 Task: In the  document photograph. Add the mentioned hyperlink after second sentence in main content 'in.linkedin.com' Insert the picture of  'Gym' with name   Gym.png  Change shape height to 3.3
Action: Mouse moved to (15, 23)
Screenshot: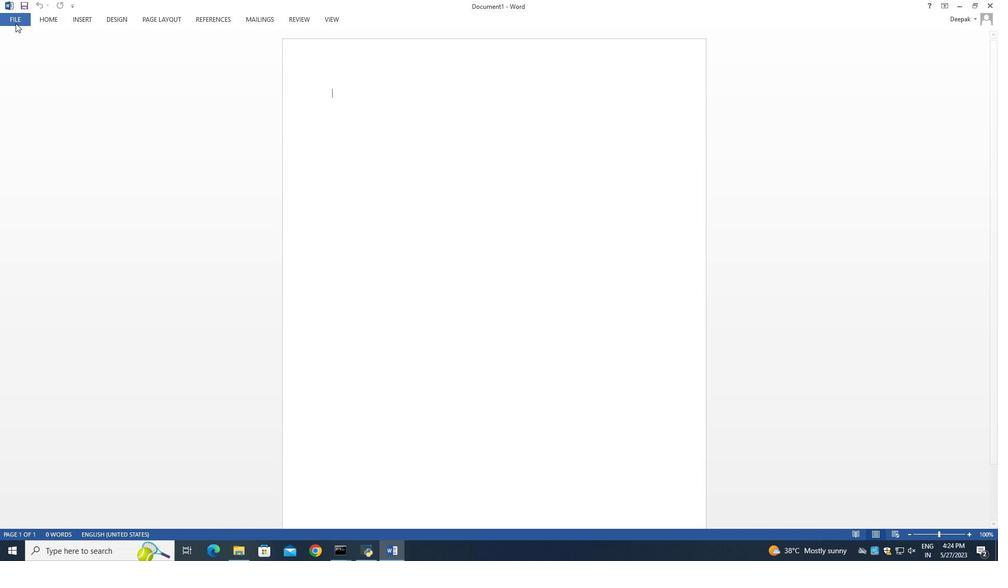 
Action: Mouse pressed left at (15, 23)
Screenshot: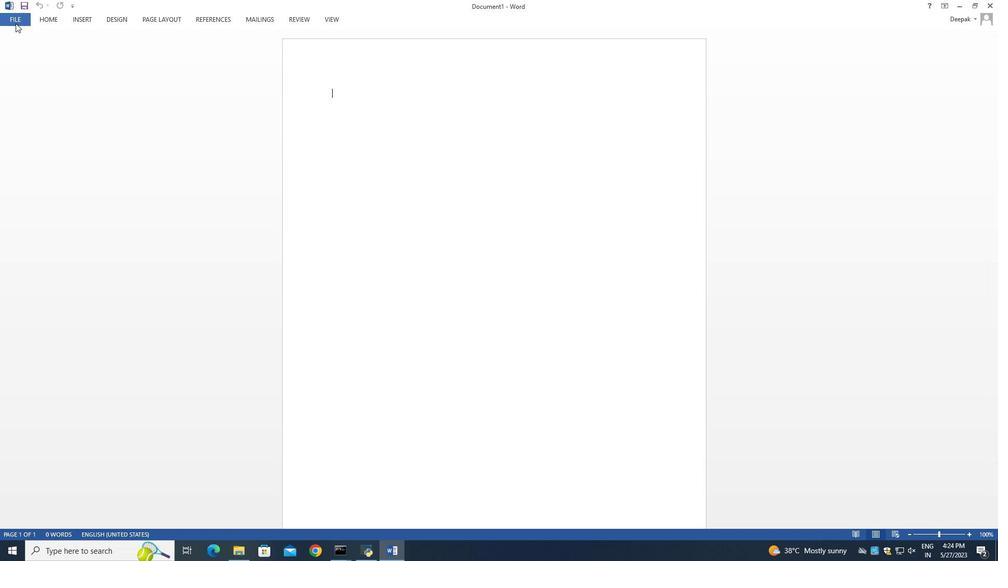 
Action: Mouse moved to (40, 86)
Screenshot: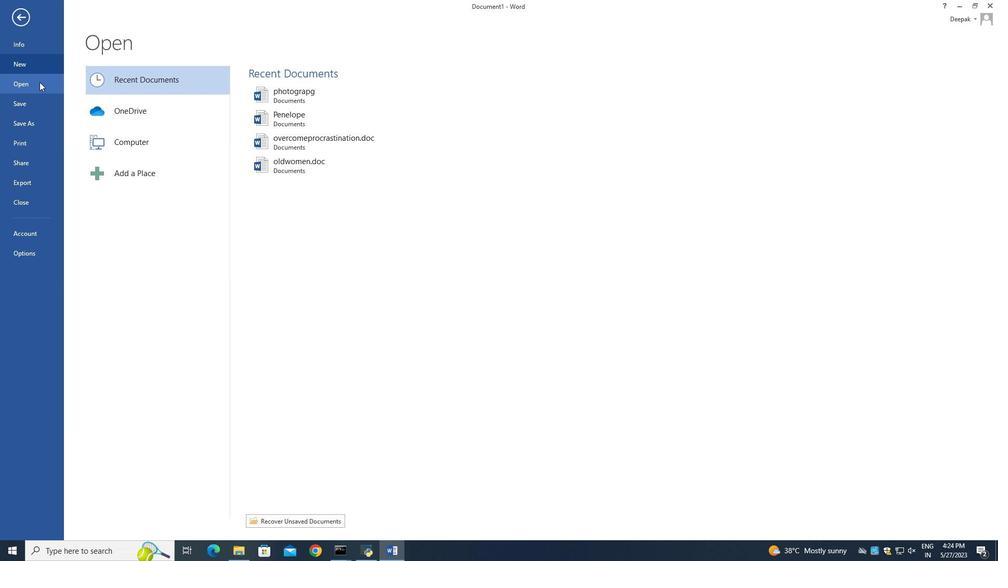 
Action: Mouse pressed left at (40, 86)
Screenshot: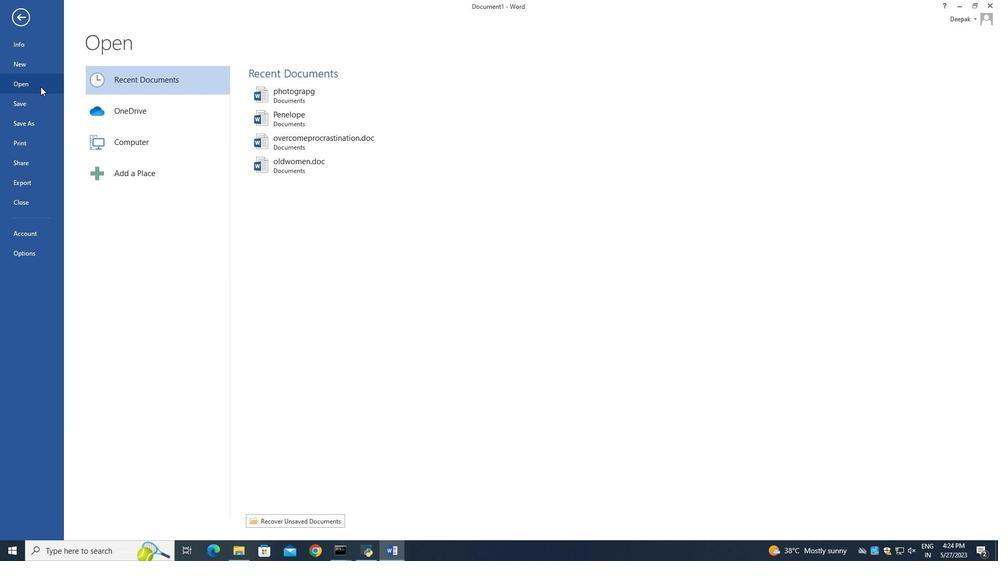 
Action: Mouse moved to (277, 94)
Screenshot: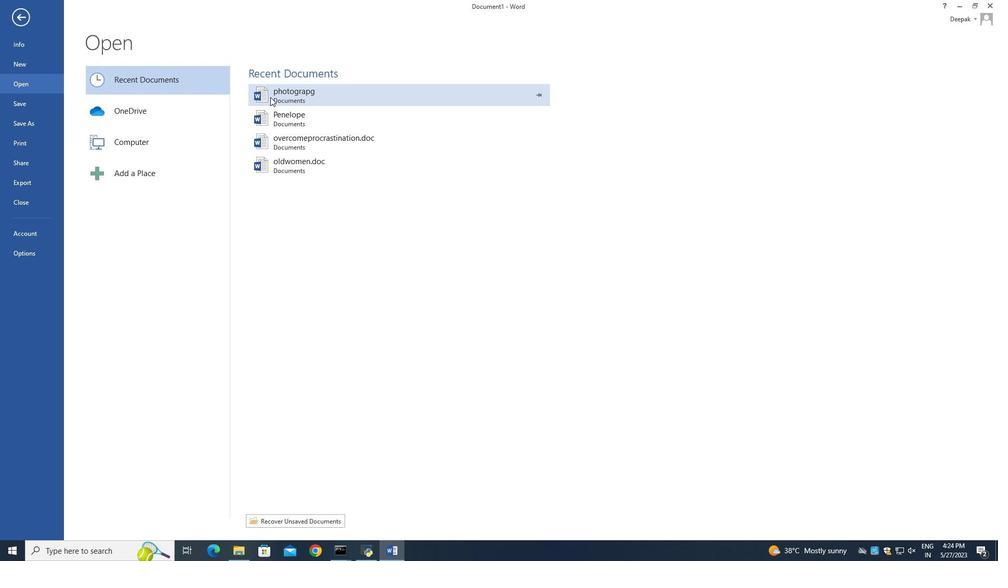 
Action: Mouse pressed left at (277, 94)
Screenshot: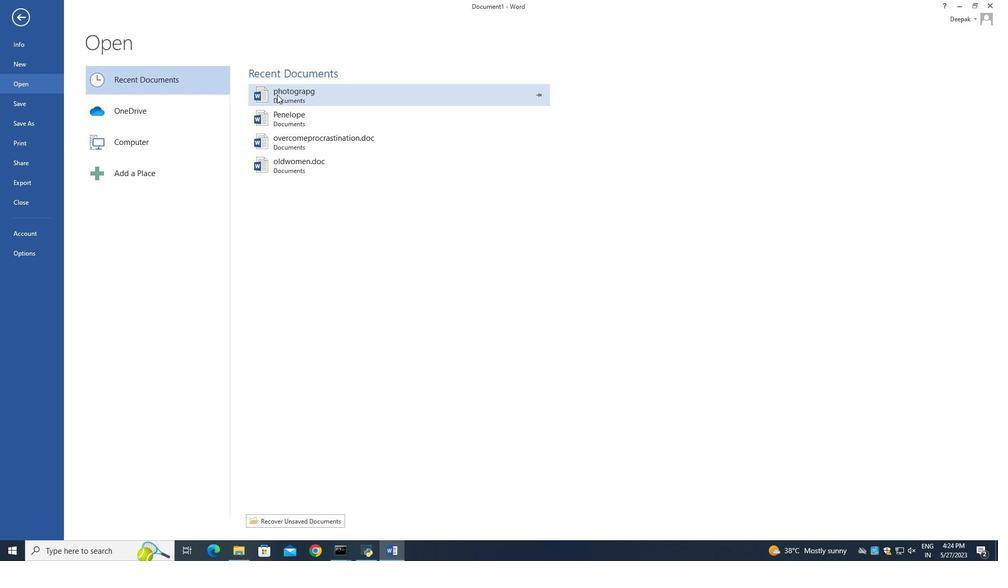 
Action: Mouse moved to (421, 99)
Screenshot: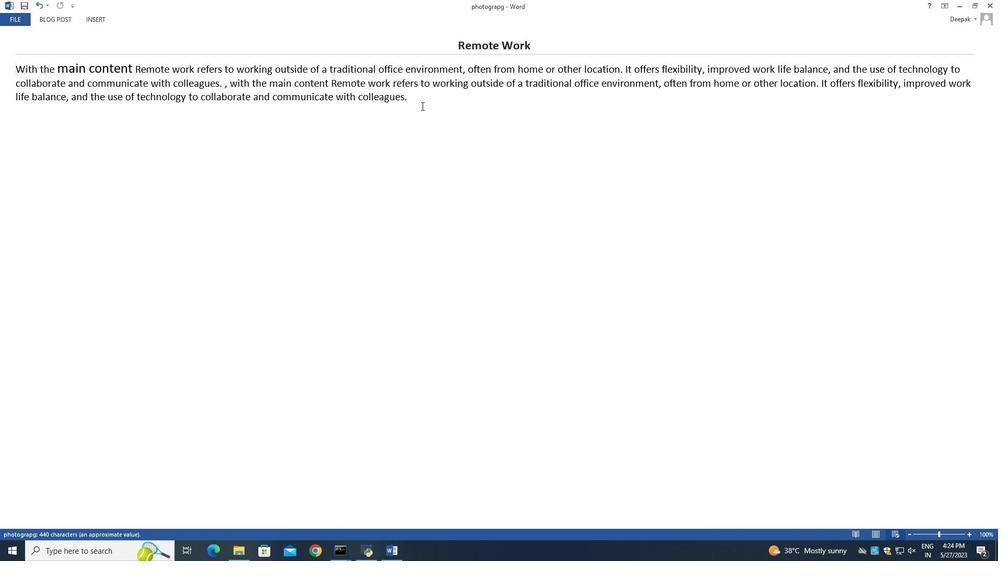 
Action: Mouse pressed left at (421, 99)
Screenshot: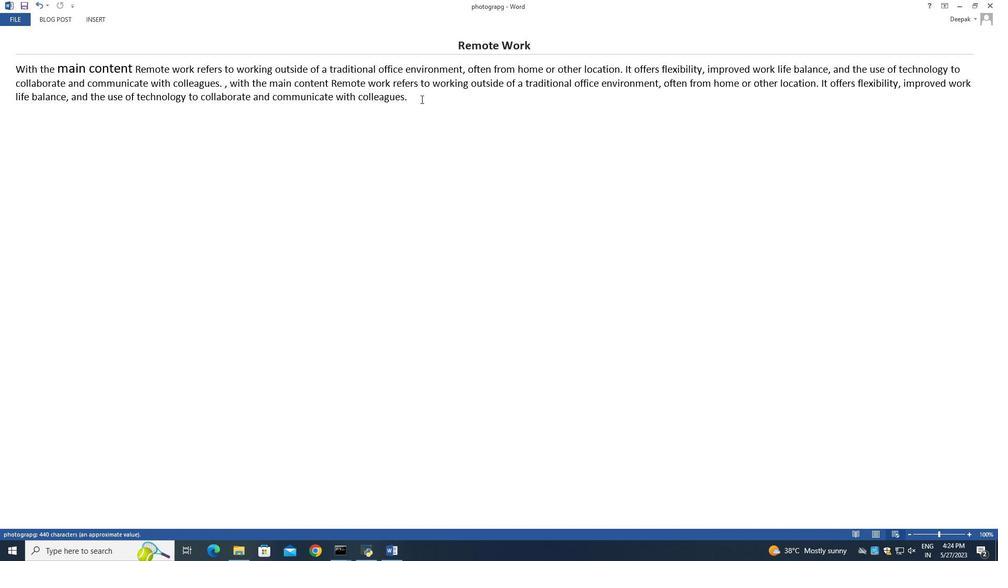 
Action: Mouse moved to (47, 16)
Screenshot: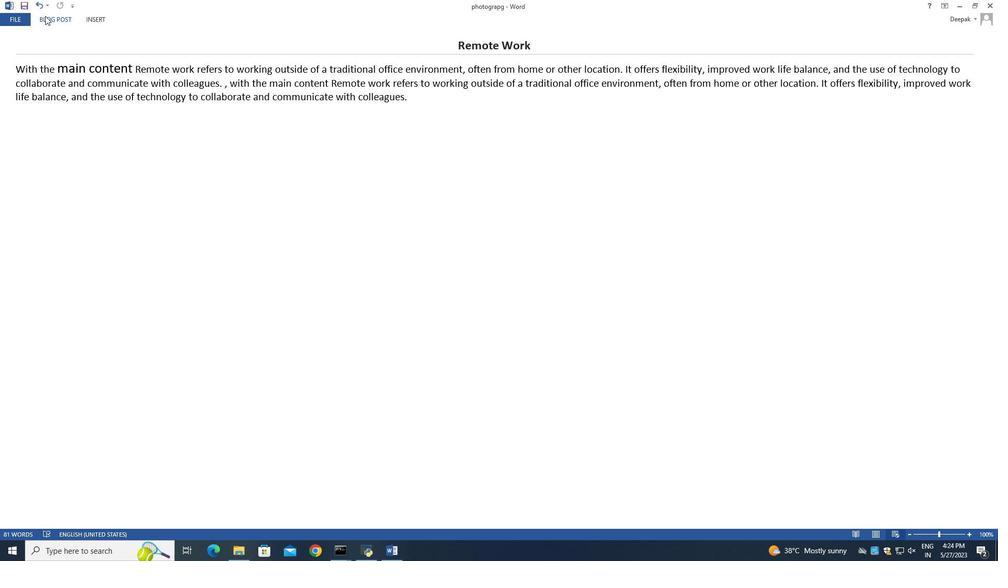 
Action: Mouse pressed left at (47, 16)
Screenshot: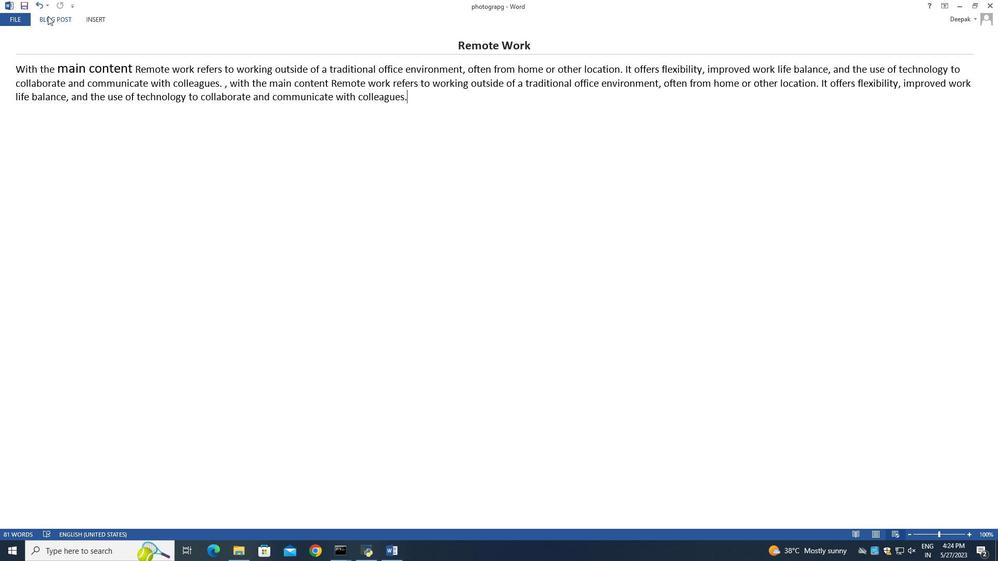 
Action: Mouse moved to (441, 108)
Screenshot: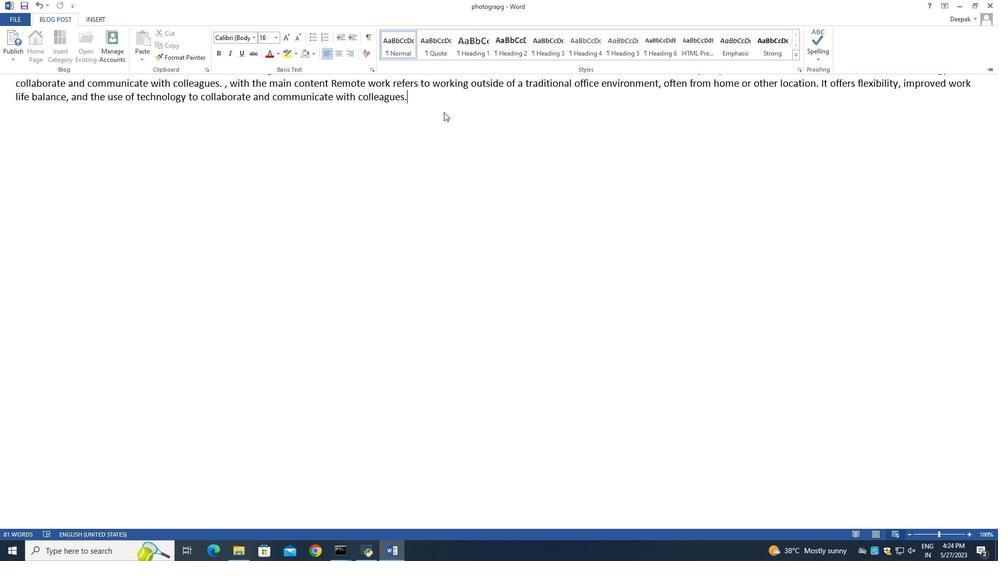 
Action: Mouse pressed left at (441, 108)
Screenshot: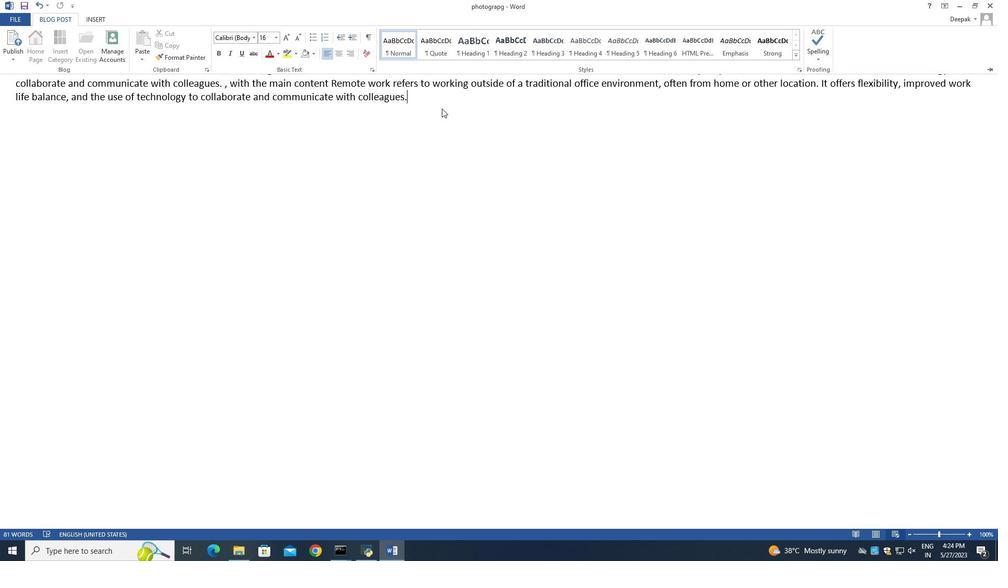 
Action: Mouse moved to (61, 22)
Screenshot: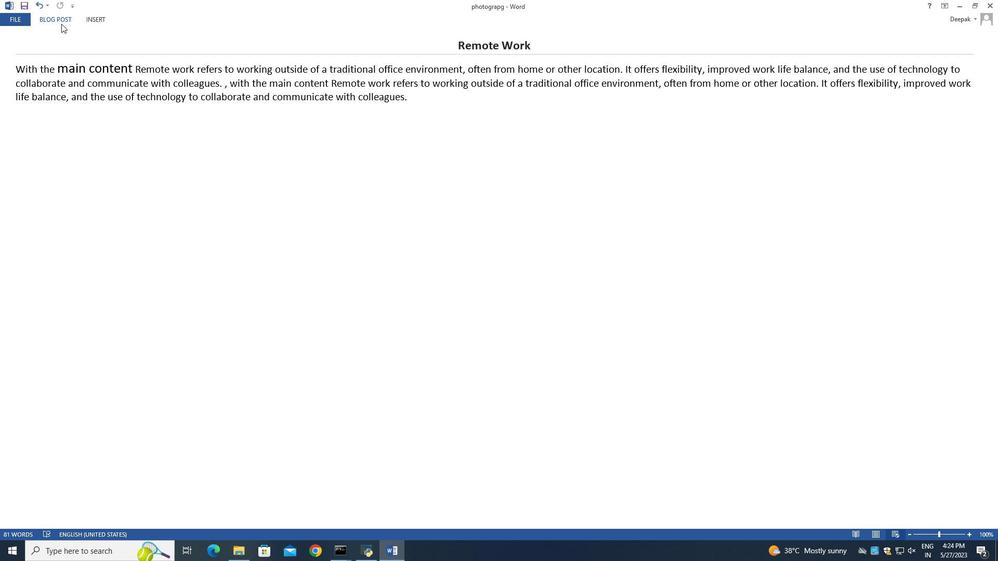 
Action: Mouse pressed left at (61, 22)
Screenshot: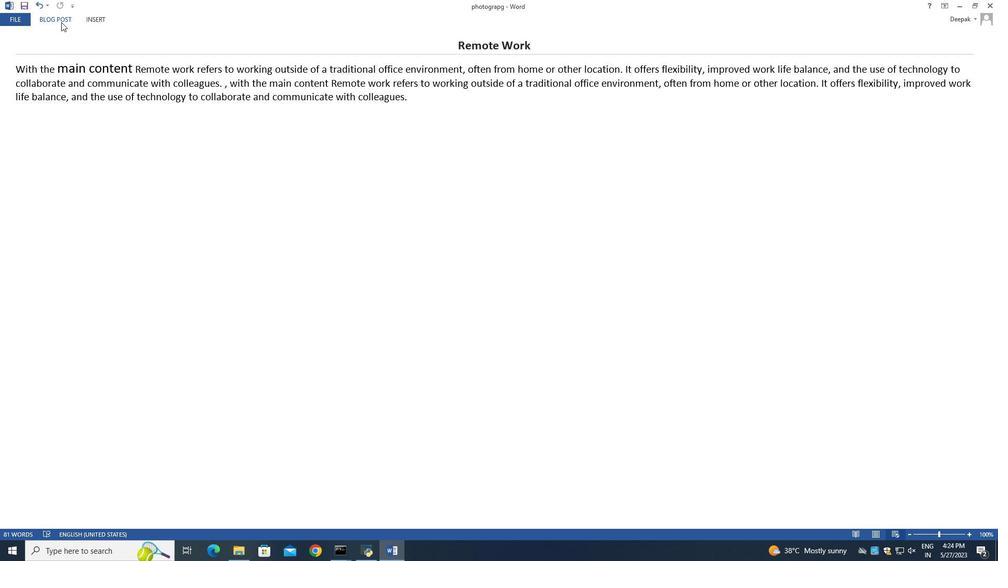 
Action: Mouse moved to (182, 191)
Screenshot: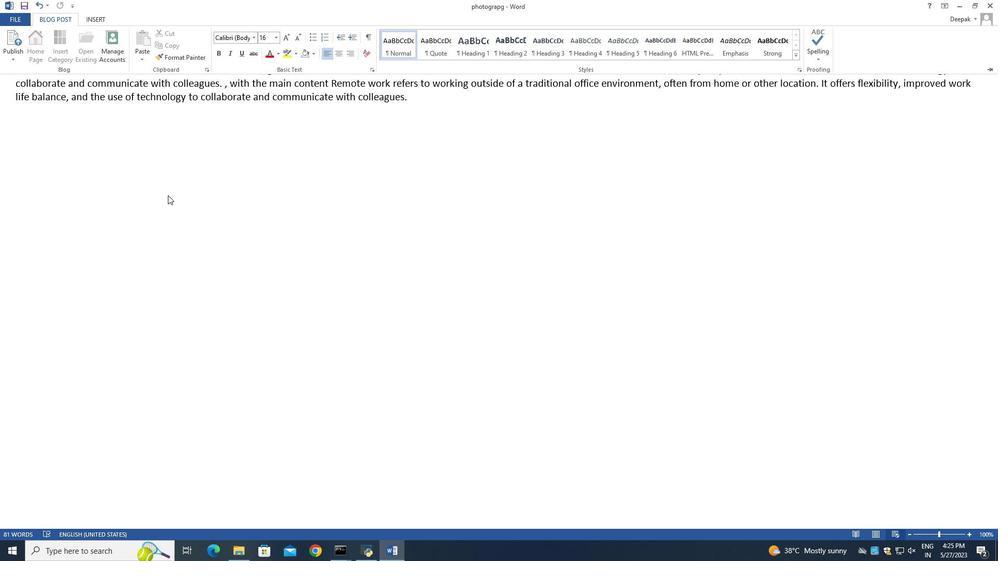 
Action: Mouse pressed left at (182, 191)
Screenshot: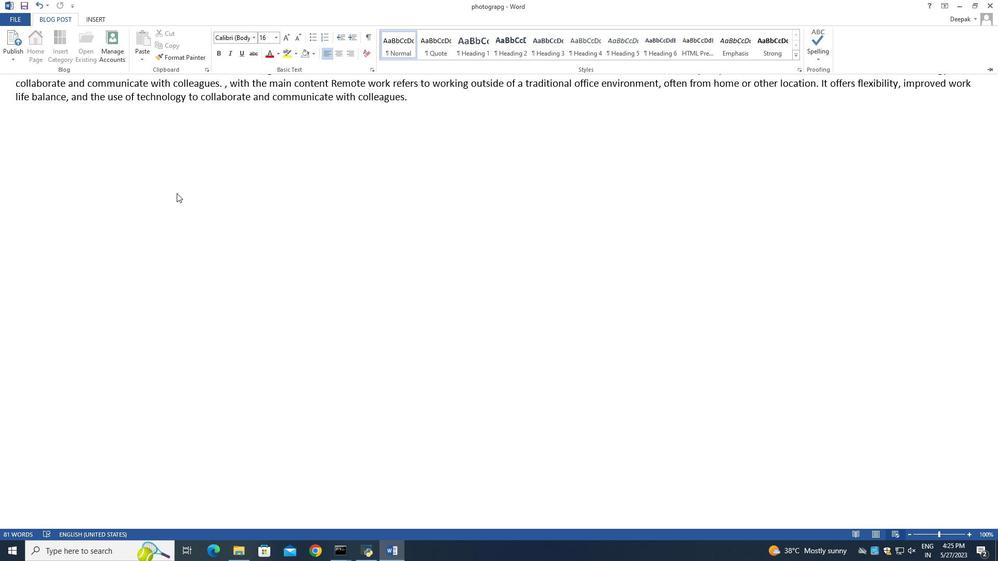 
Action: Mouse moved to (620, 69)
Screenshot: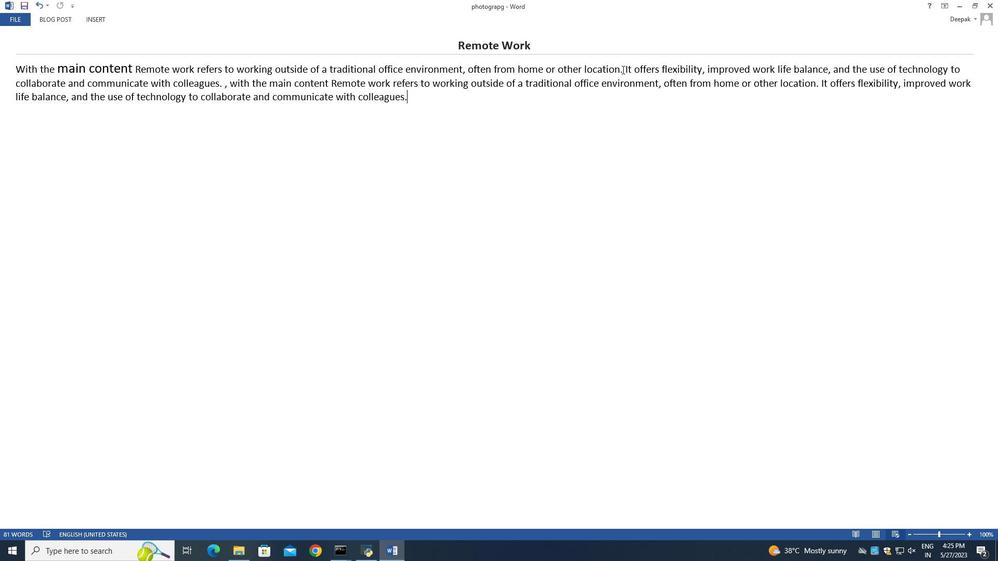 
Action: Mouse pressed left at (620, 69)
Screenshot: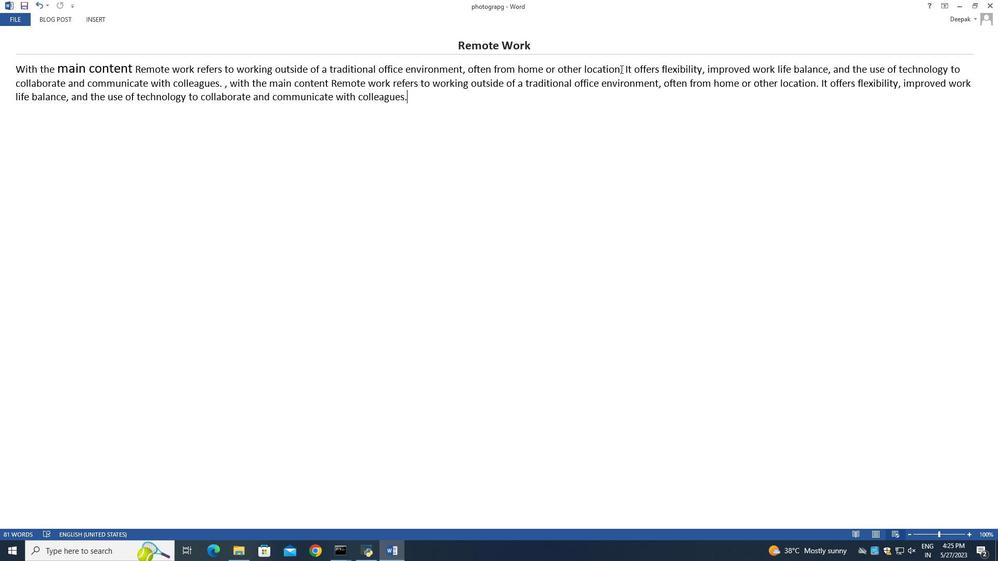 
Action: Mouse moved to (221, 83)
Screenshot: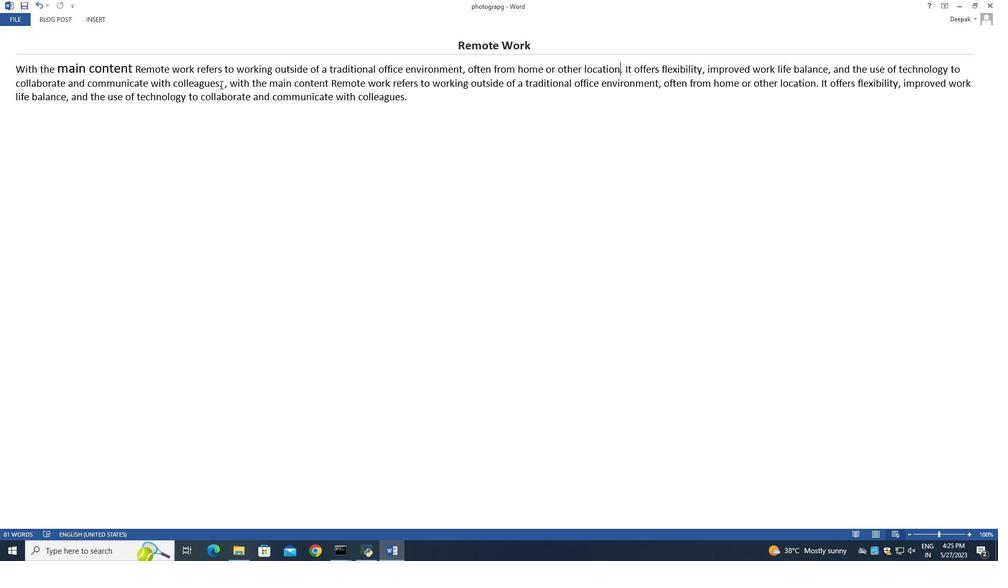 
Action: Mouse pressed left at (221, 83)
Screenshot: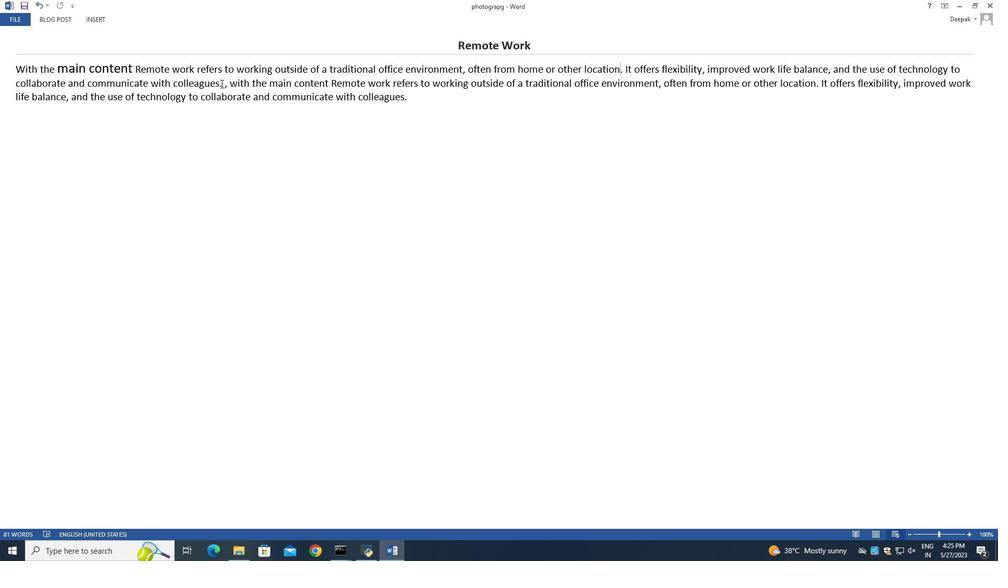 
Action: Mouse moved to (225, 84)
Screenshot: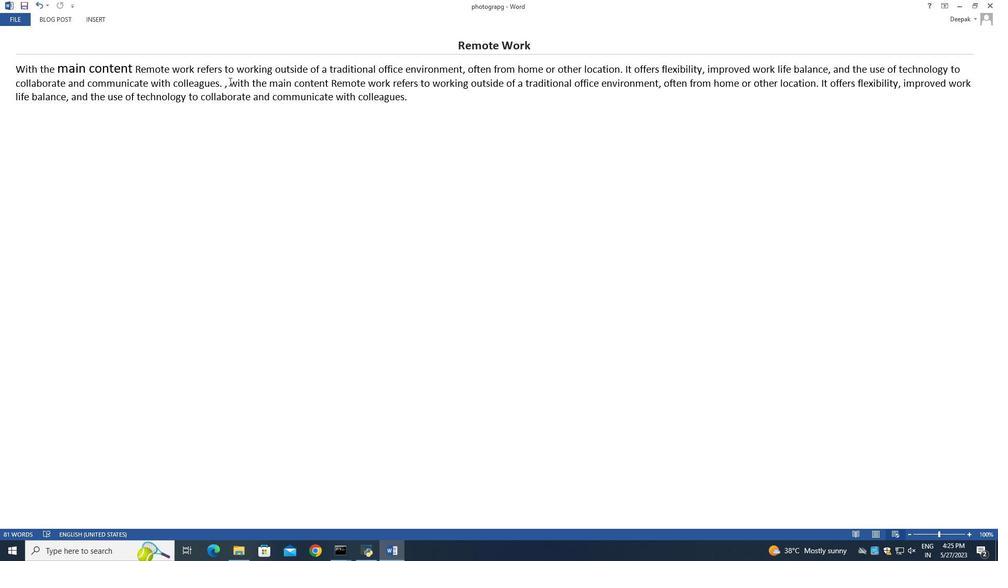 
Action: Mouse pressed left at (225, 84)
Screenshot: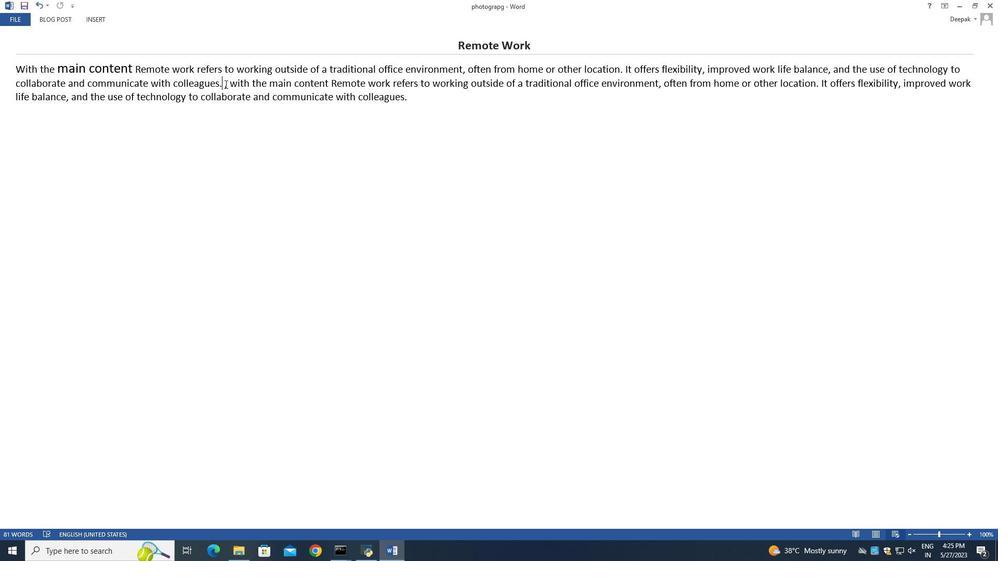
Action: Mouse moved to (222, 83)
Screenshot: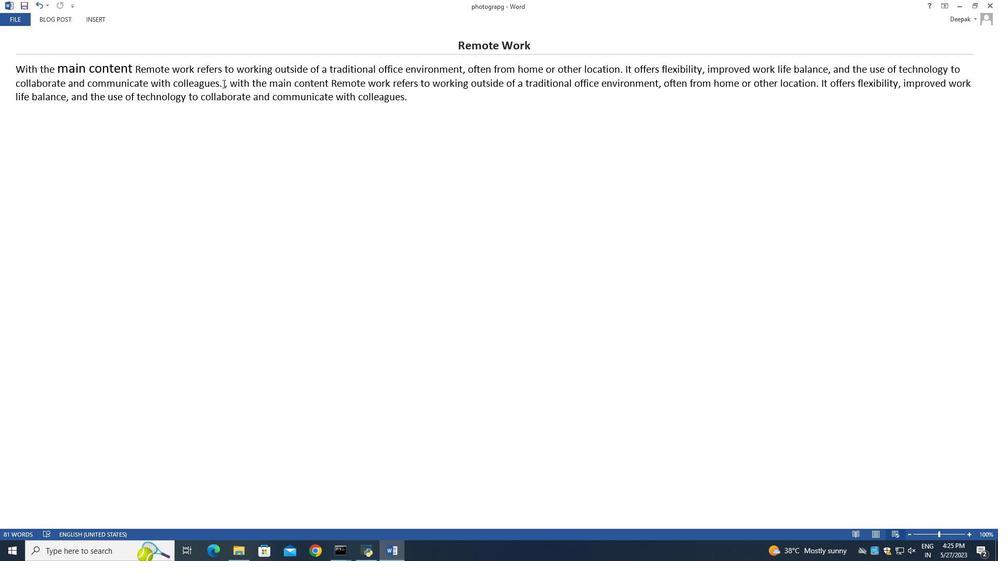 
Action: Mouse pressed left at (222, 83)
Screenshot: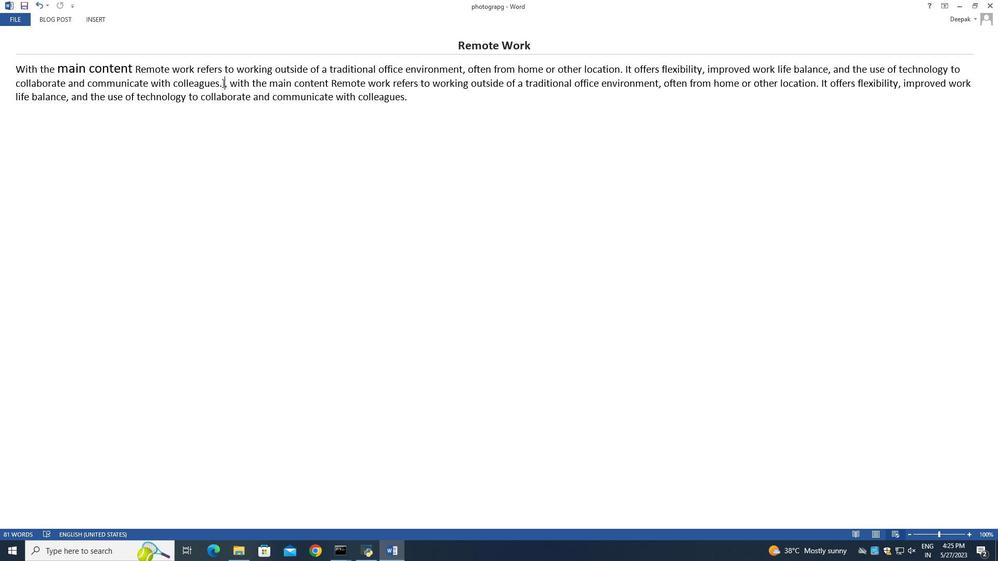 
Action: Mouse moved to (224, 95)
Screenshot: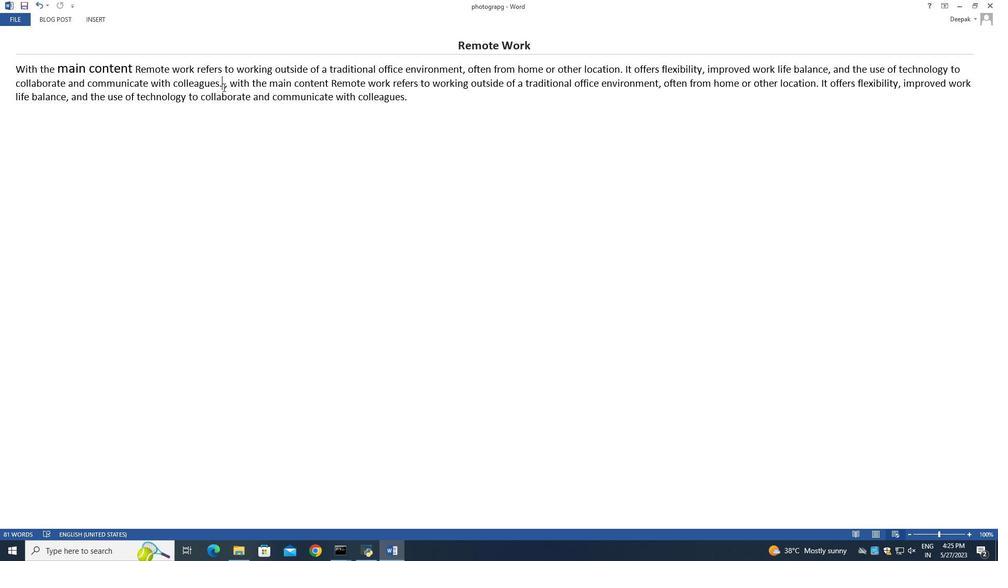 
Action: Key pressed <Key.space>
Screenshot: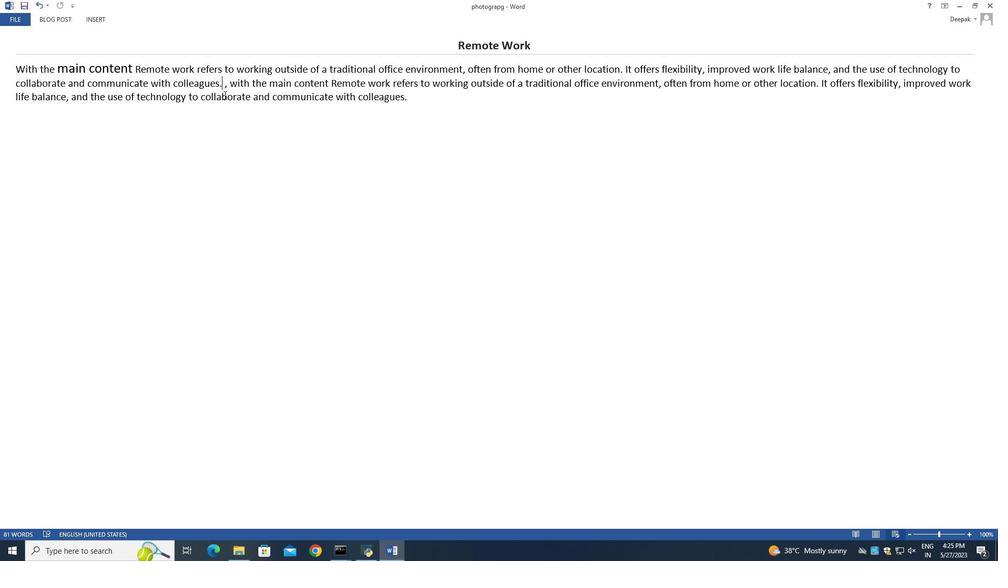 
Action: Mouse moved to (97, 22)
Screenshot: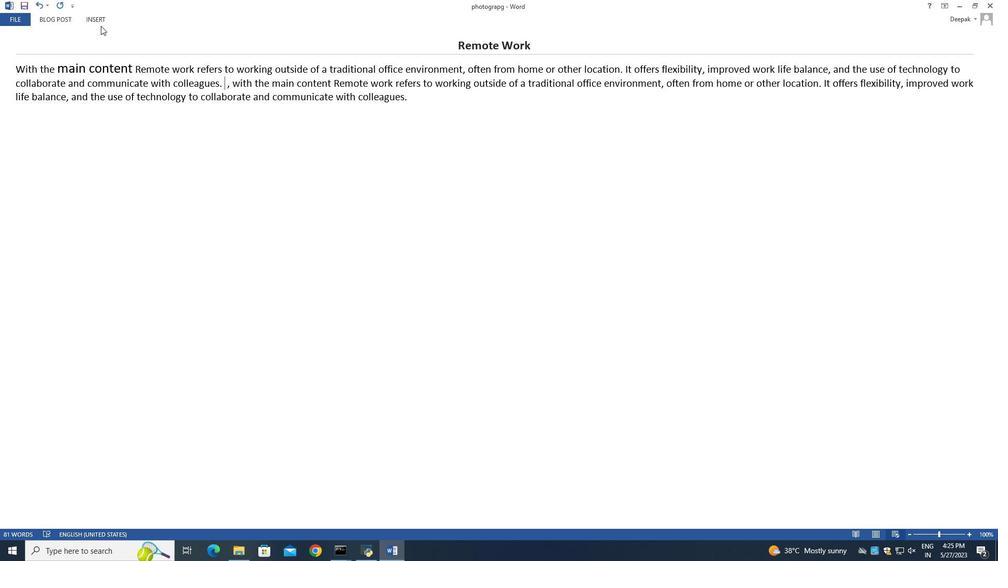 
Action: Mouse pressed left at (97, 22)
Screenshot: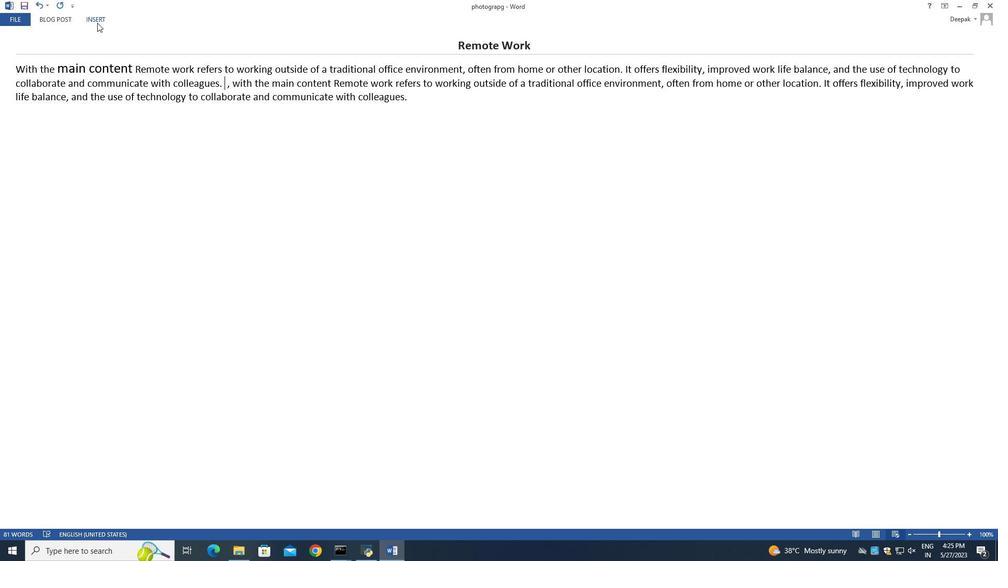 
Action: Mouse moved to (204, 46)
Screenshot: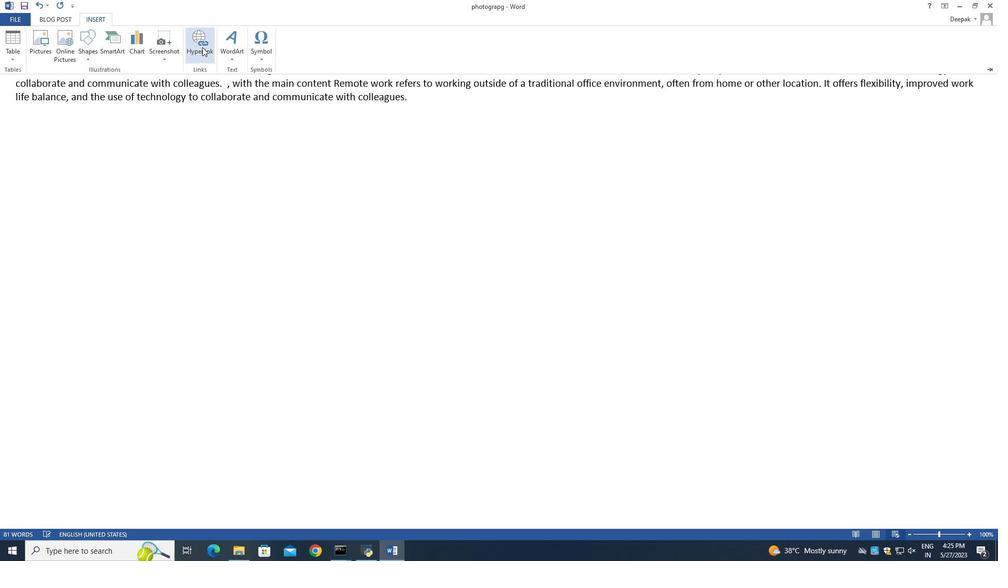 
Action: Mouse pressed left at (204, 46)
Screenshot: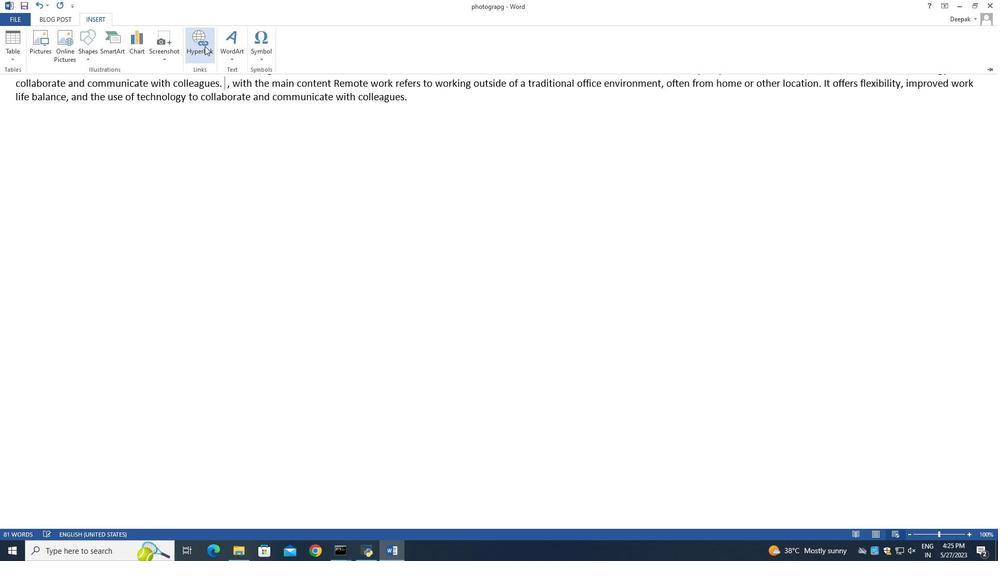 
Action: Mouse moved to (430, 320)
Screenshot: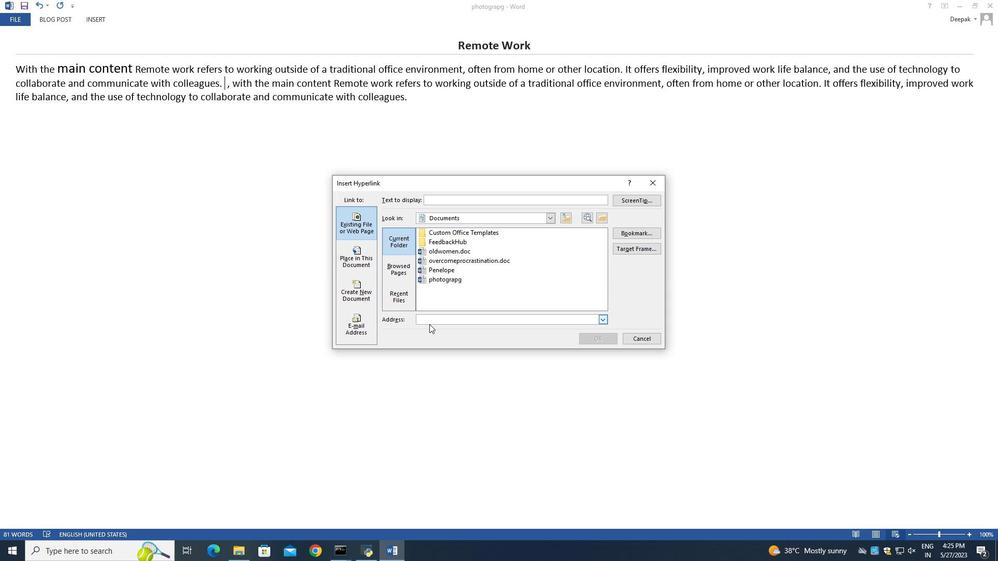 
Action: Mouse pressed left at (430, 320)
Screenshot: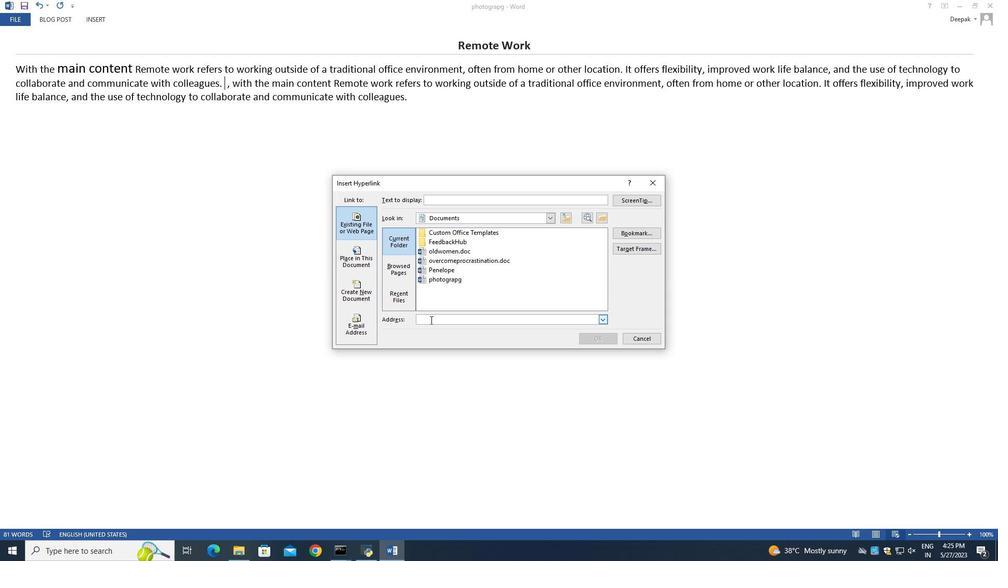 
Action: Mouse moved to (417, 310)
Screenshot: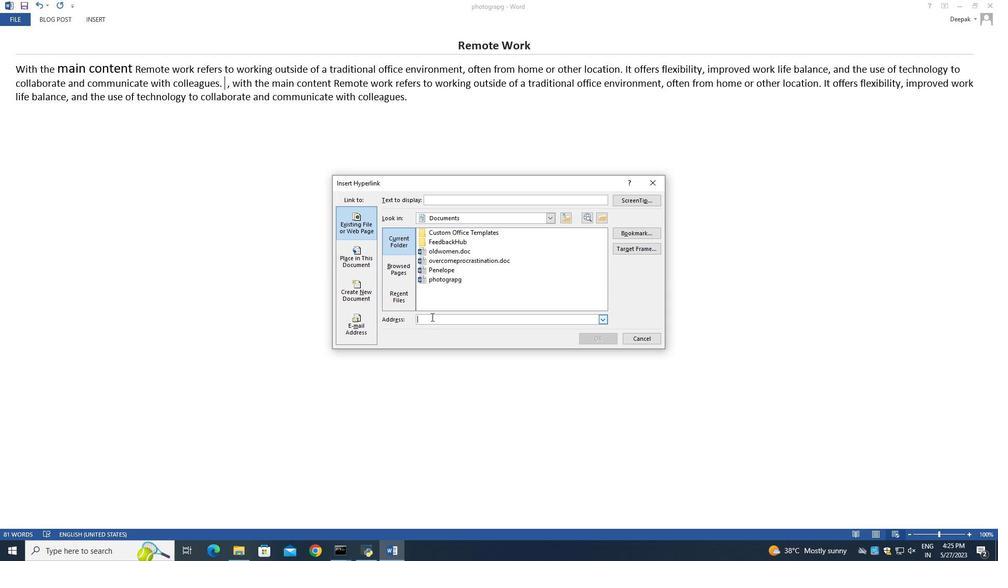 
Action: Key pressed in.linkedin.com<Key.enter>
Screenshot: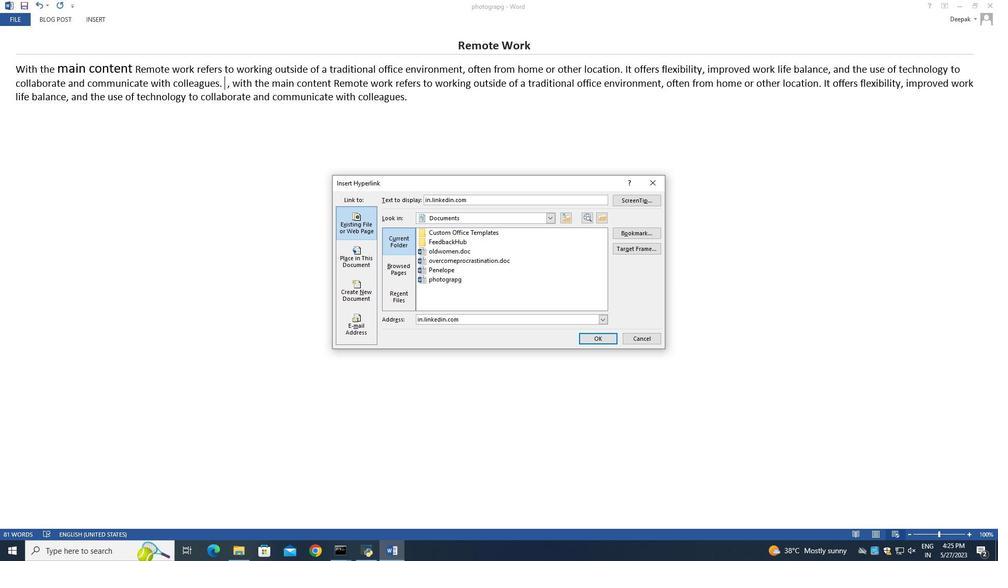 
Action: Mouse moved to (501, 95)
Screenshot: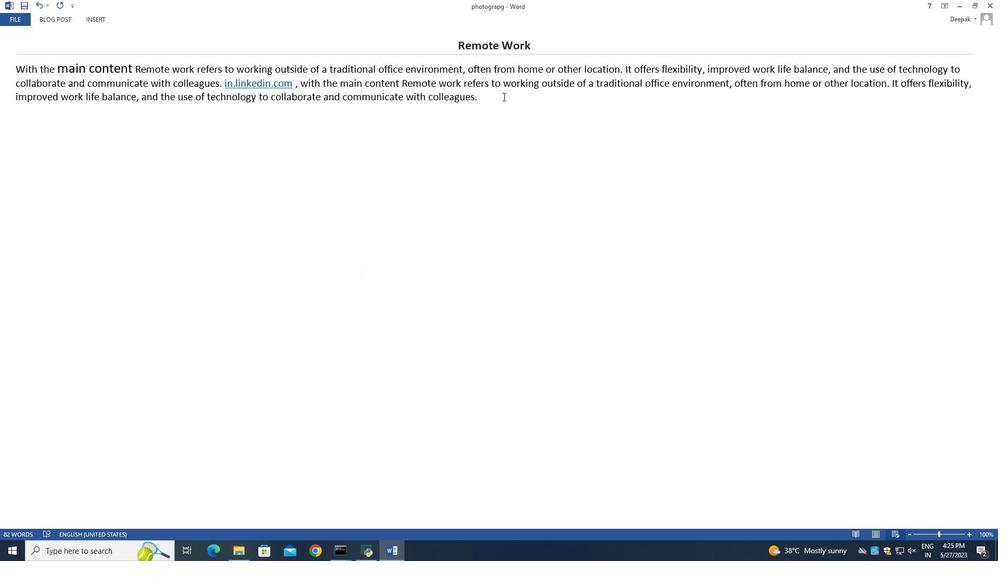 
Action: Mouse pressed left at (501, 95)
Screenshot: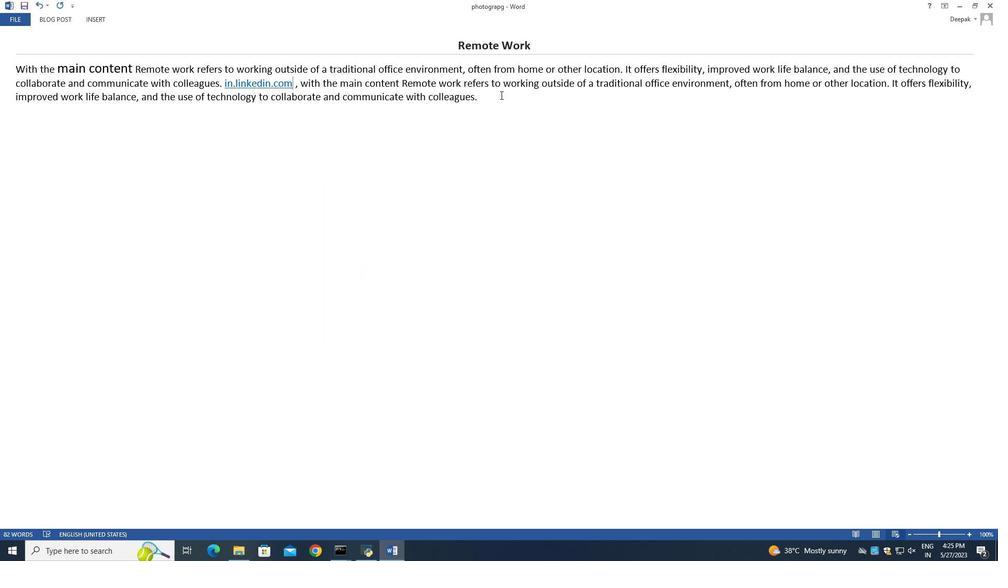
Action: Mouse moved to (96, 23)
Screenshot: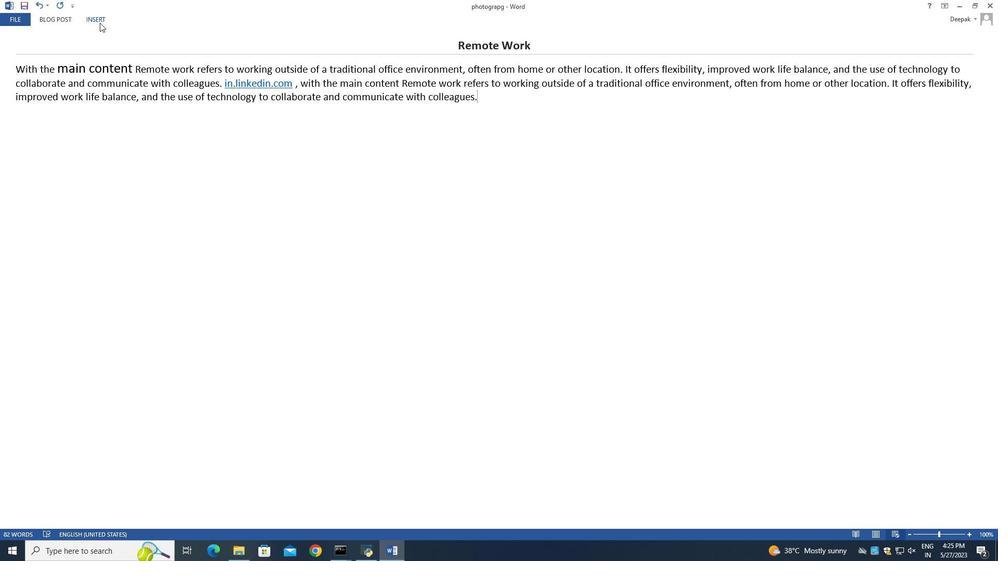 
Action: Mouse pressed left at (96, 23)
Screenshot: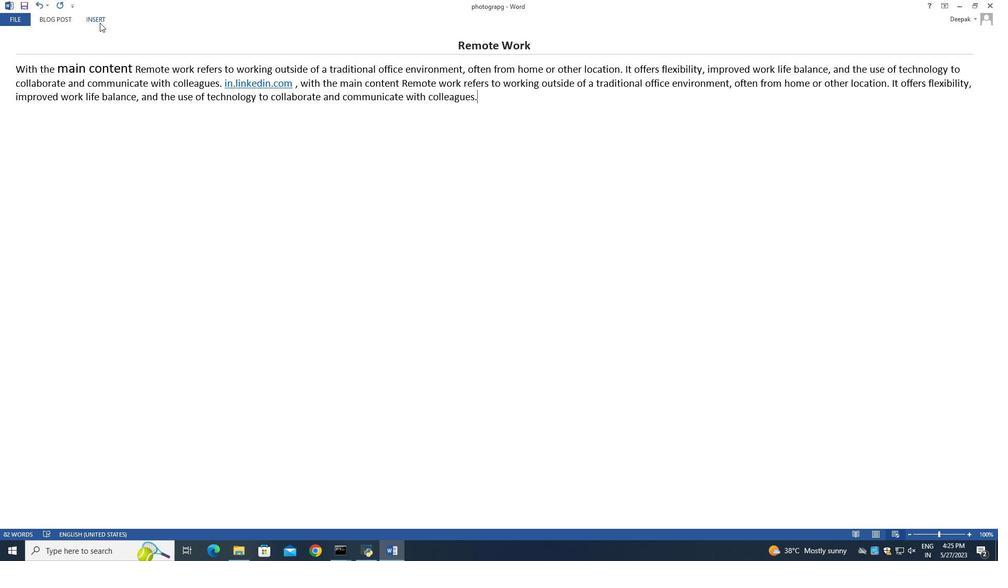 
Action: Mouse moved to (61, 44)
Screenshot: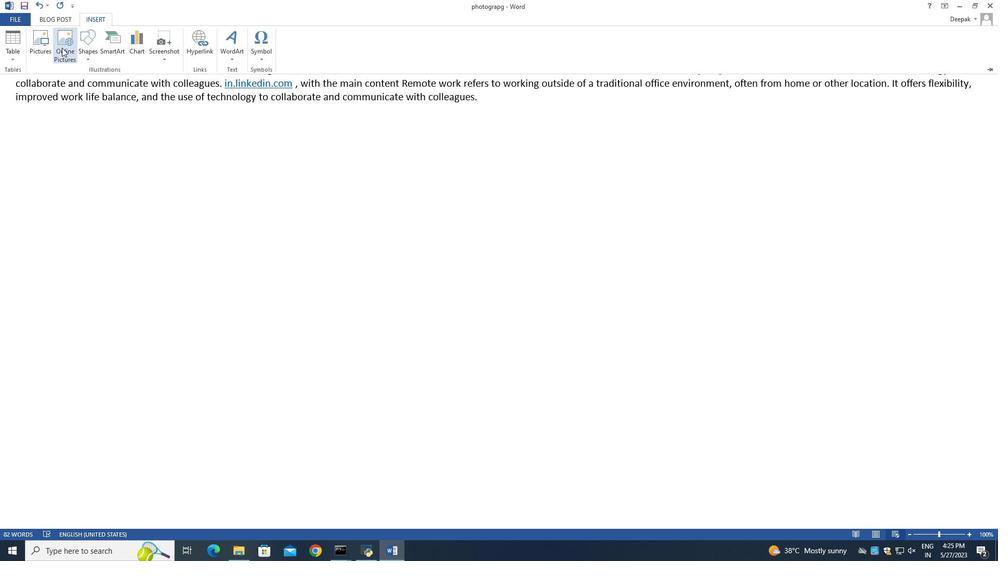 
Action: Mouse pressed left at (61, 44)
Screenshot: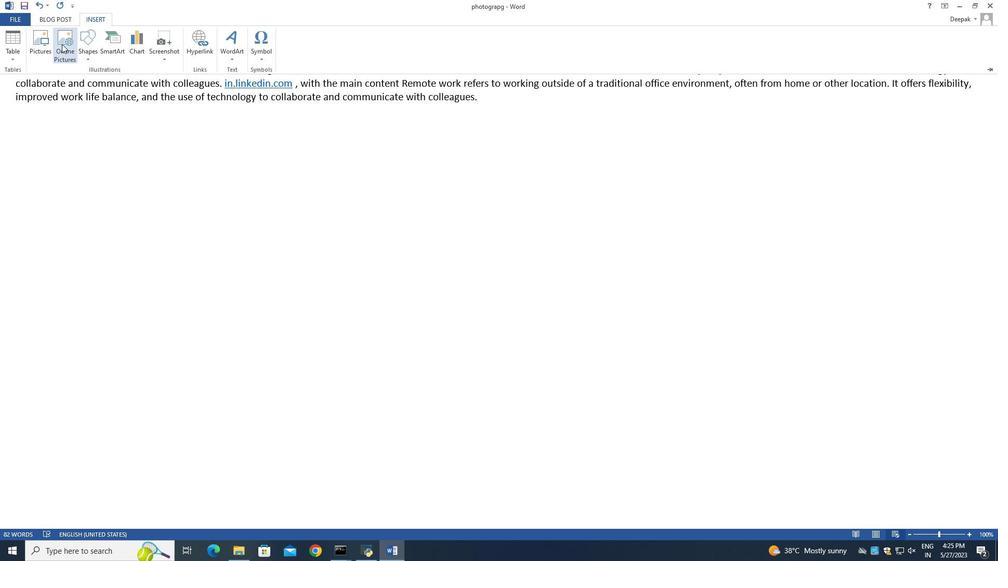 
Action: Mouse moved to (578, 216)
Screenshot: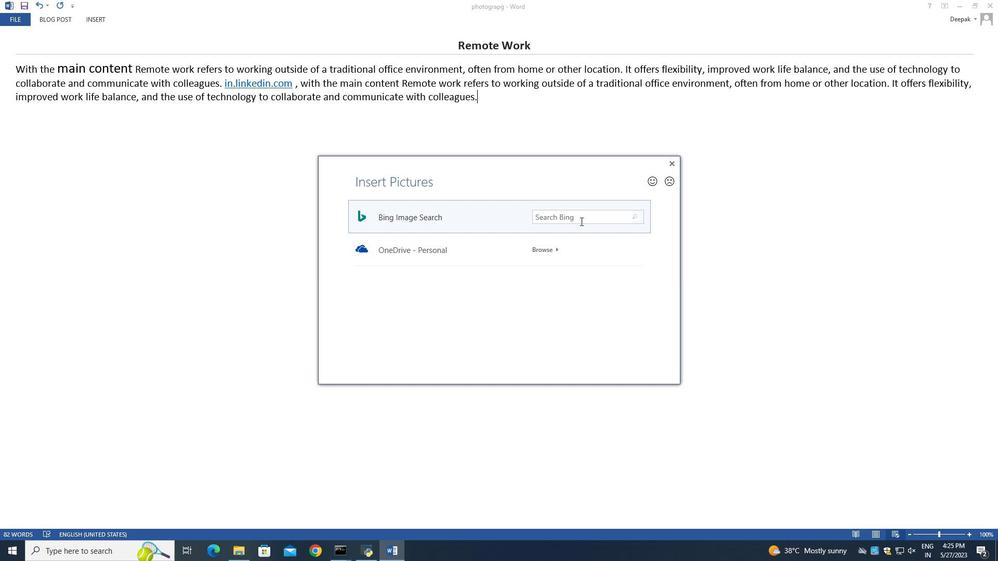 
Action: Mouse pressed left at (578, 216)
Screenshot: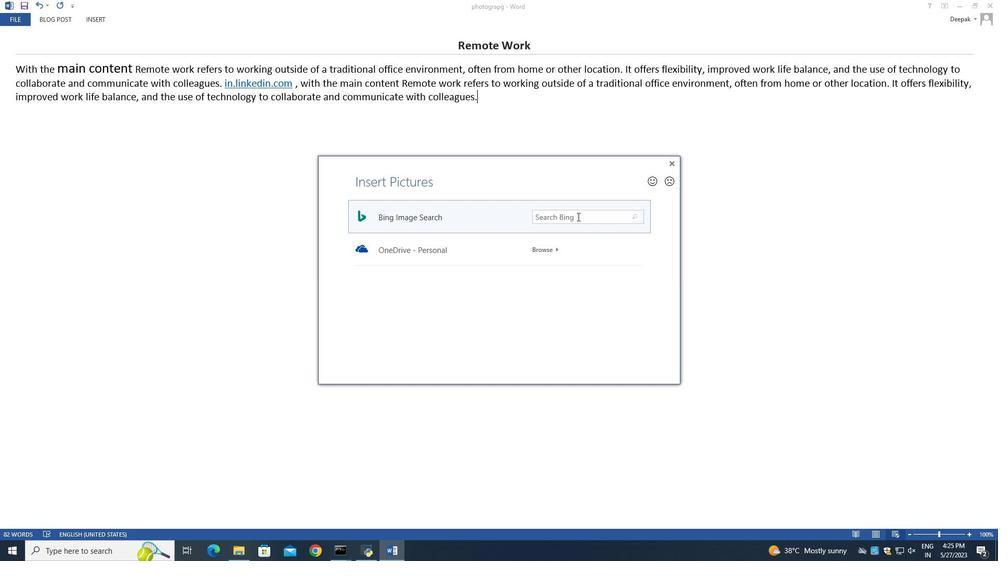 
Action: Mouse moved to (534, 216)
Screenshot: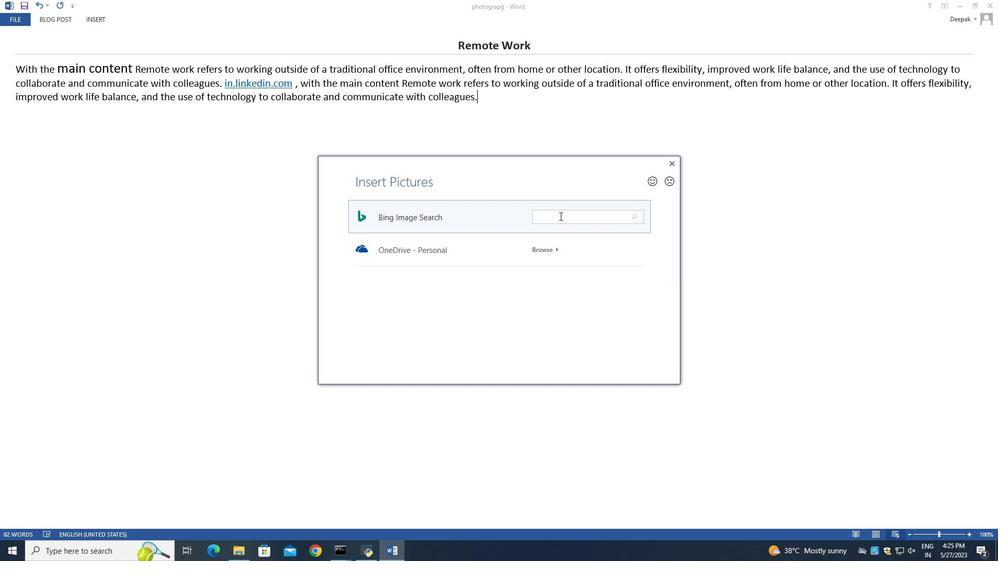 
Action: Key pressed gym<Key.enter>
Screenshot: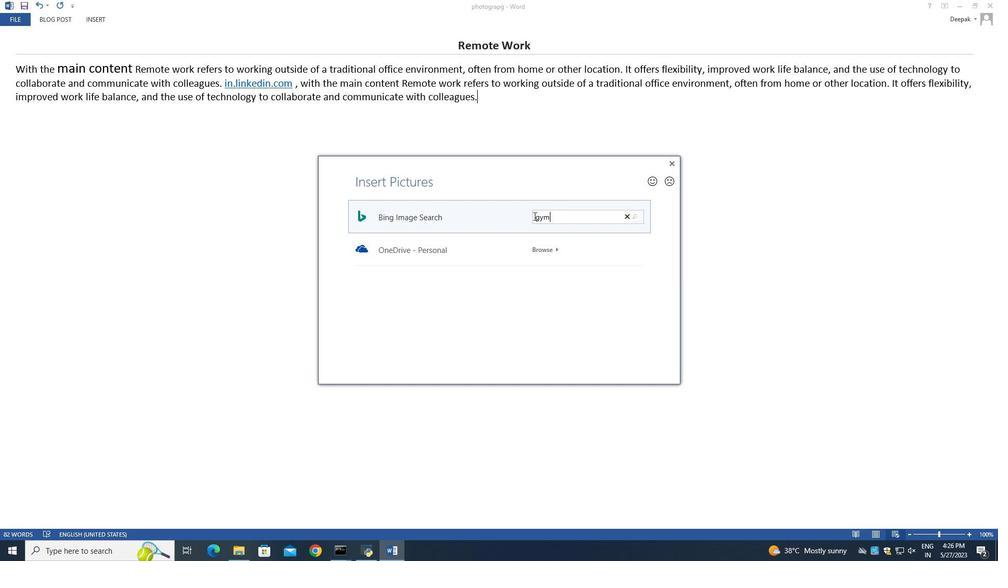 
Action: Mouse moved to (520, 236)
Screenshot: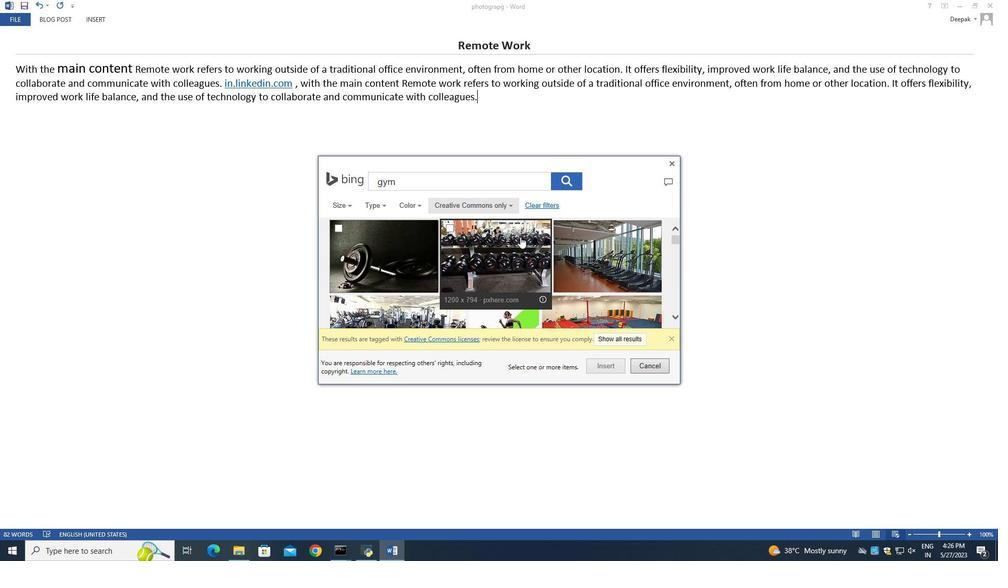 
Action: Mouse scrolled (520, 236) with delta (0, 0)
Screenshot: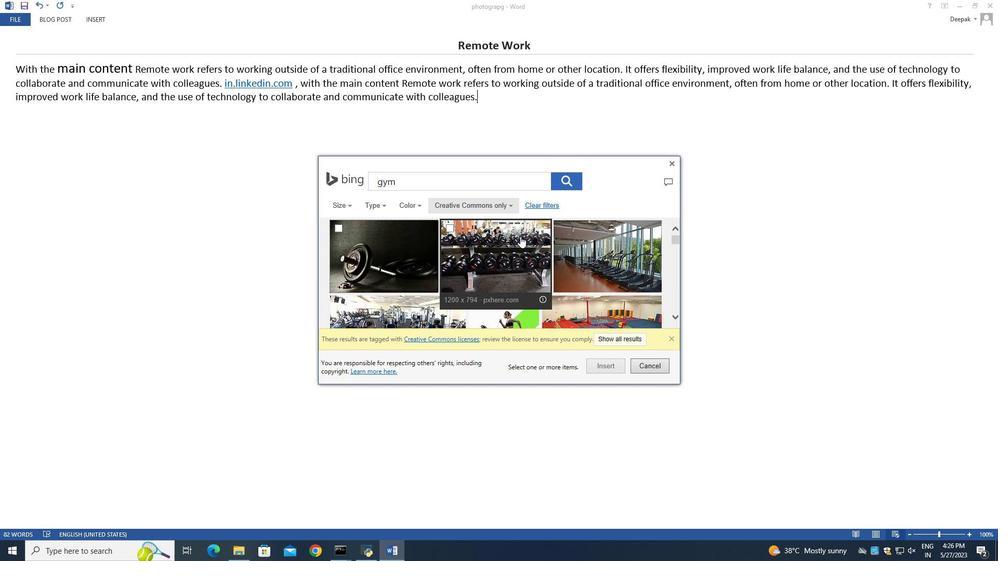 
Action: Mouse moved to (521, 236)
Screenshot: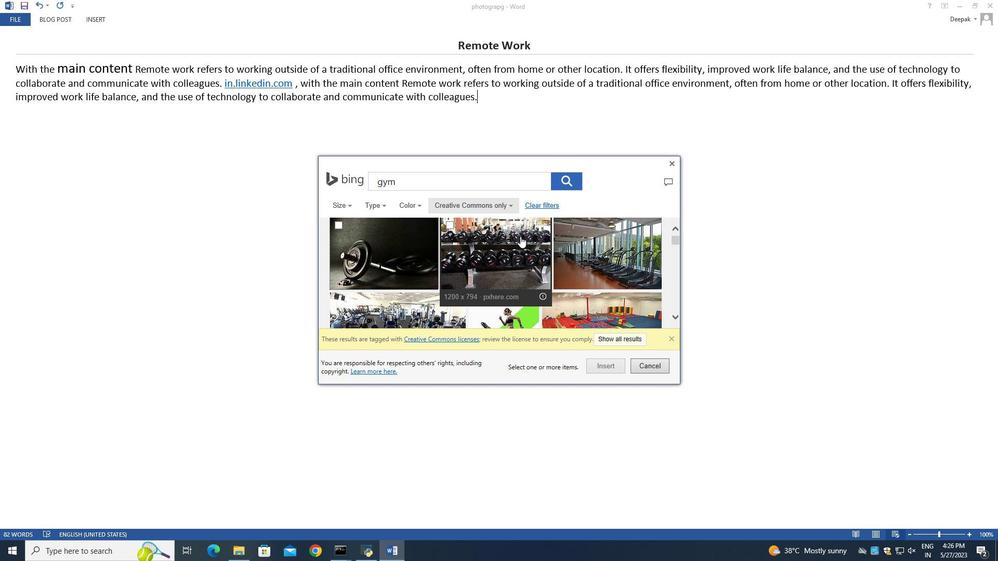 
Action: Mouse scrolled (521, 236) with delta (0, 0)
Screenshot: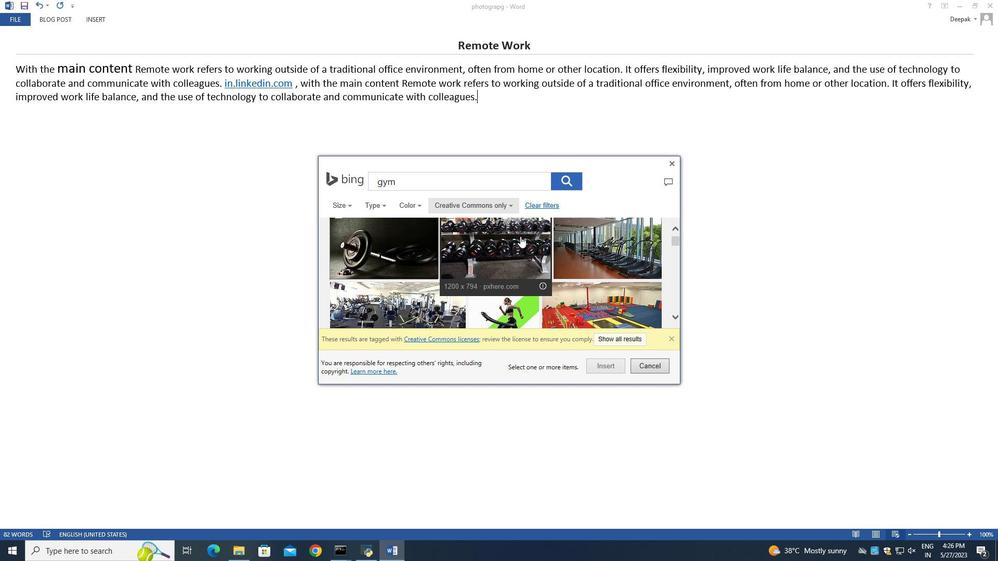 
Action: Mouse moved to (578, 288)
Screenshot: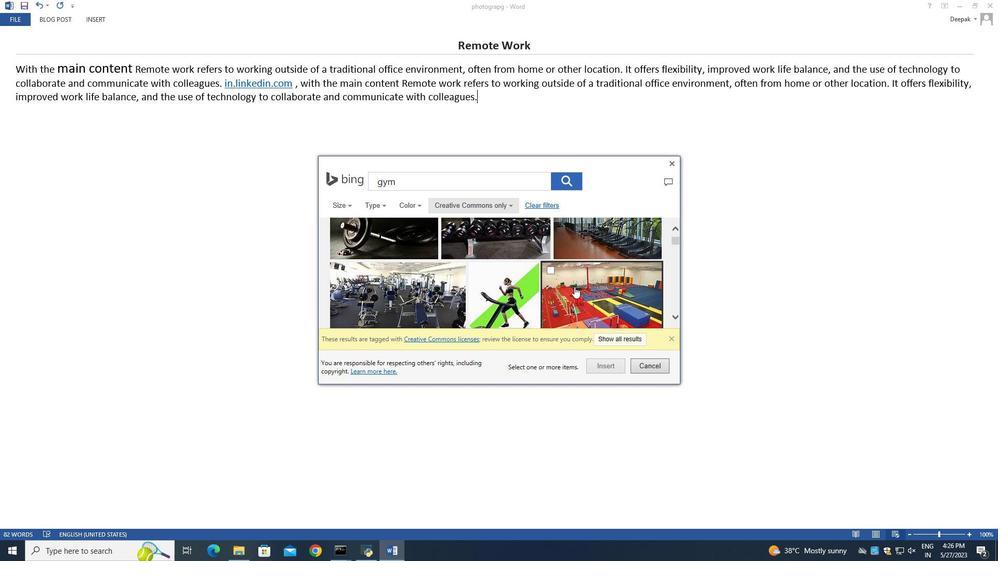 
Action: Mouse scrolled (578, 287) with delta (0, 0)
Screenshot: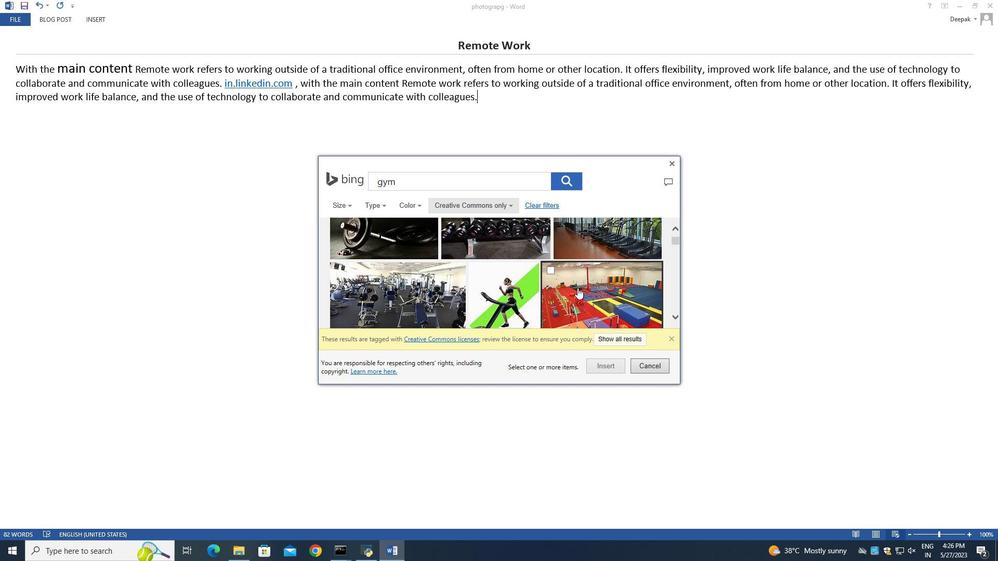 
Action: Mouse moved to (404, 280)
Screenshot: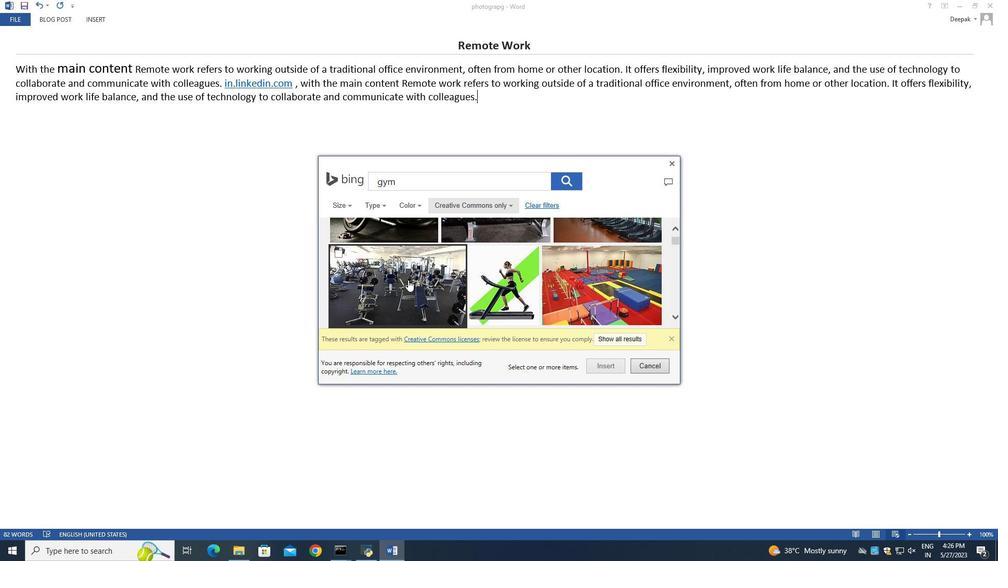 
Action: Mouse pressed left at (404, 280)
Screenshot: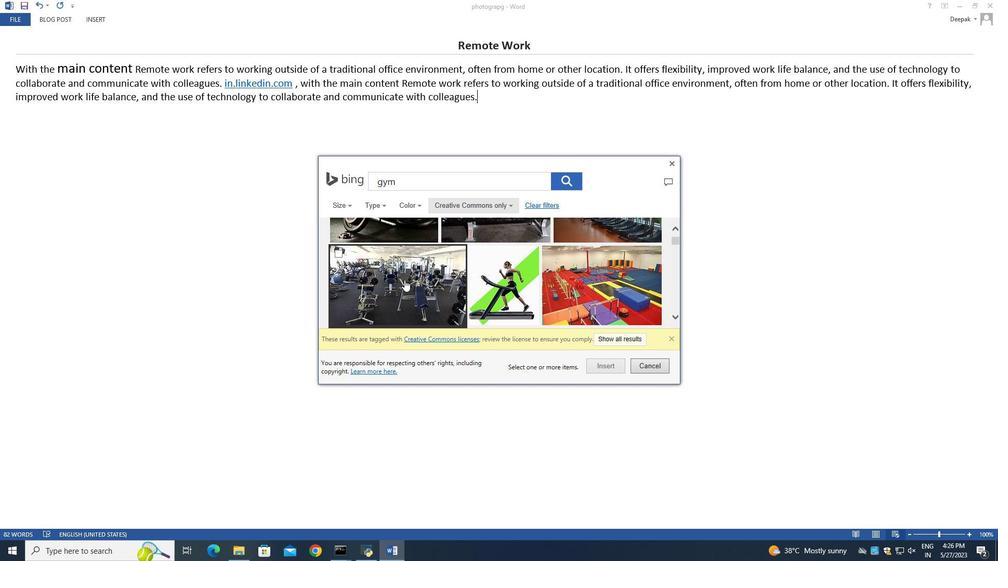 
Action: Mouse moved to (414, 292)
Screenshot: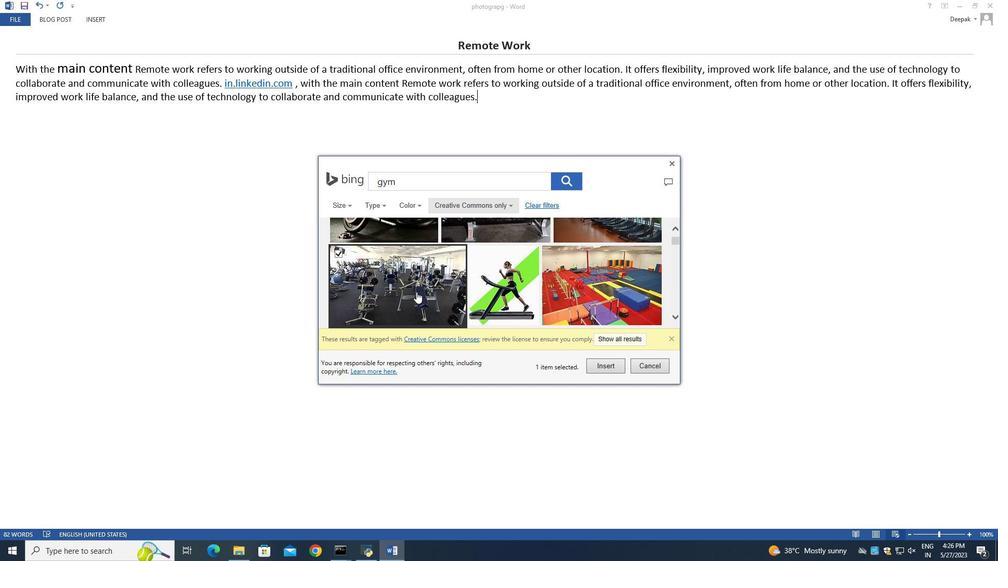
Action: Mouse scrolled (414, 291) with delta (0, 0)
Screenshot: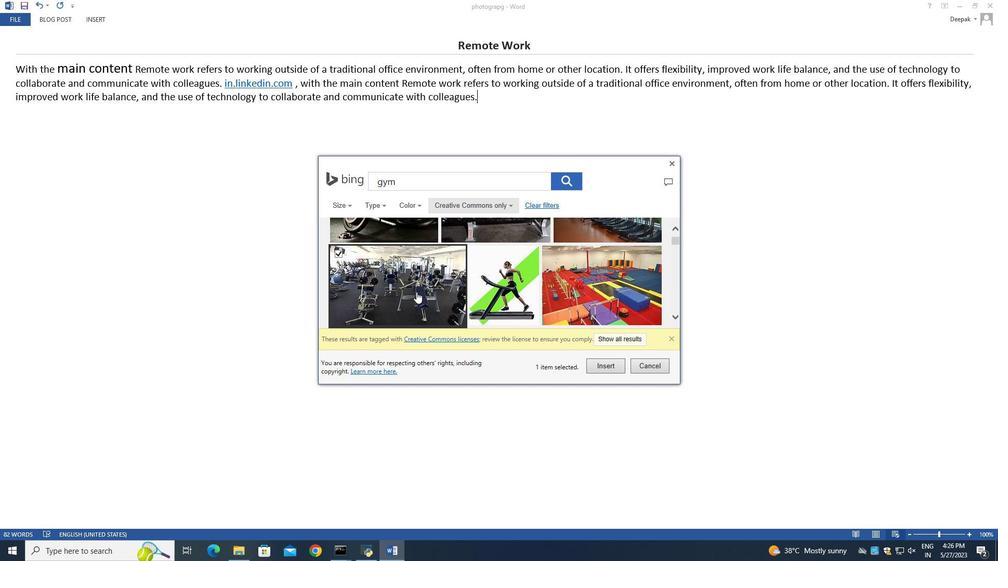
Action: Mouse moved to (605, 366)
Screenshot: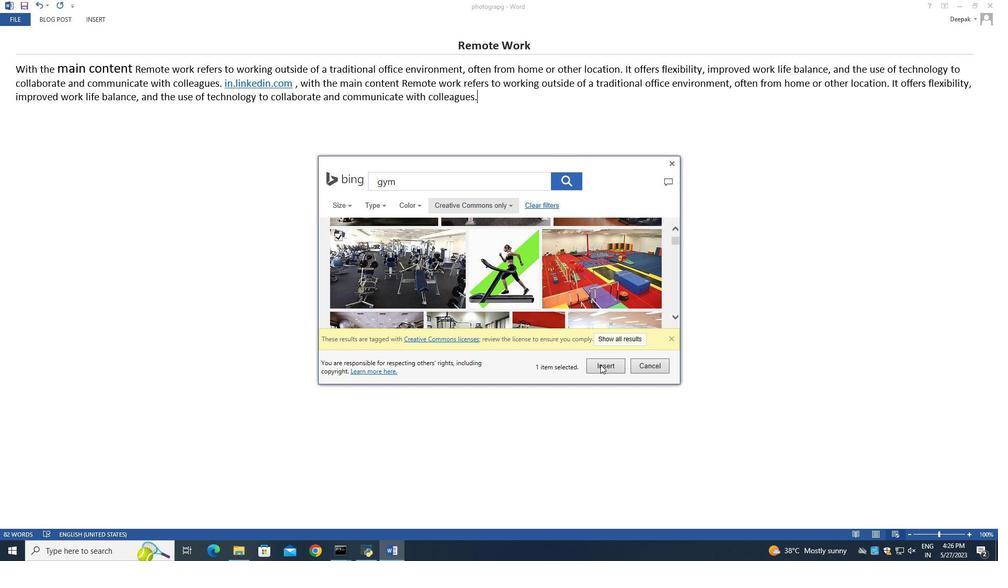 
Action: Mouse pressed left at (605, 366)
Screenshot: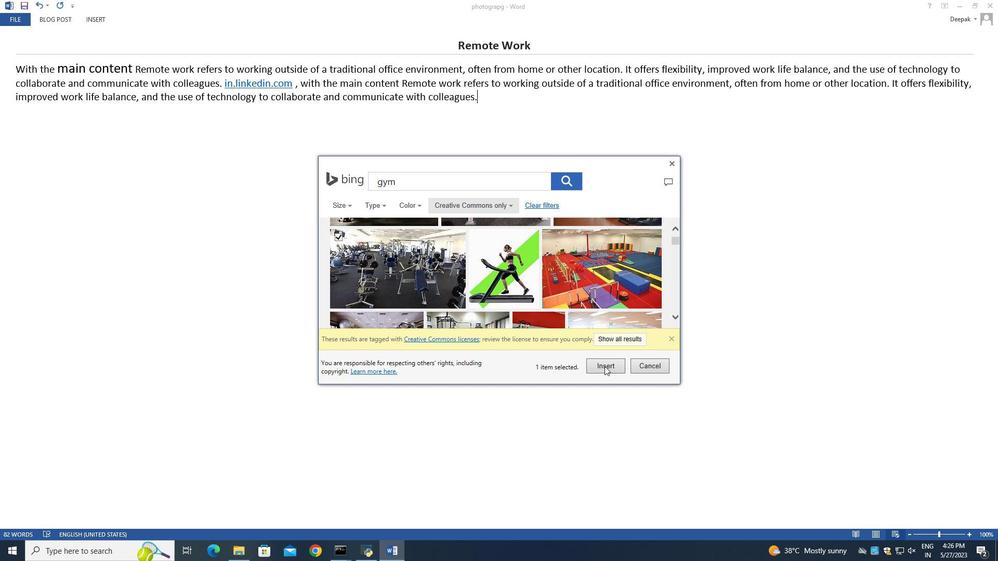 
Action: Mouse scrolled (605, 366) with delta (0, 0)
Screenshot: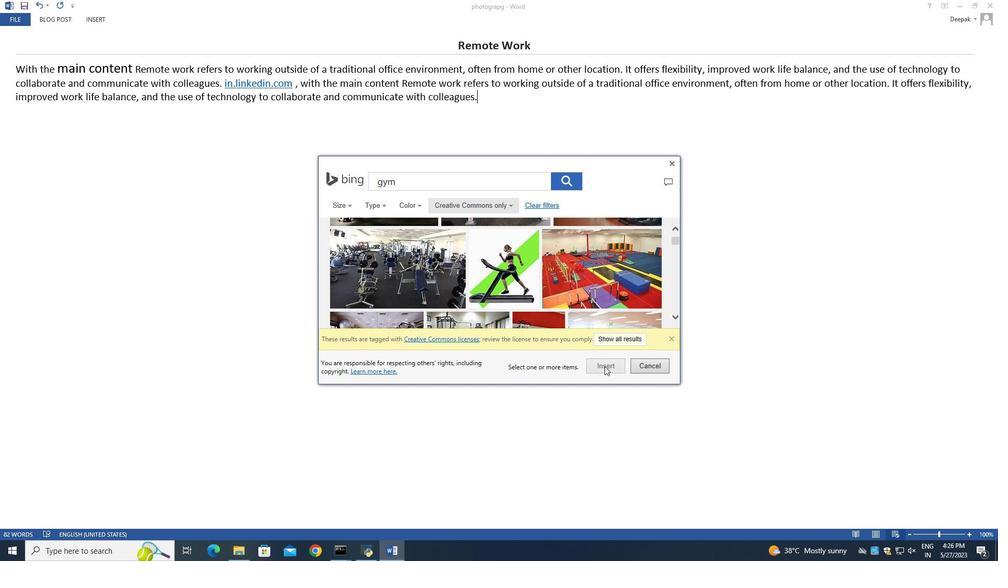 
Action: Mouse moved to (502, 305)
Screenshot: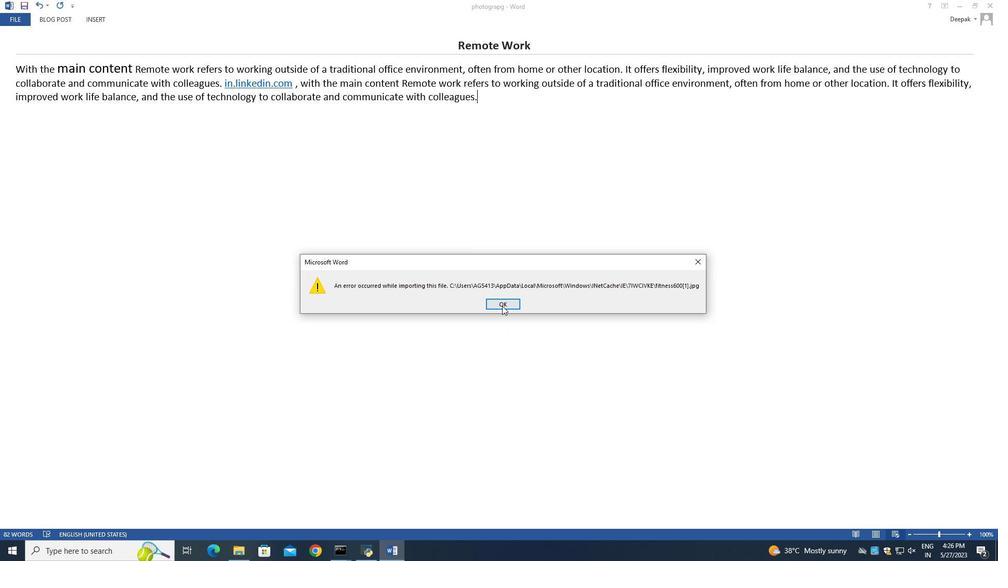 
Action: Mouse pressed left at (502, 305)
Screenshot: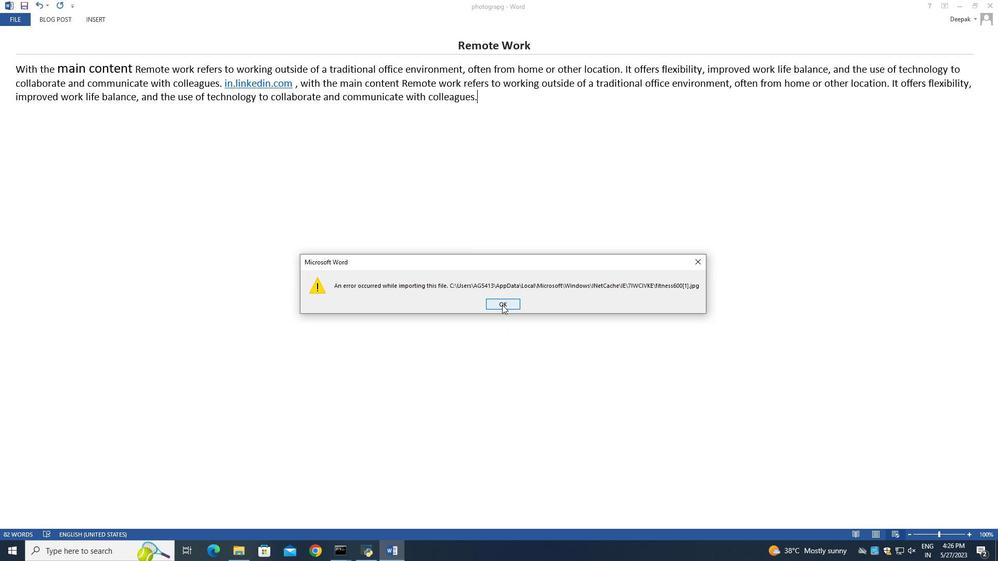 
Action: Mouse moved to (318, 547)
Screenshot: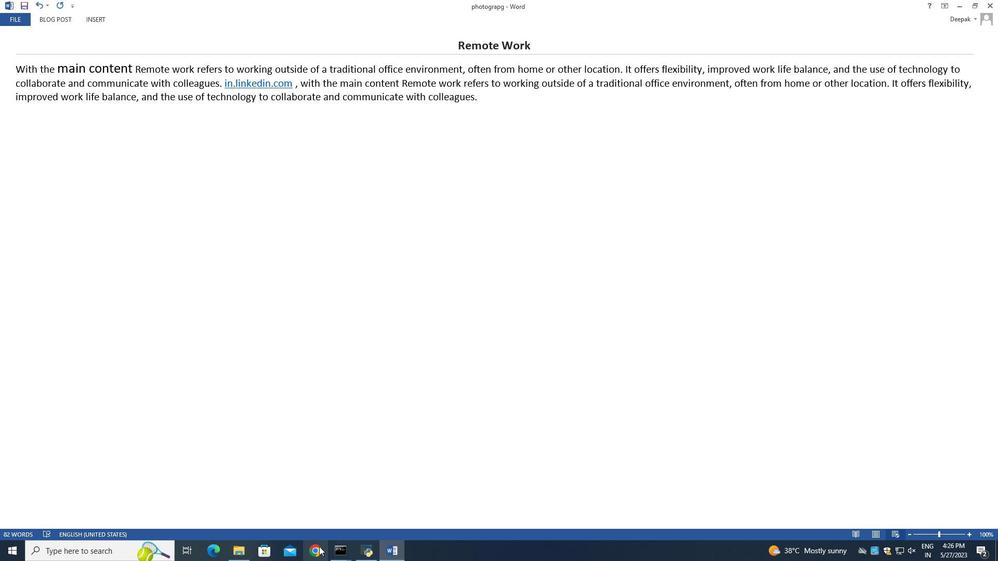 
Action: Mouse pressed left at (318, 547)
Screenshot: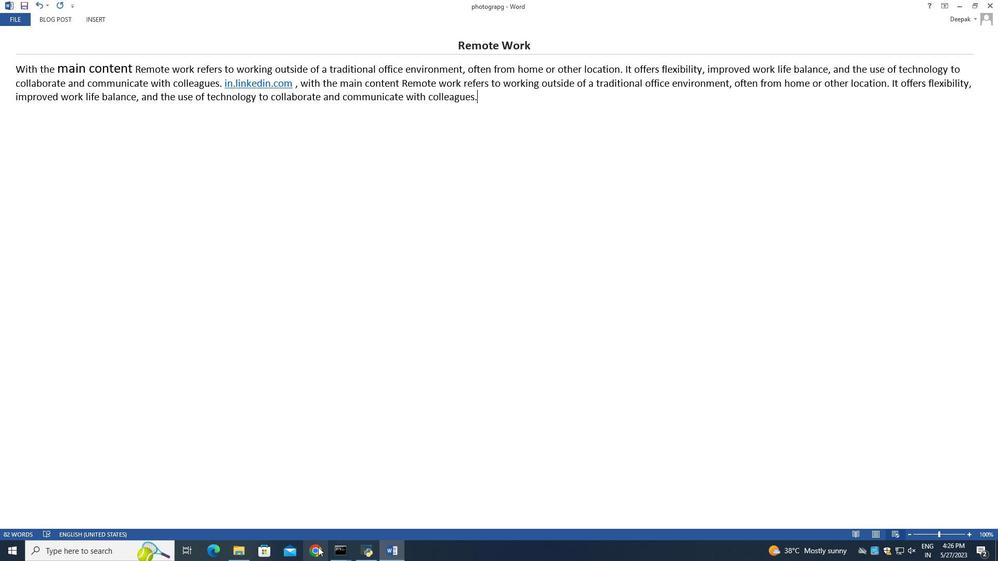 
Action: Mouse moved to (179, 25)
Screenshot: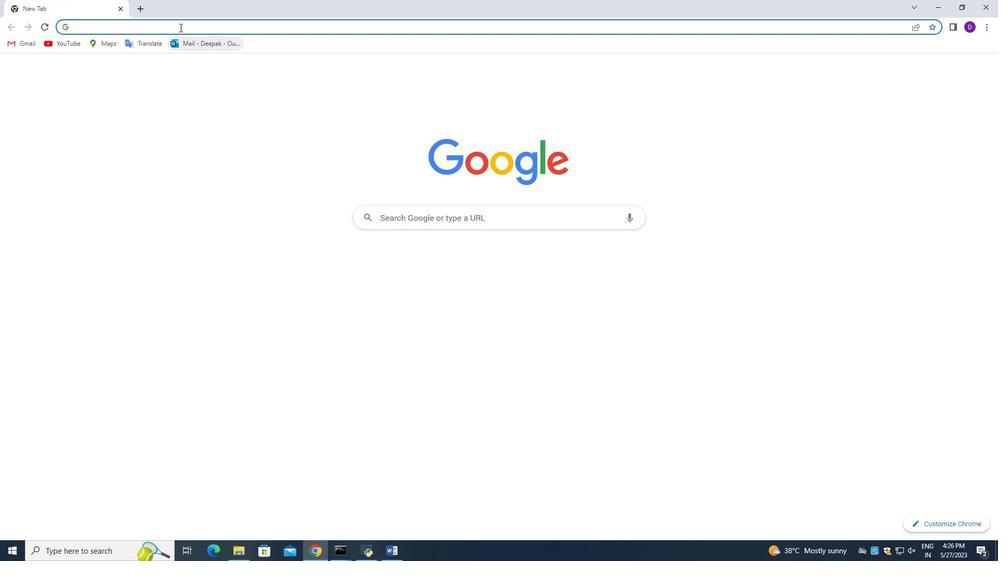 
Action: Mouse pressed left at (179, 25)
Screenshot: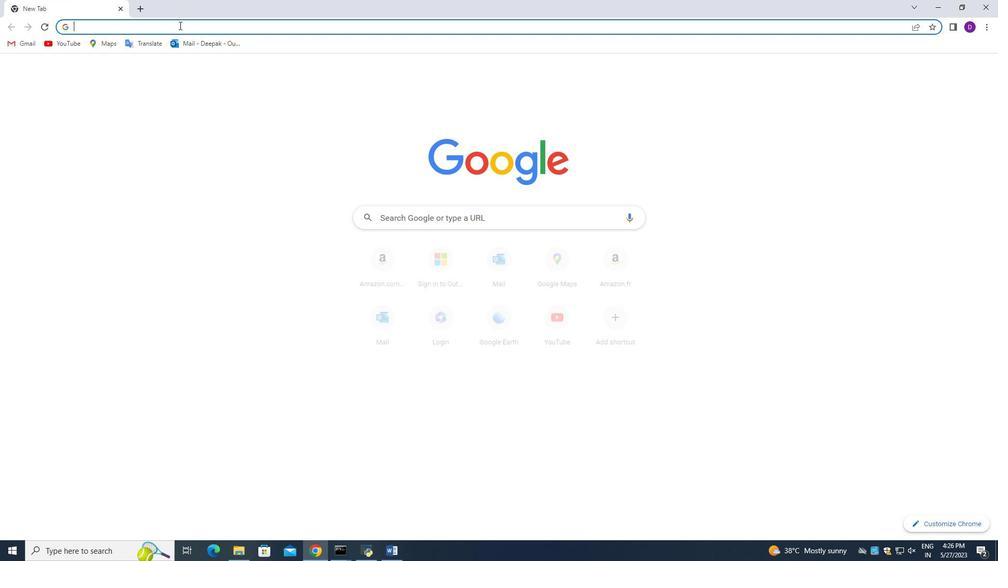 
Action: Key pressed gym<Key.enter>
Screenshot: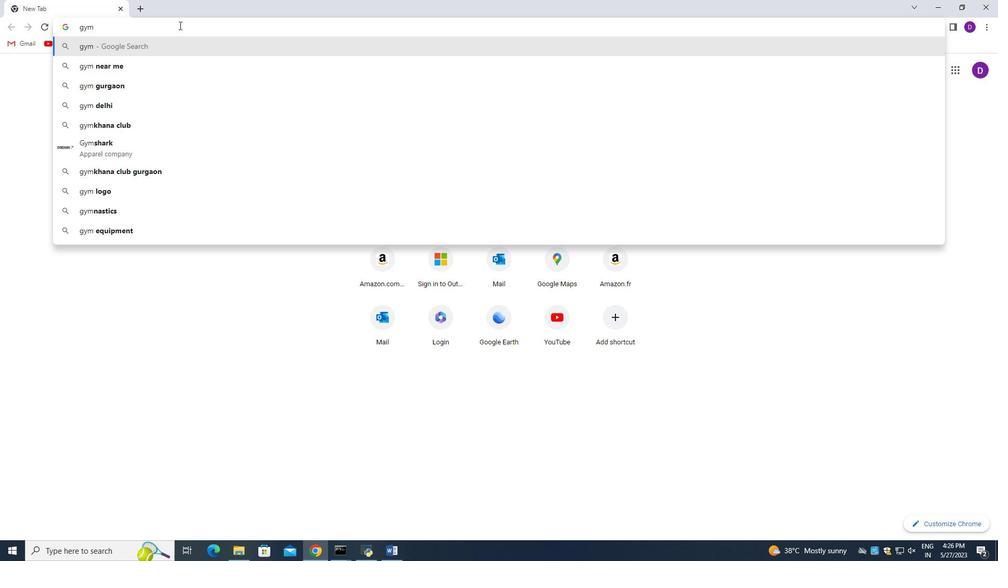 
Action: Mouse moved to (211, 112)
Screenshot: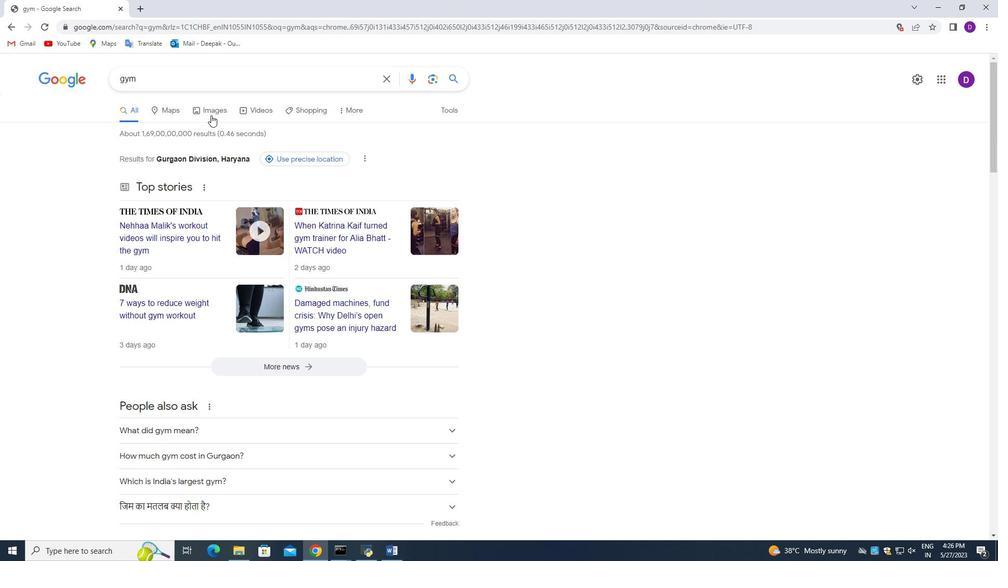 
Action: Mouse pressed left at (211, 112)
Screenshot: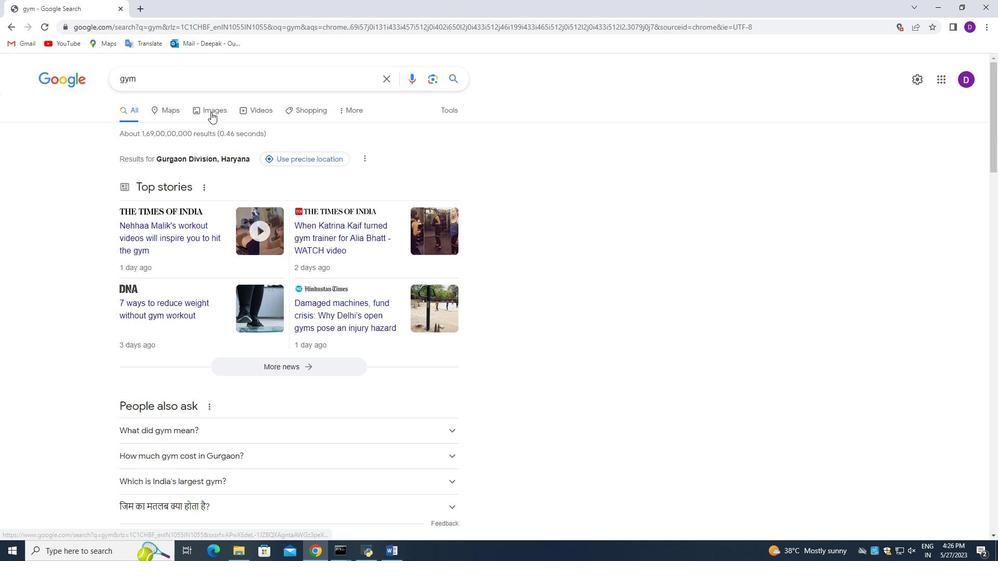 
Action: Mouse moved to (224, 206)
Screenshot: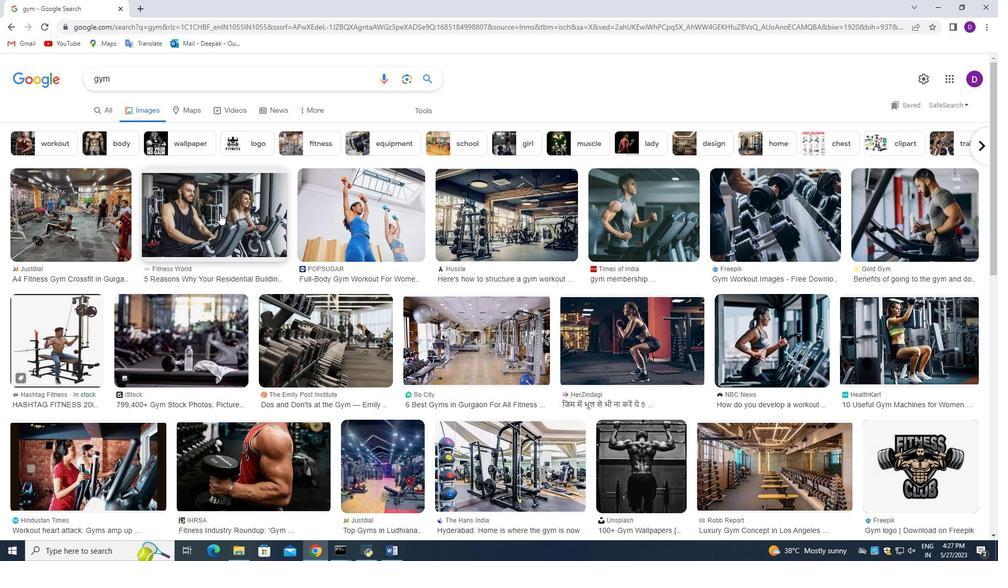 
Action: Mouse pressed left at (224, 206)
Screenshot: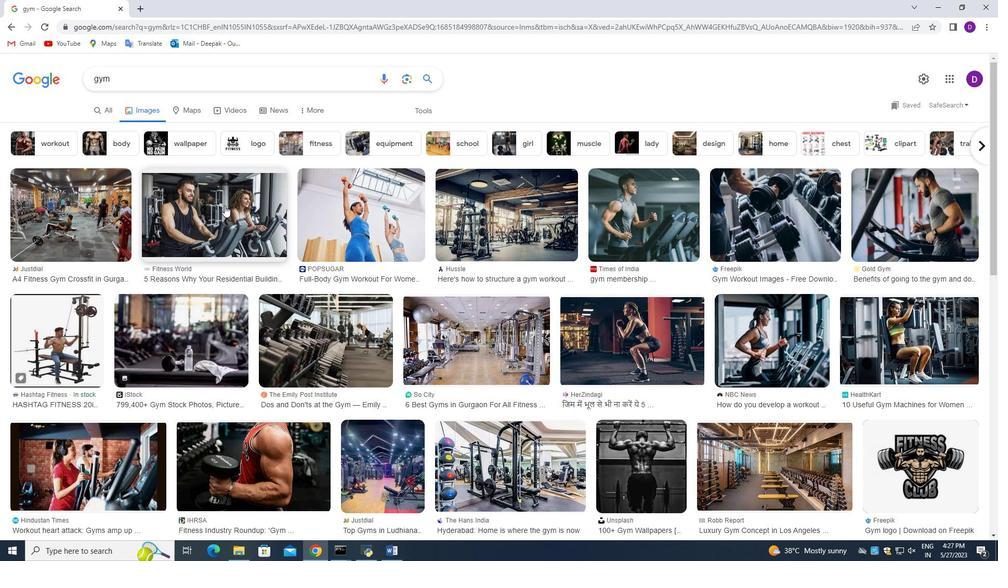 
Action: Mouse moved to (676, 193)
Screenshot: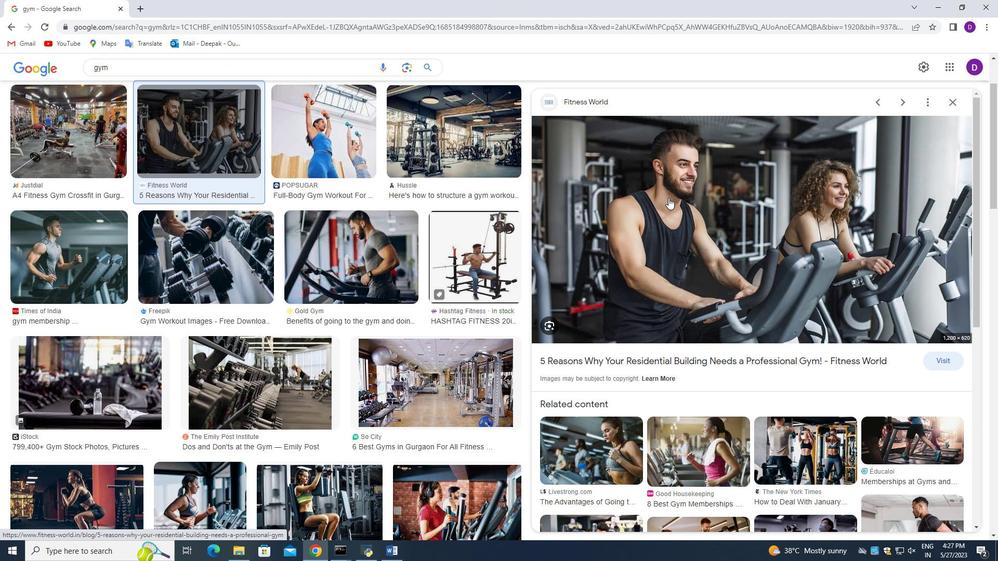
Action: Mouse pressed right at (676, 193)
Screenshot: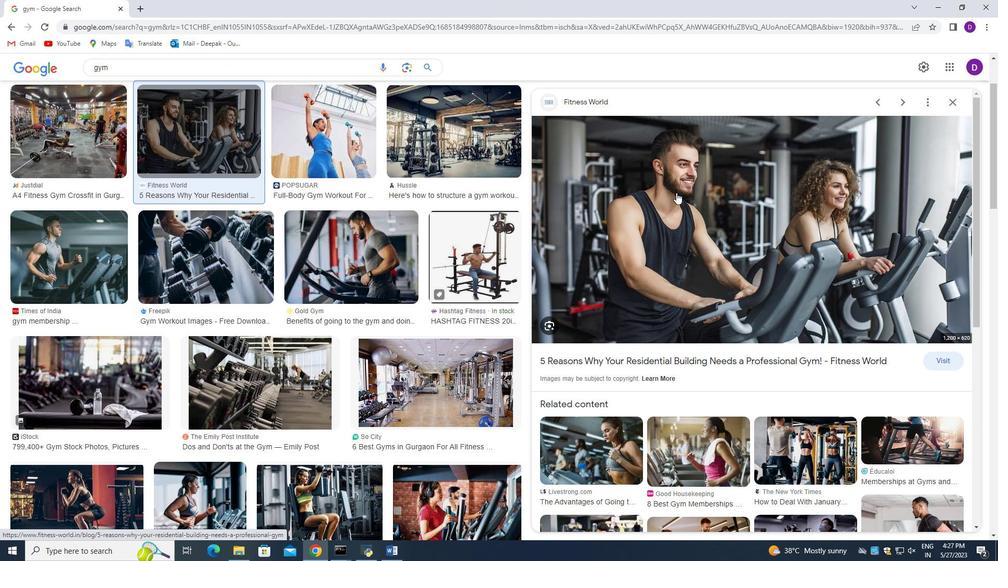 
Action: Mouse moved to (752, 302)
Screenshot: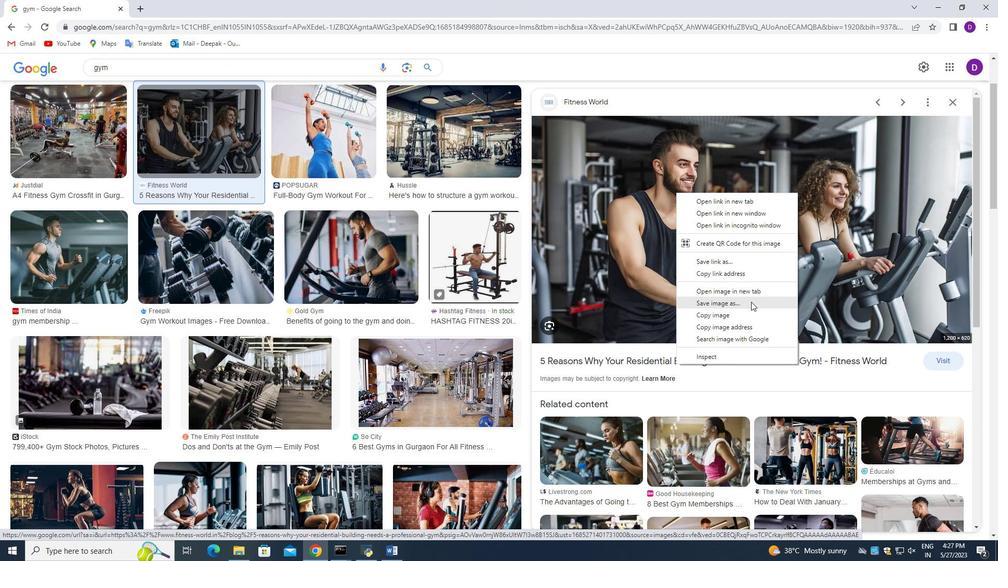 
Action: Mouse pressed left at (752, 302)
Screenshot: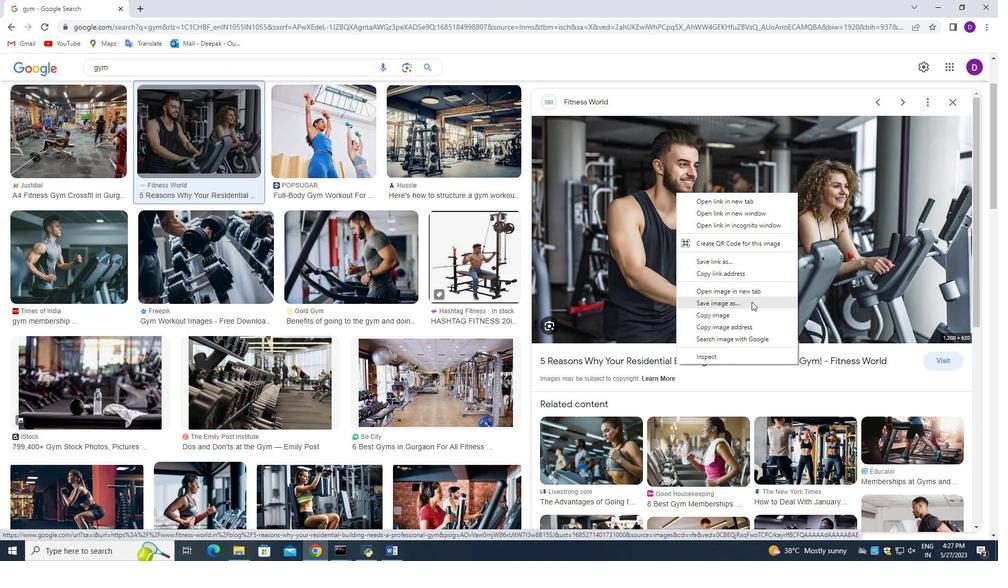 
Action: Mouse moved to (347, 228)
Screenshot: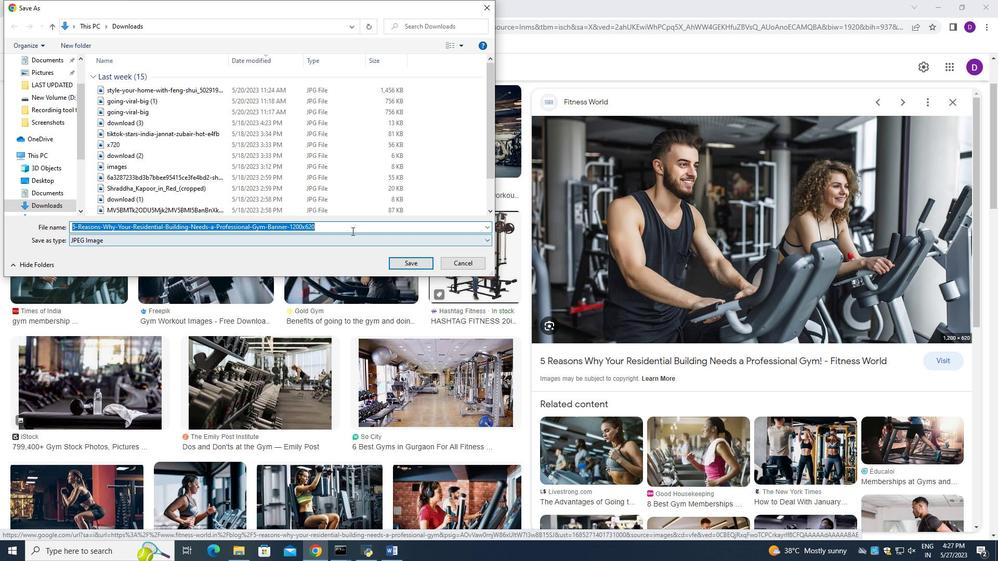 
Action: Key pressed <Key.backspace>
Screenshot: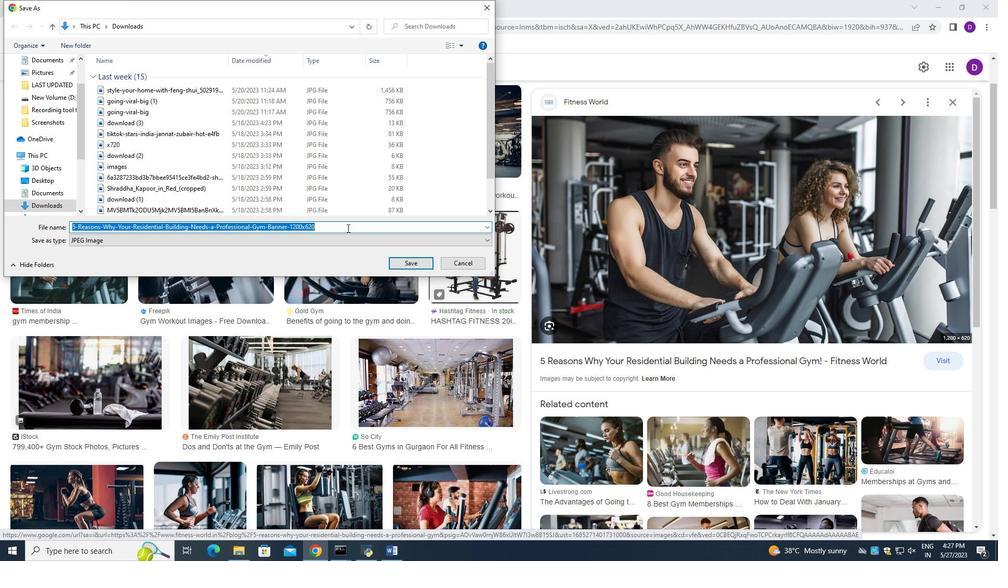 
Action: Mouse moved to (364, 168)
Screenshot: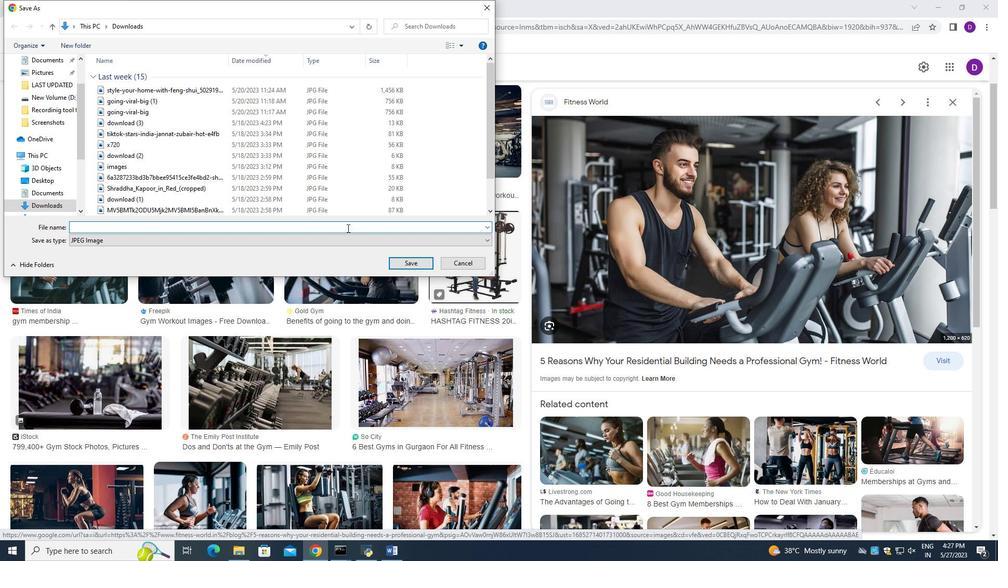 
Action: Key pressed <Key.shift_r>Gym.png
Screenshot: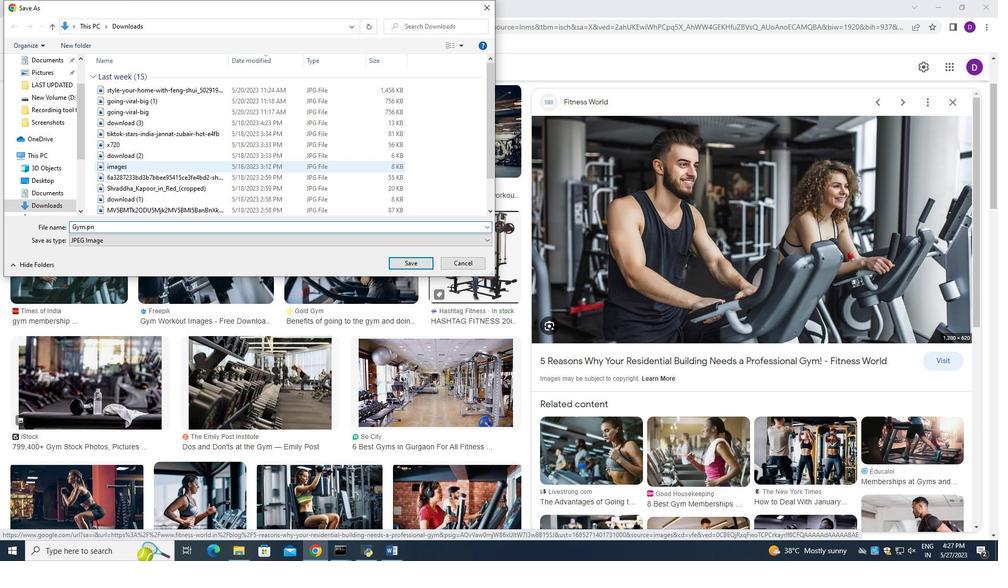 
Action: Mouse moved to (413, 261)
Screenshot: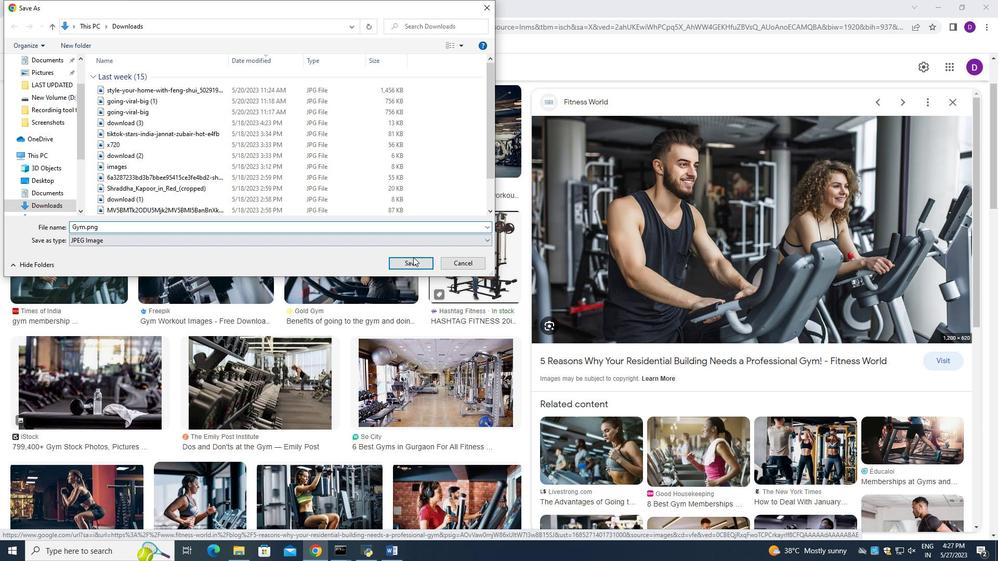 
Action: Mouse pressed left at (413, 261)
Screenshot: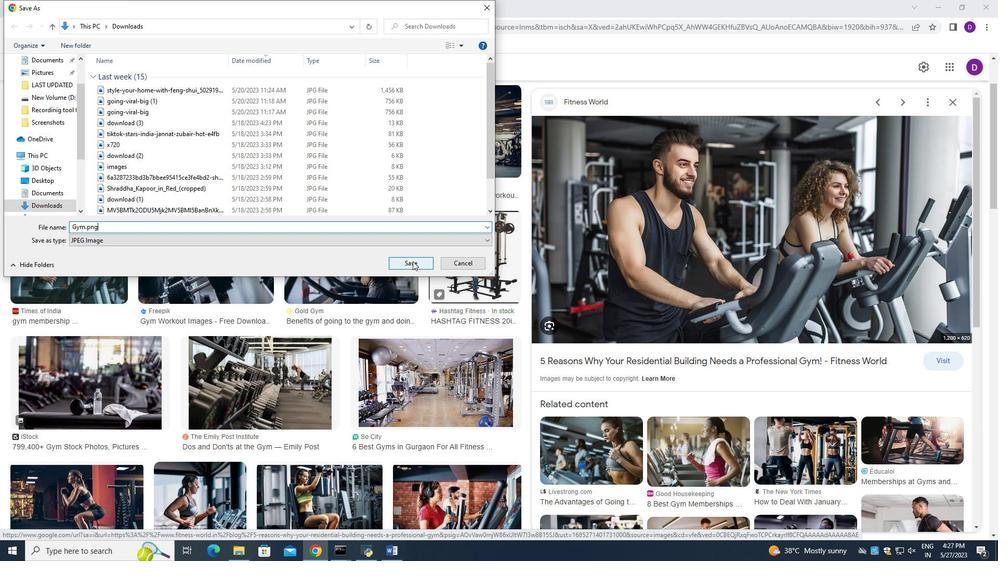 
Action: Mouse moved to (390, 516)
Screenshot: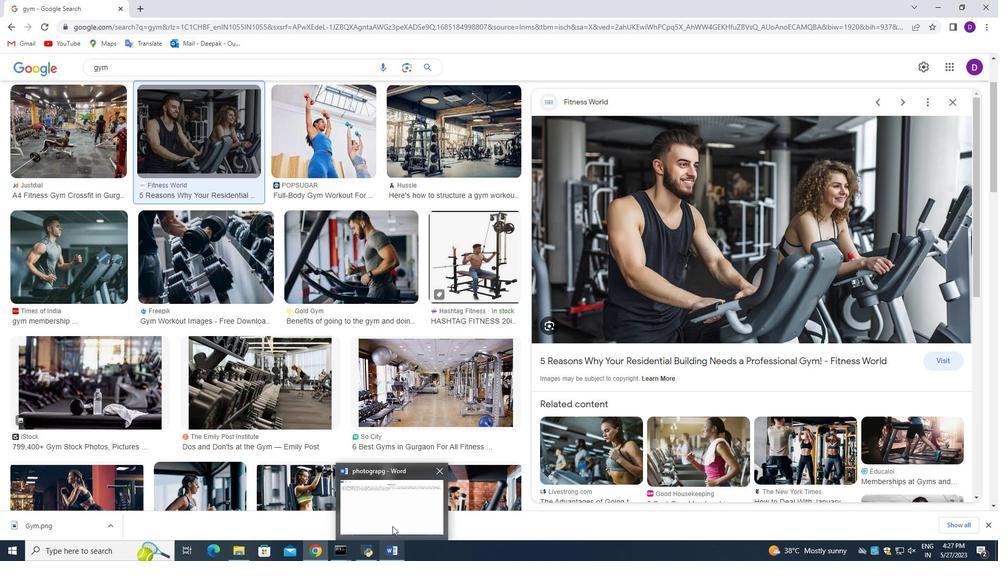 
Action: Mouse pressed left at (390, 516)
Screenshot: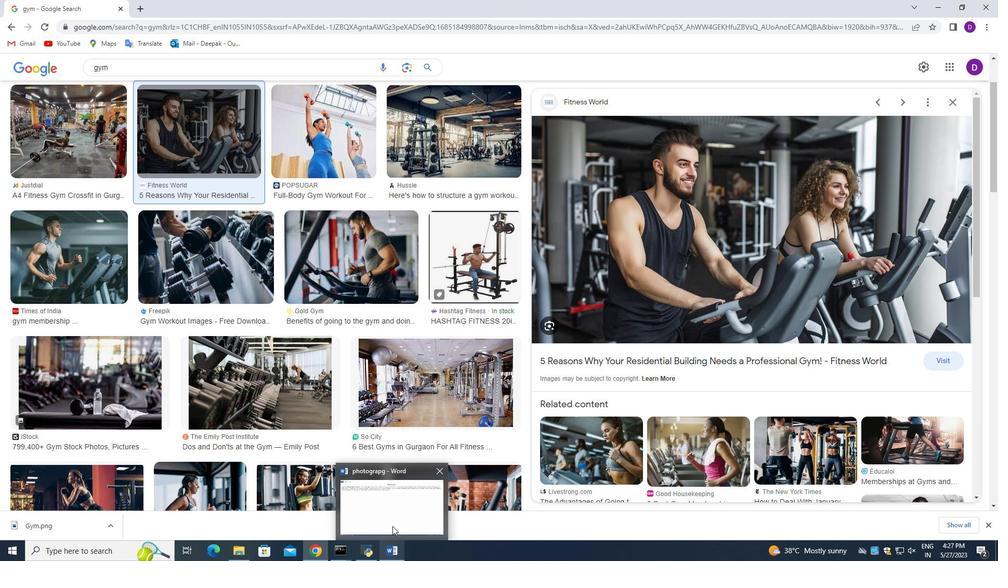 
Action: Mouse moved to (486, 151)
Screenshot: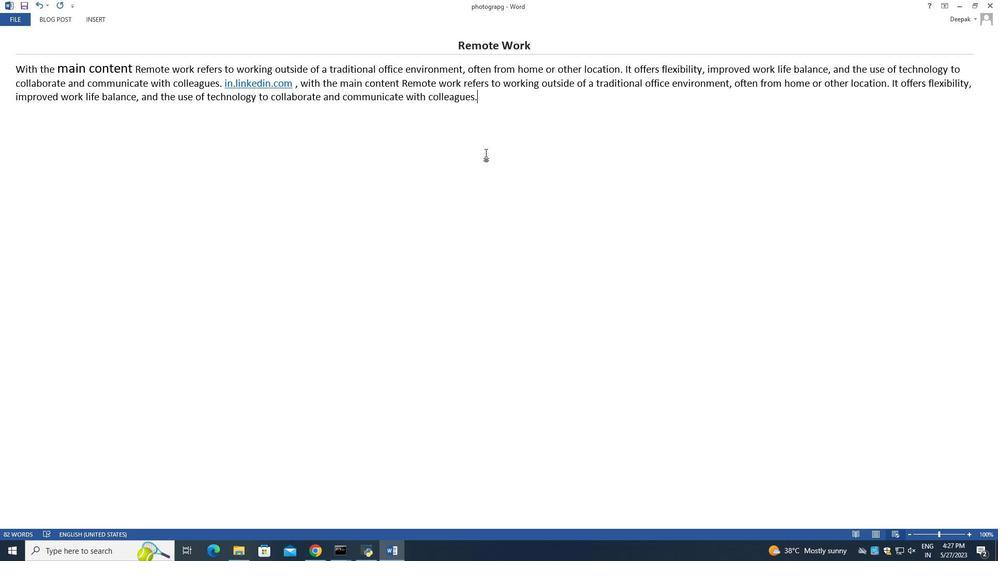 
Action: Mouse scrolled (486, 151) with delta (0, 0)
Screenshot: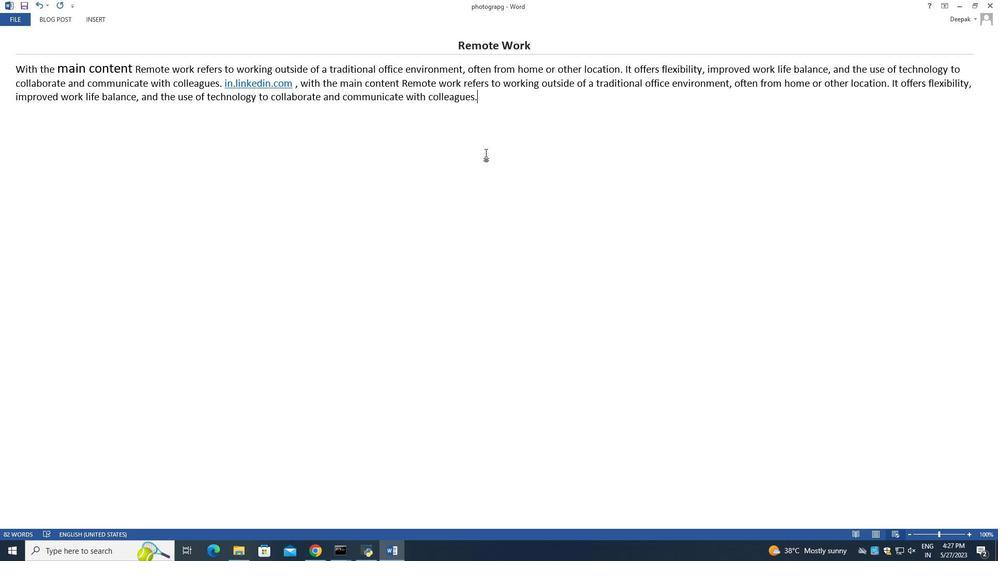 
Action: Mouse moved to (487, 151)
Screenshot: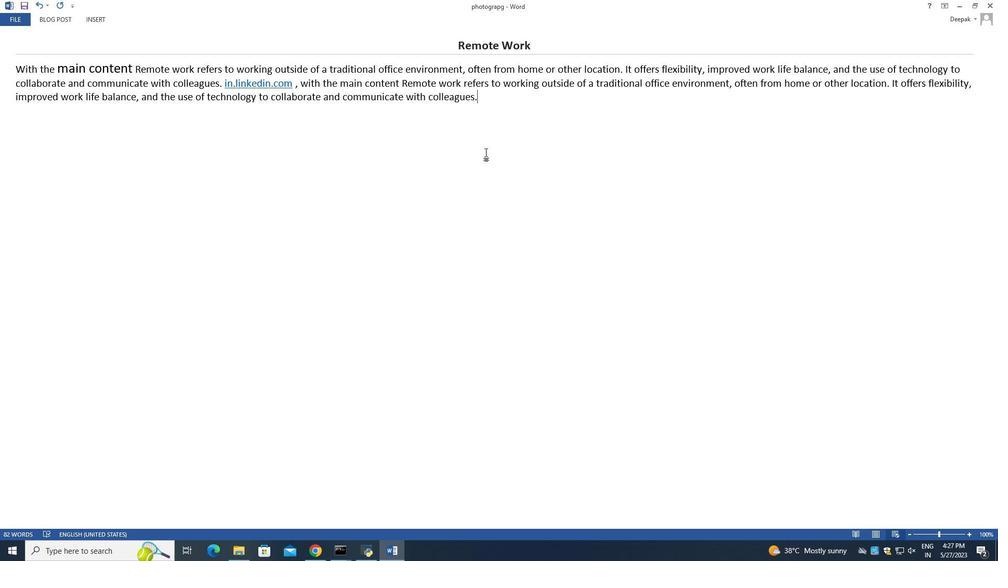
Action: Mouse scrolled (487, 151) with delta (0, 0)
Screenshot: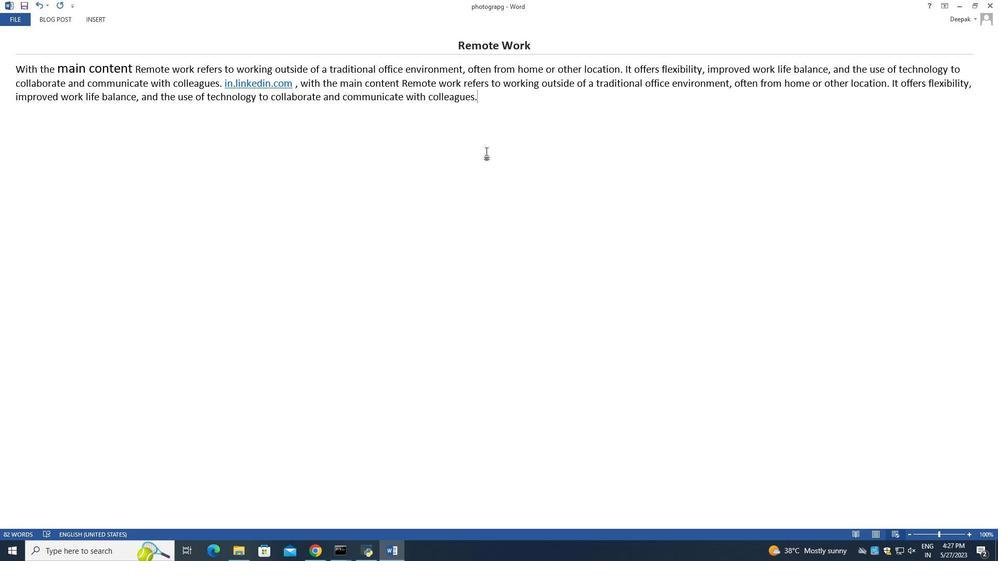 
Action: Mouse scrolled (487, 151) with delta (0, 0)
Screenshot: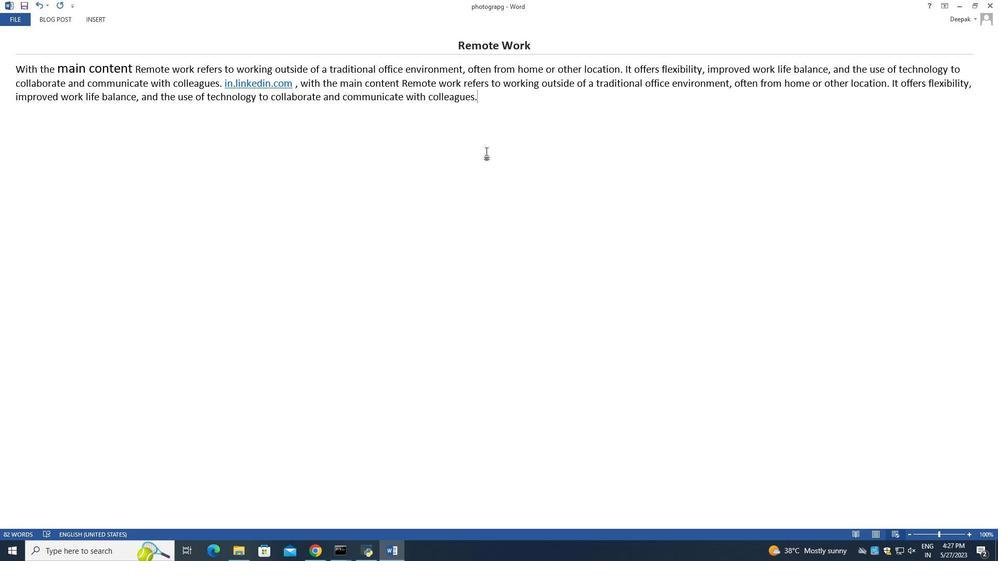 
Action: Mouse scrolled (487, 151) with delta (0, 0)
Screenshot: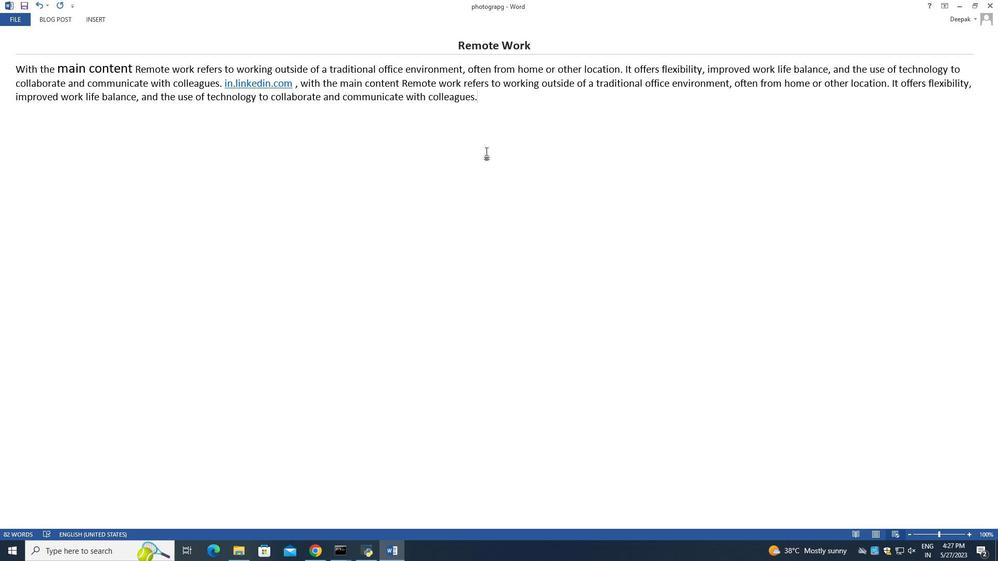 
Action: Mouse moved to (97, 21)
Screenshot: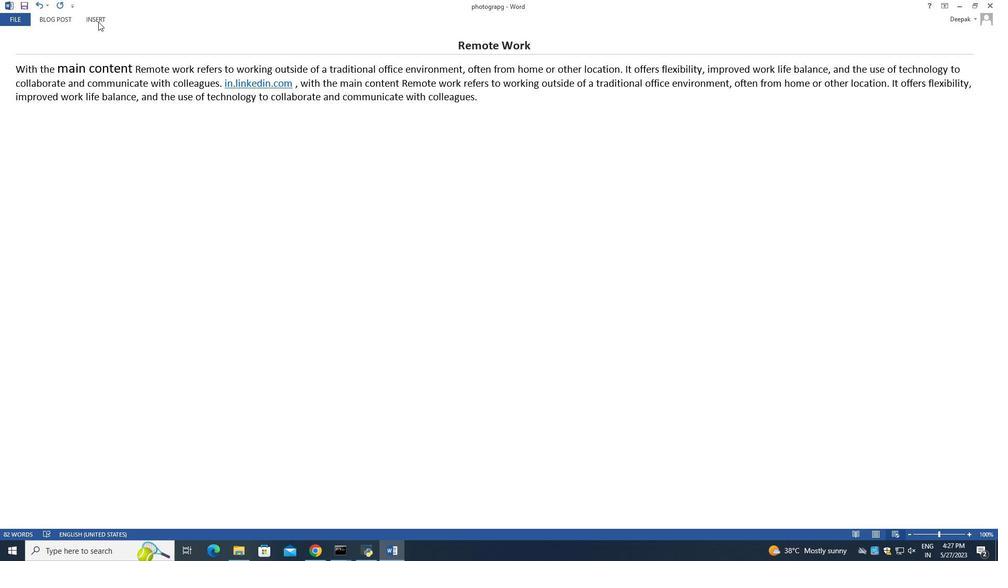 
Action: Mouse pressed left at (97, 21)
Screenshot: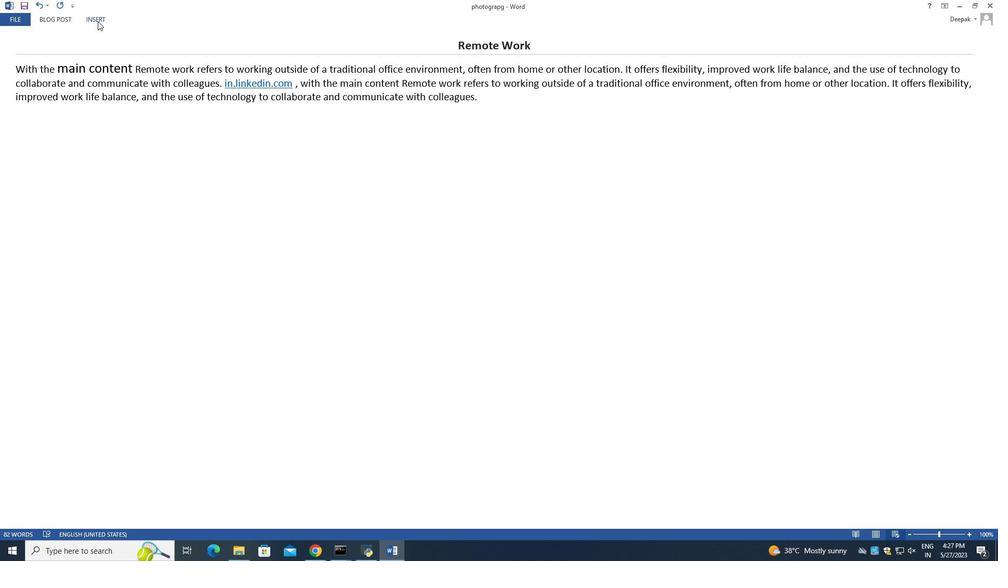 
Action: Mouse moved to (44, 45)
Screenshot: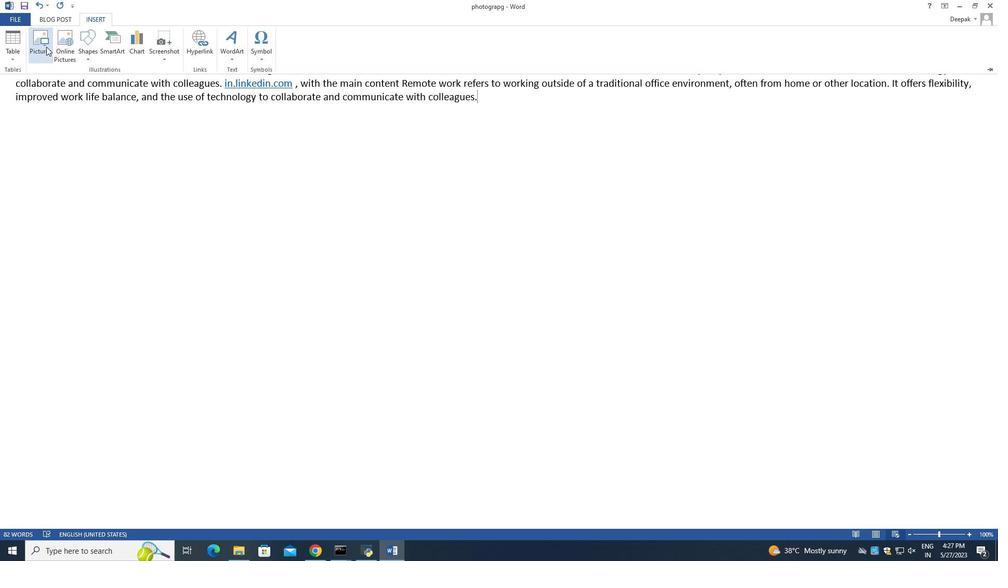 
Action: Mouse pressed left at (44, 45)
Screenshot: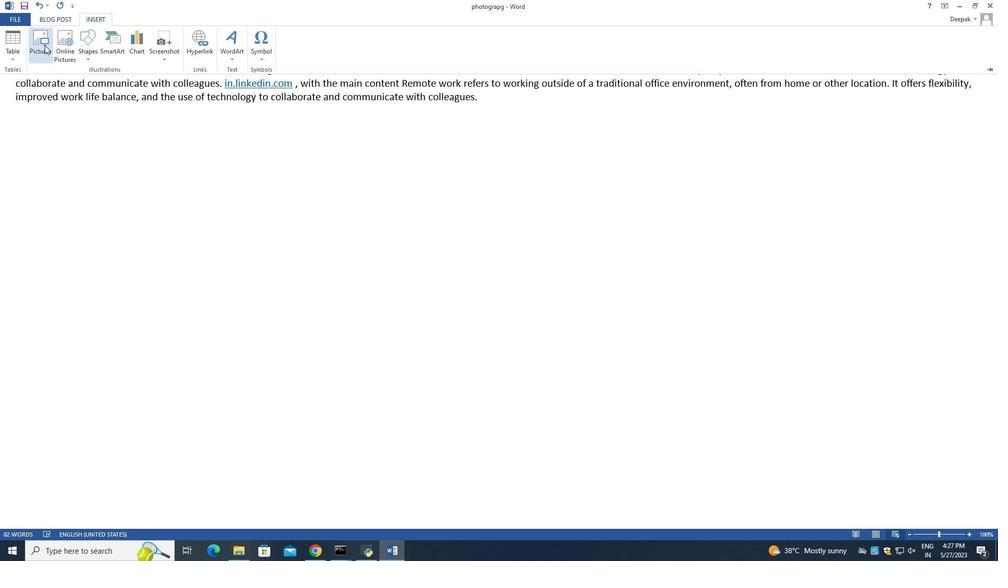 
Action: Mouse moved to (48, 100)
Screenshot: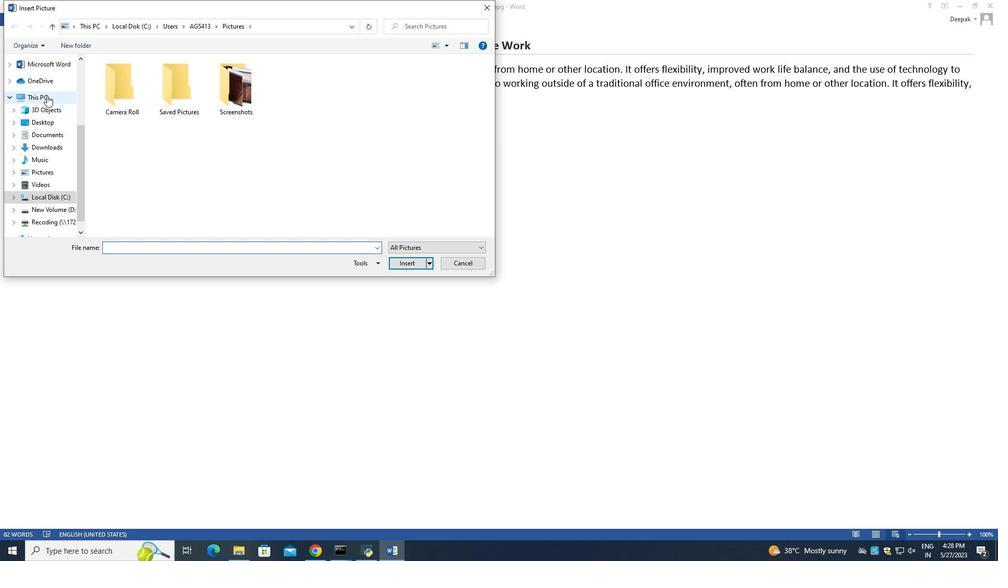 
Action: Mouse pressed left at (48, 100)
Screenshot: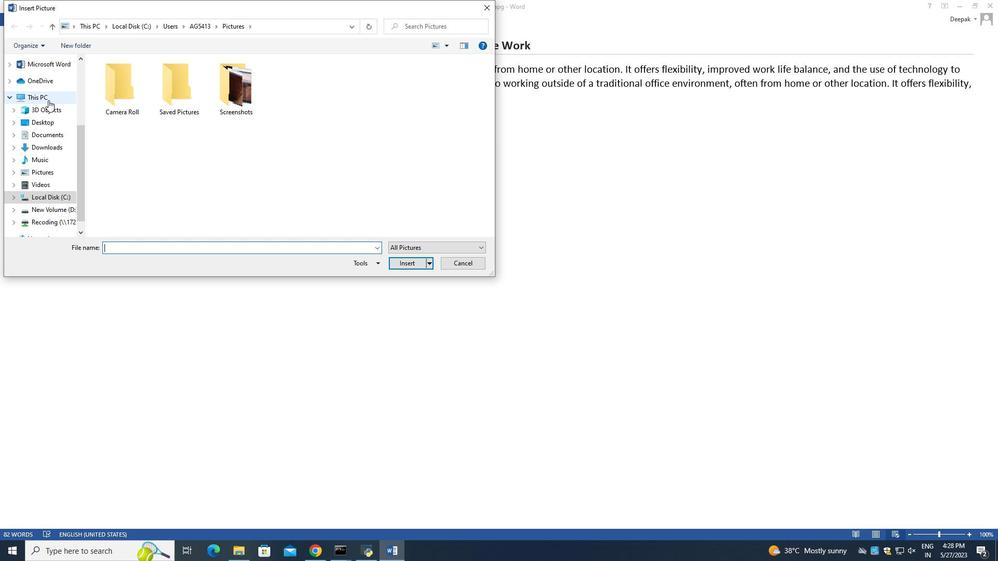
Action: Mouse moved to (274, 113)
Screenshot: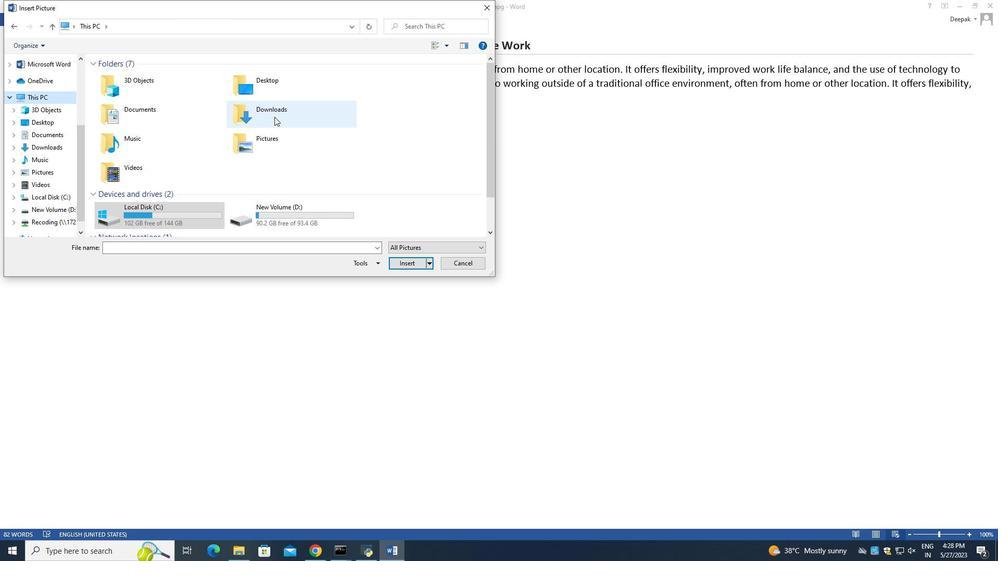 
Action: Mouse pressed left at (274, 113)
Screenshot: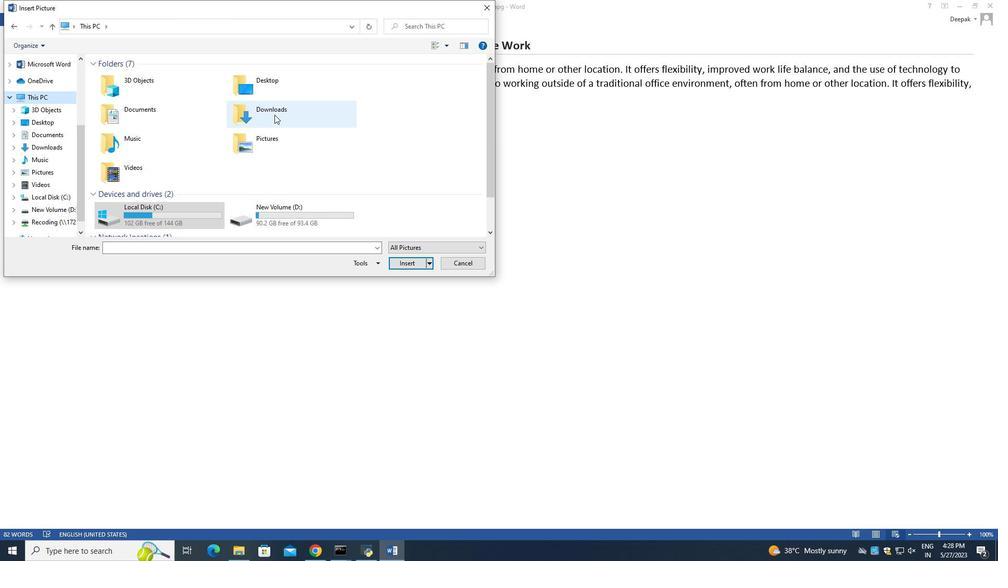 
Action: Mouse pressed left at (274, 113)
Screenshot: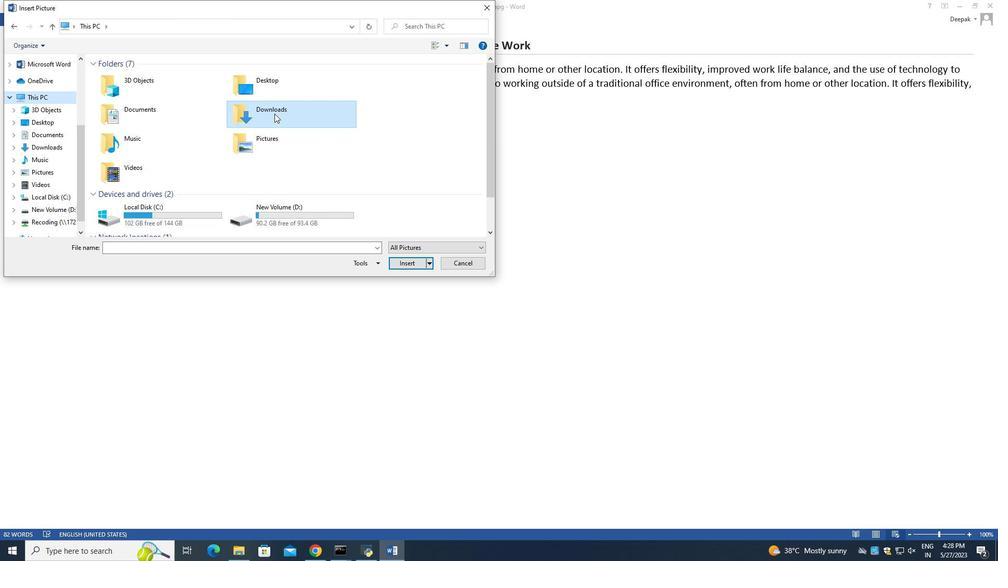 
Action: Mouse moved to (185, 162)
Screenshot: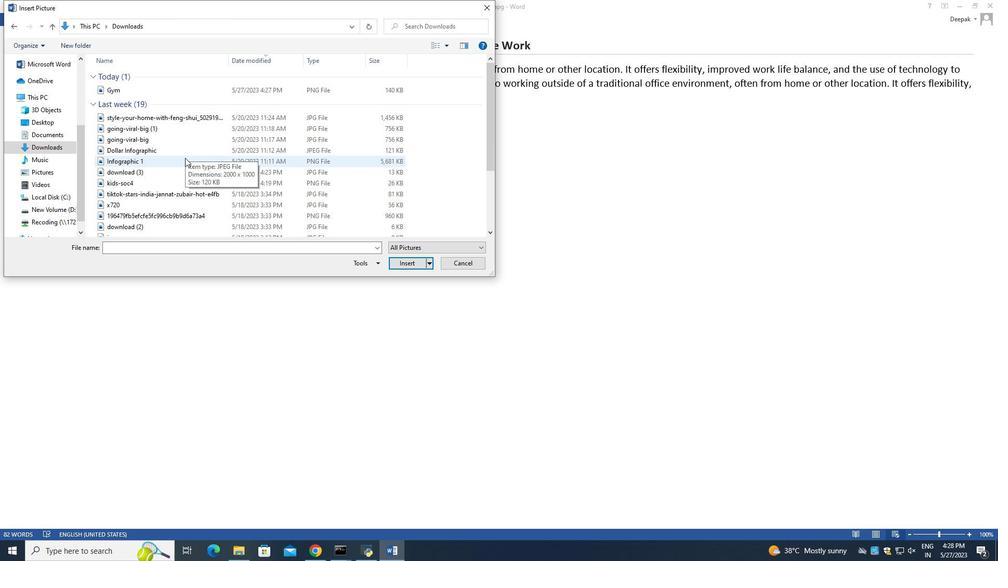 
Action: Mouse scrolled (185, 161) with delta (0, 0)
Screenshot: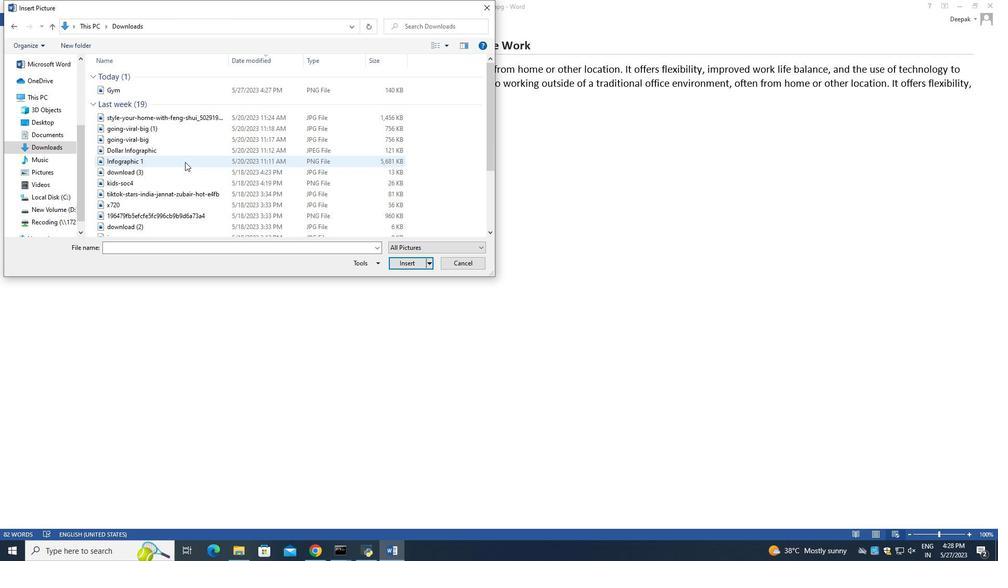 
Action: Mouse scrolled (185, 161) with delta (0, 0)
Screenshot: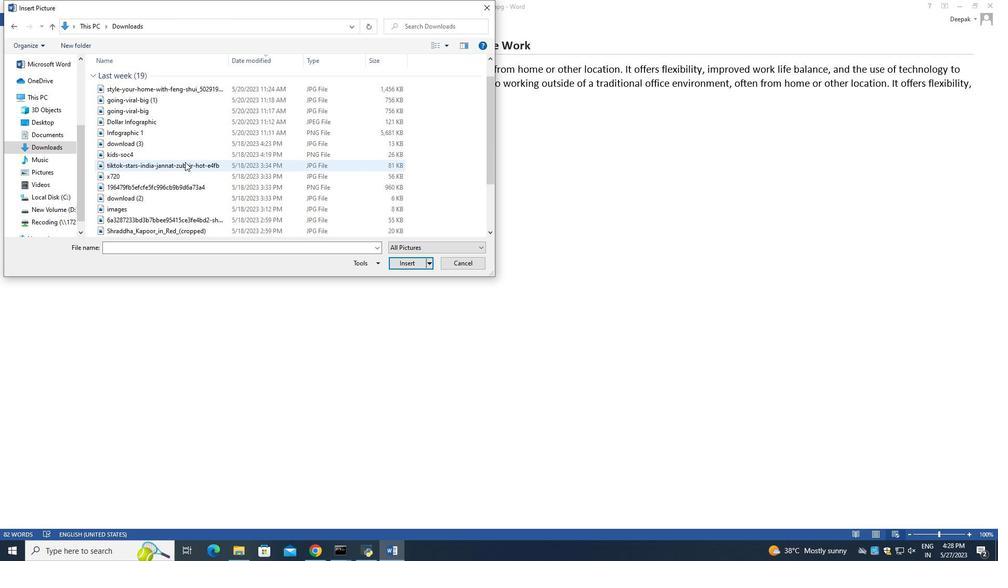 
Action: Mouse scrolled (185, 161) with delta (0, 0)
Screenshot: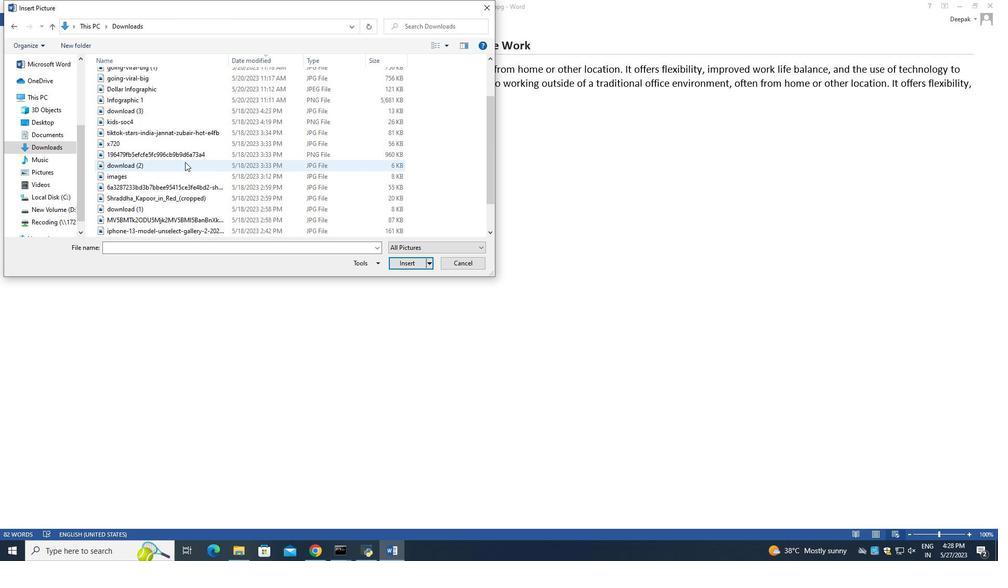 
Action: Mouse moved to (185, 162)
Screenshot: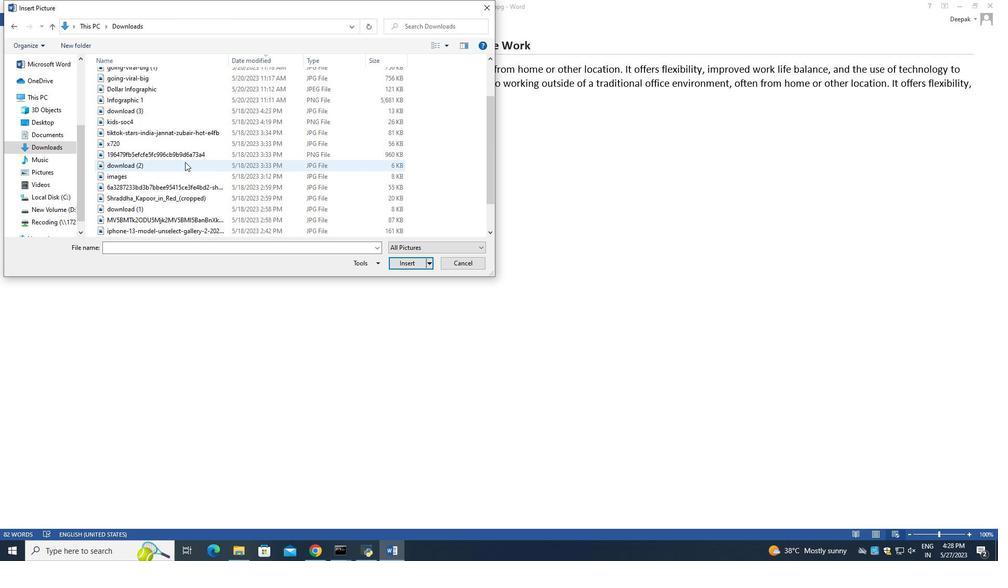 
Action: Mouse scrolled (185, 161) with delta (0, 0)
Screenshot: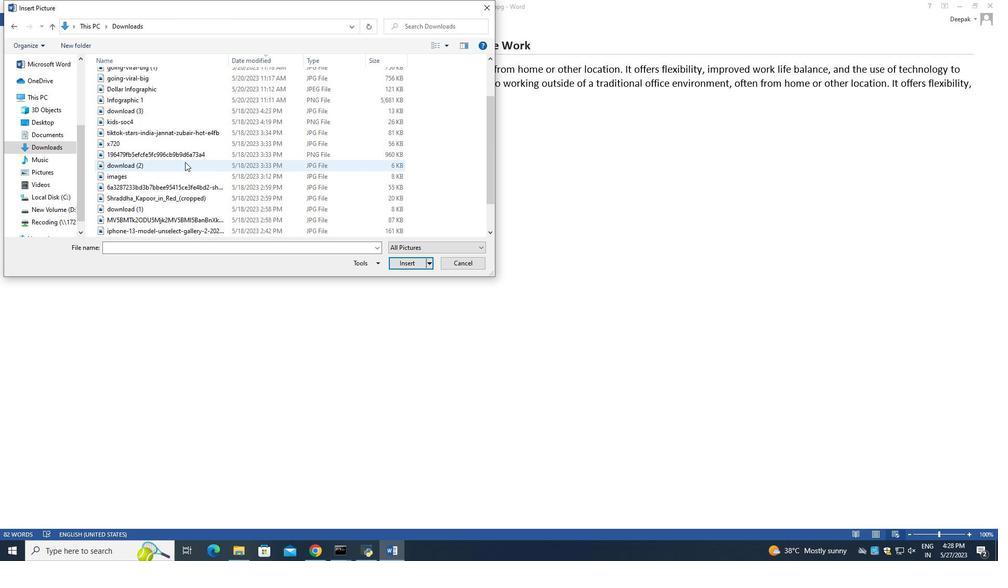 
Action: Mouse scrolled (185, 161) with delta (0, 0)
Screenshot: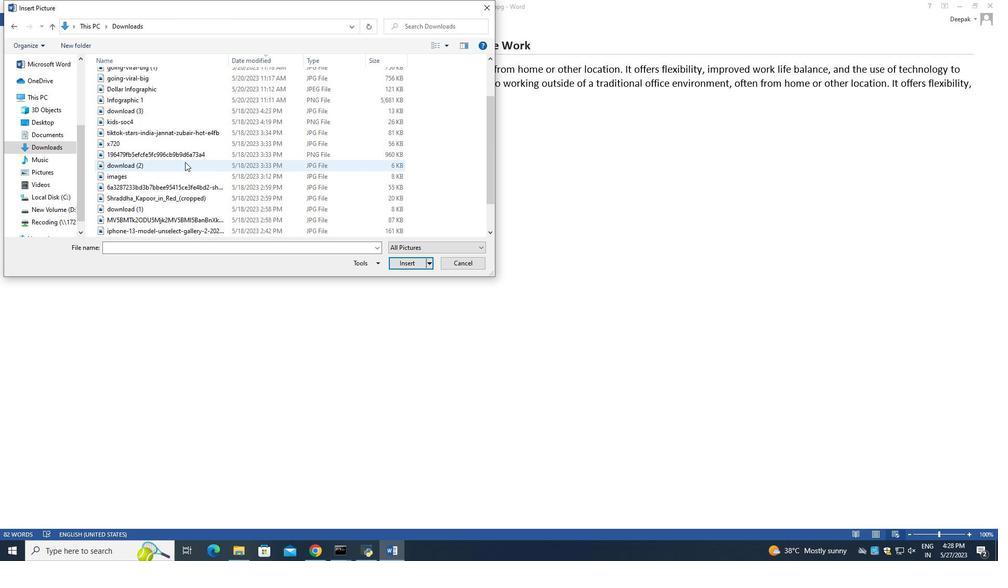 
Action: Mouse scrolled (185, 161) with delta (0, 0)
Screenshot: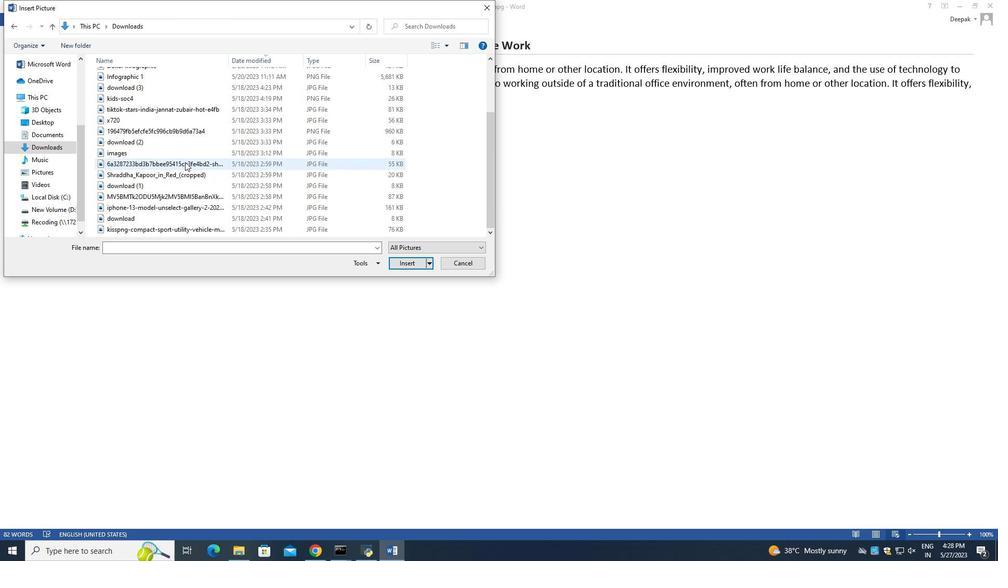
Action: Mouse scrolled (185, 161) with delta (0, 0)
Screenshot: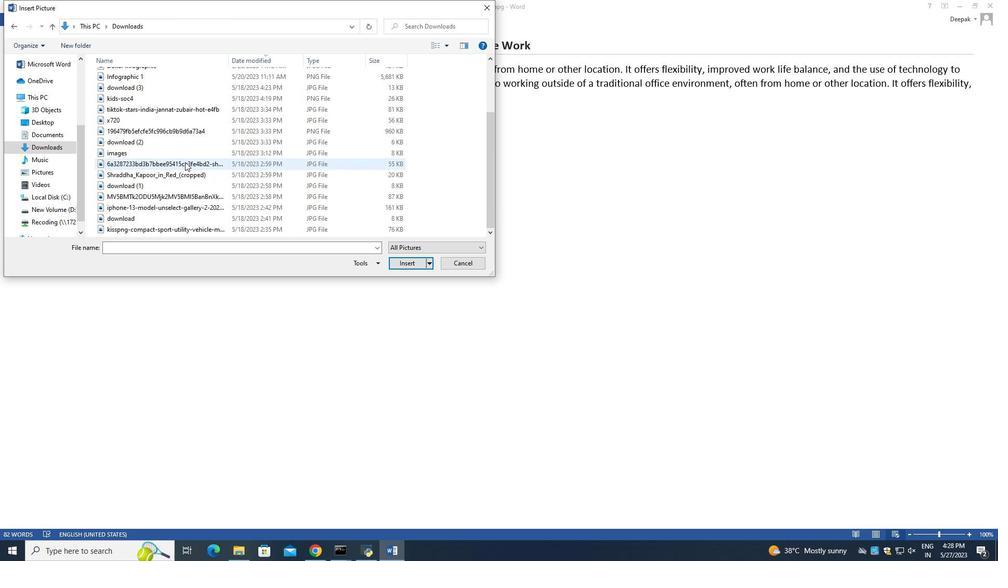 
Action: Mouse scrolled (185, 161) with delta (0, 0)
Screenshot: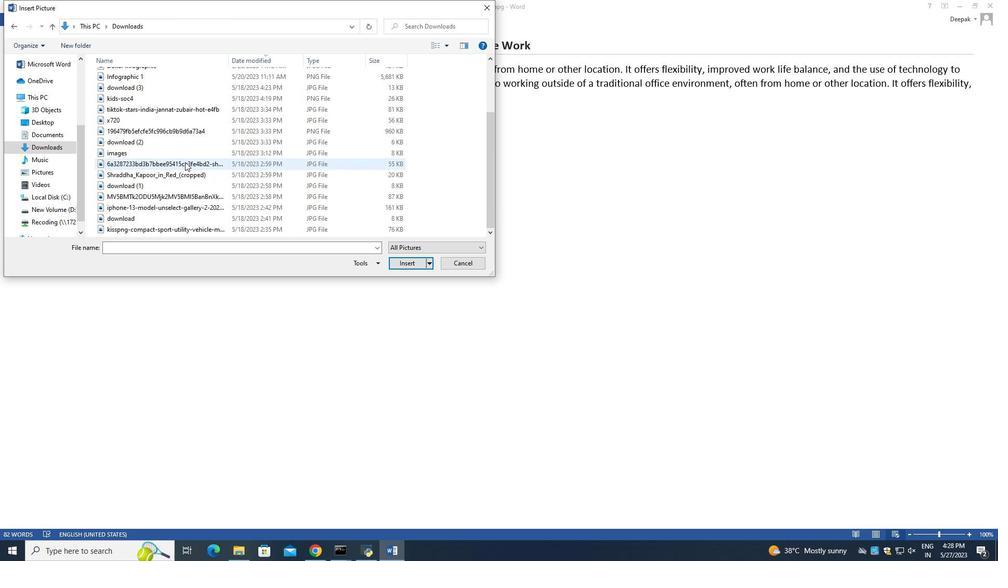
Action: Mouse moved to (185, 164)
Screenshot: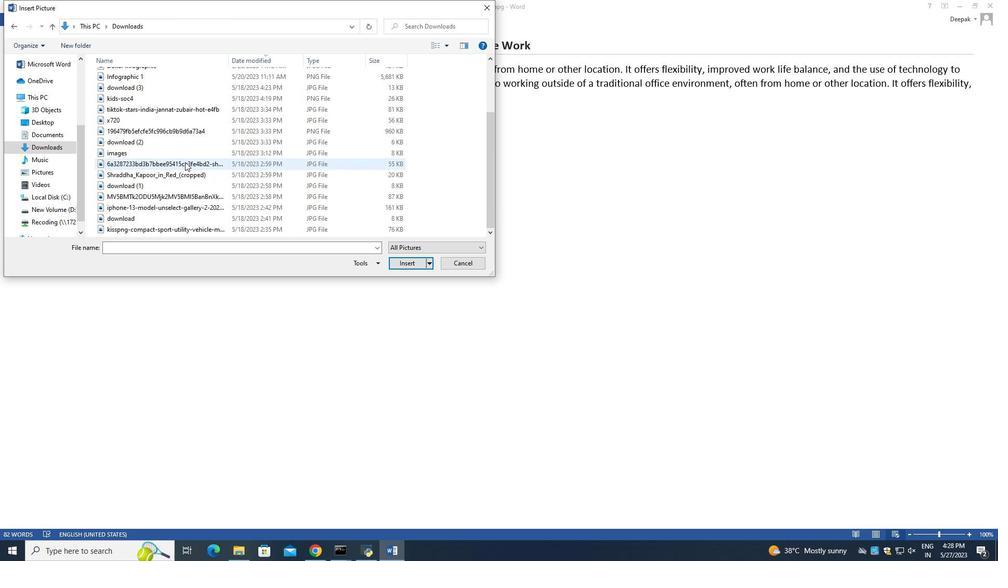 
Action: Mouse scrolled (185, 163) with delta (0, 0)
Screenshot: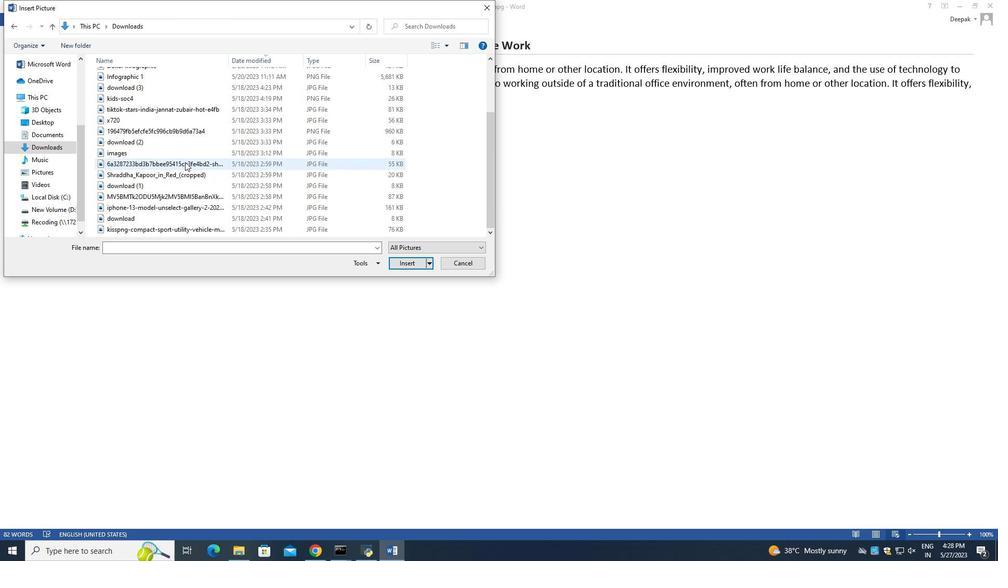 
Action: Mouse moved to (187, 170)
Screenshot: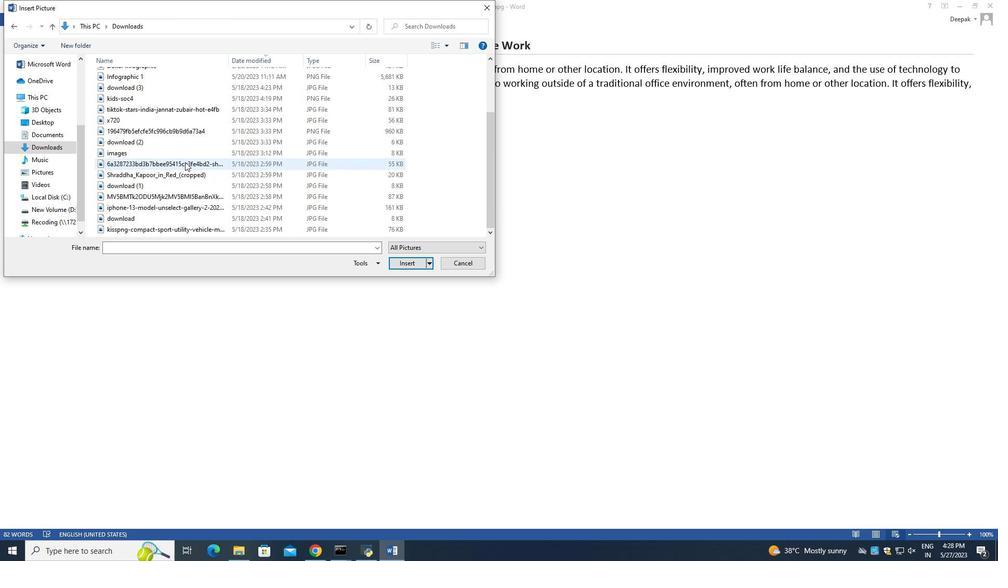 
Action: Mouse scrolled (187, 170) with delta (0, 0)
Screenshot: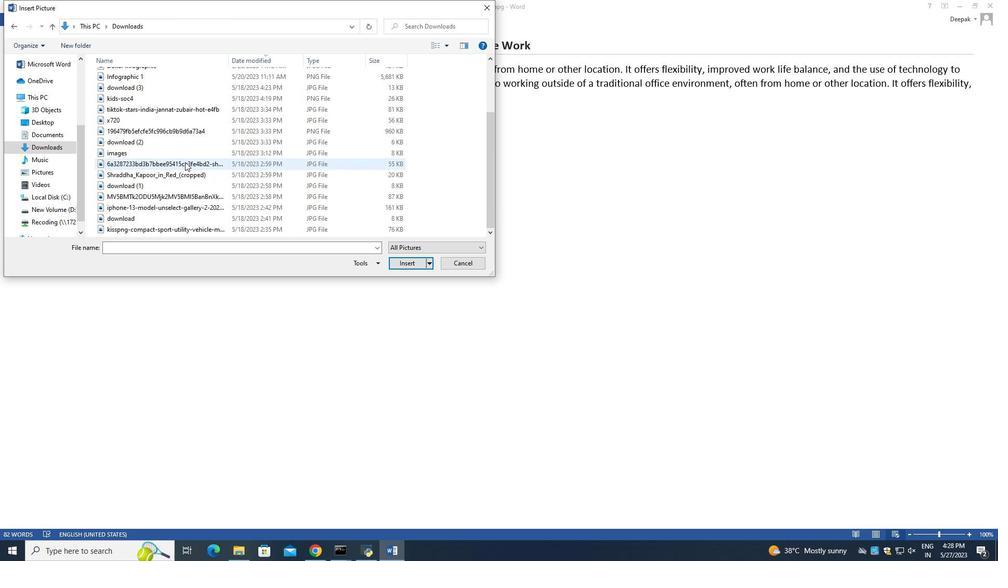 
Action: Mouse moved to (190, 187)
Screenshot: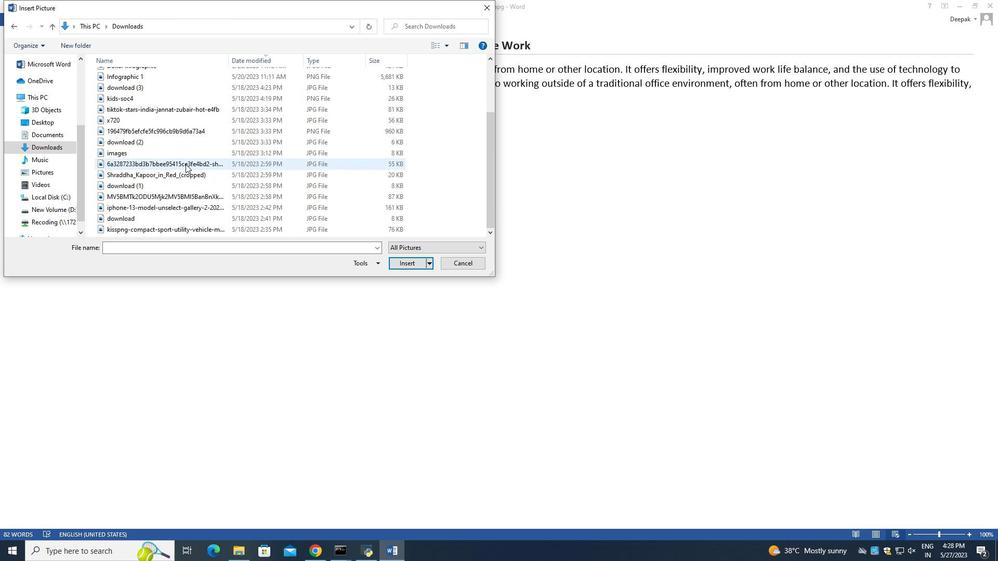 
Action: Mouse scrolled (190, 186) with delta (0, 0)
Screenshot: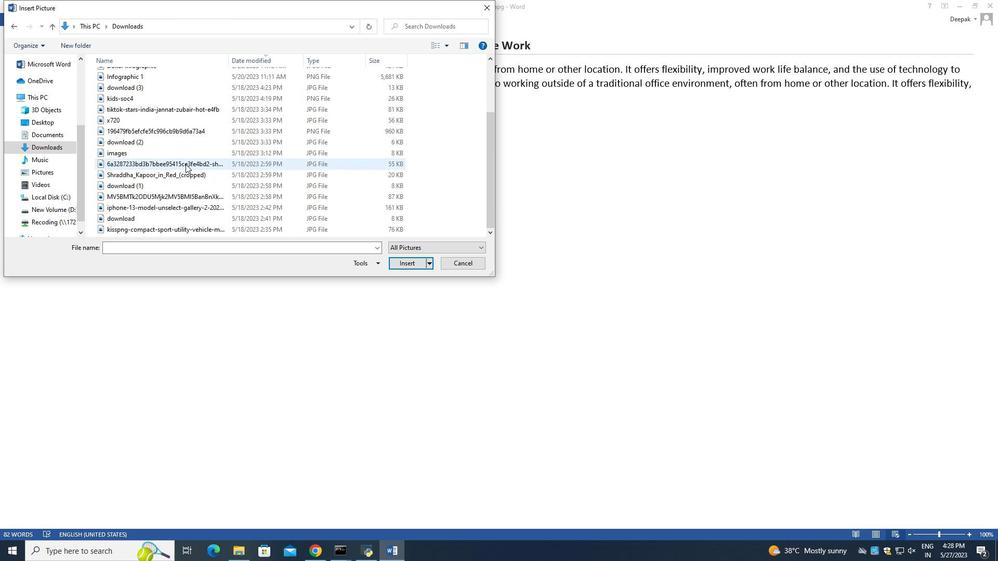 
Action: Mouse moved to (188, 181)
Screenshot: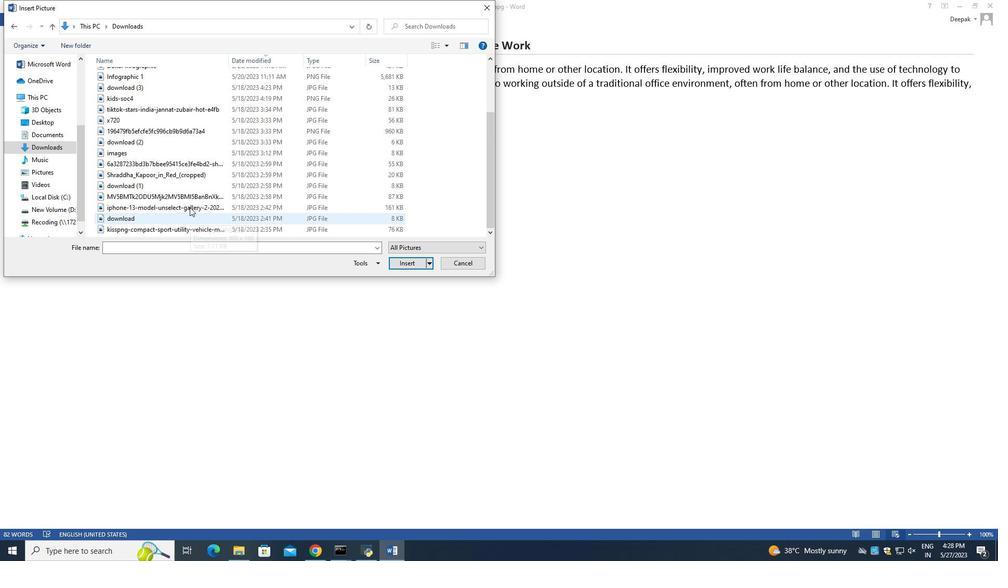
Action: Mouse scrolled (188, 182) with delta (0, 0)
Screenshot: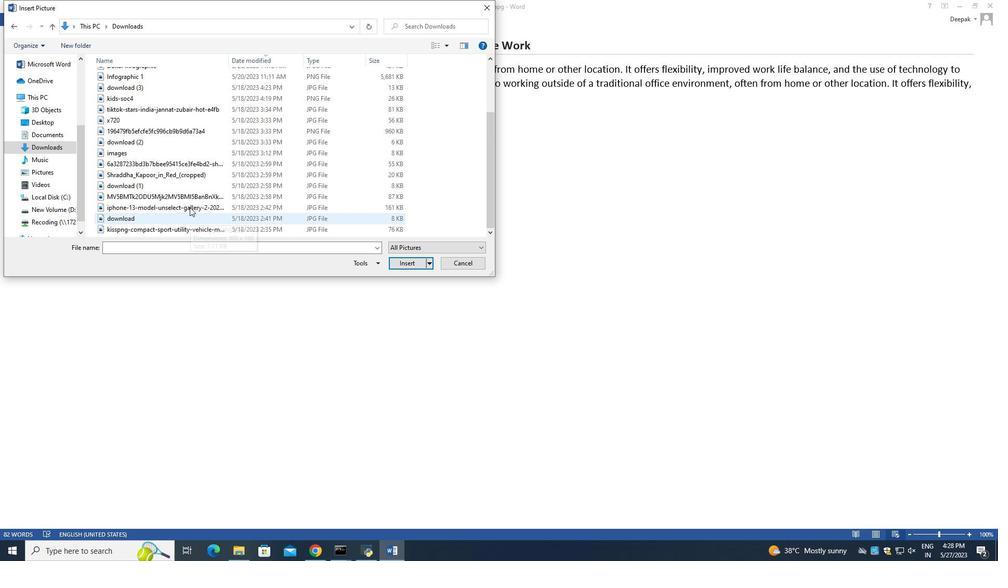 
Action: Mouse moved to (187, 173)
Screenshot: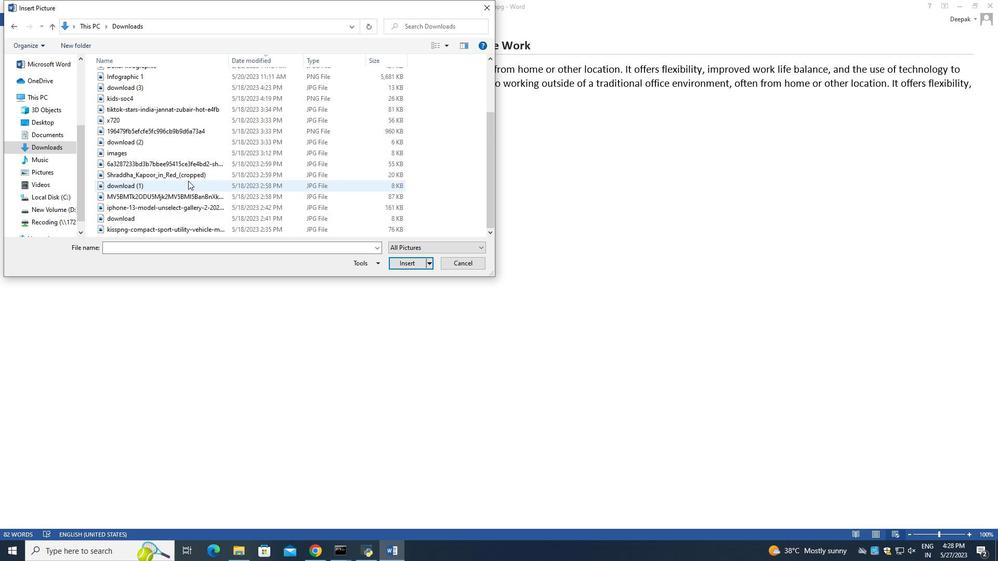
Action: Mouse scrolled (187, 173) with delta (0, 0)
Screenshot: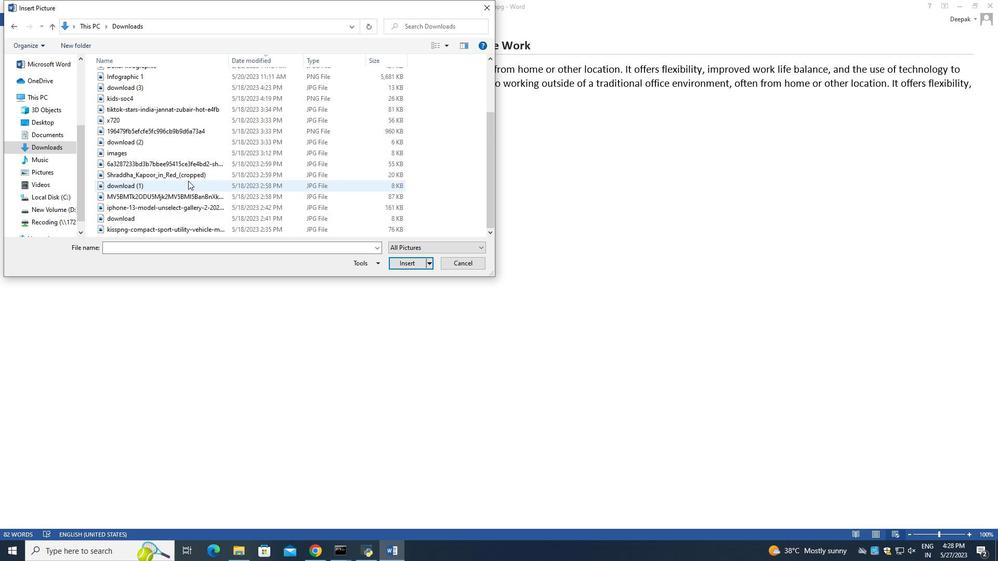 
Action: Mouse moved to (187, 169)
Screenshot: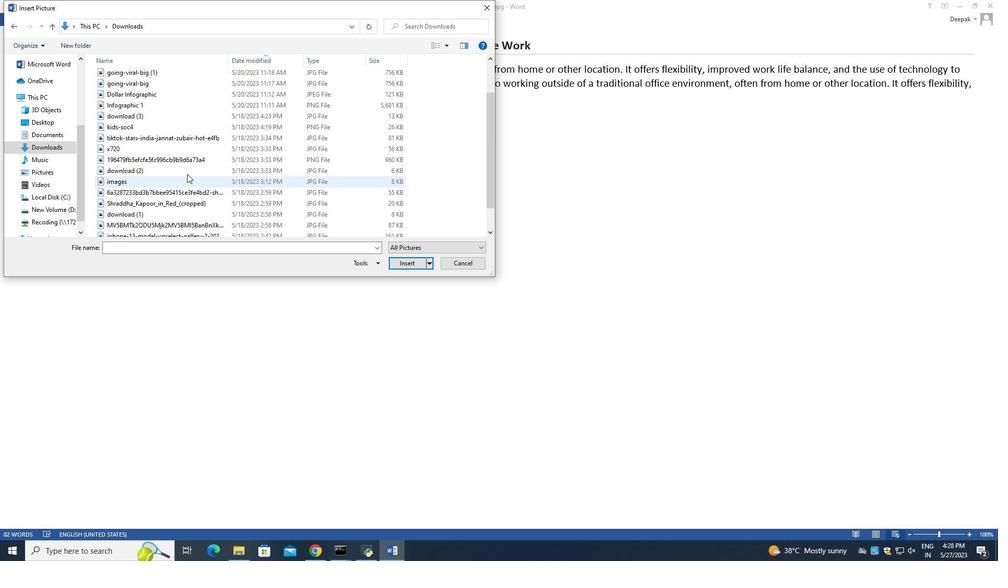 
Action: Mouse scrolled (187, 169) with delta (0, 0)
Screenshot: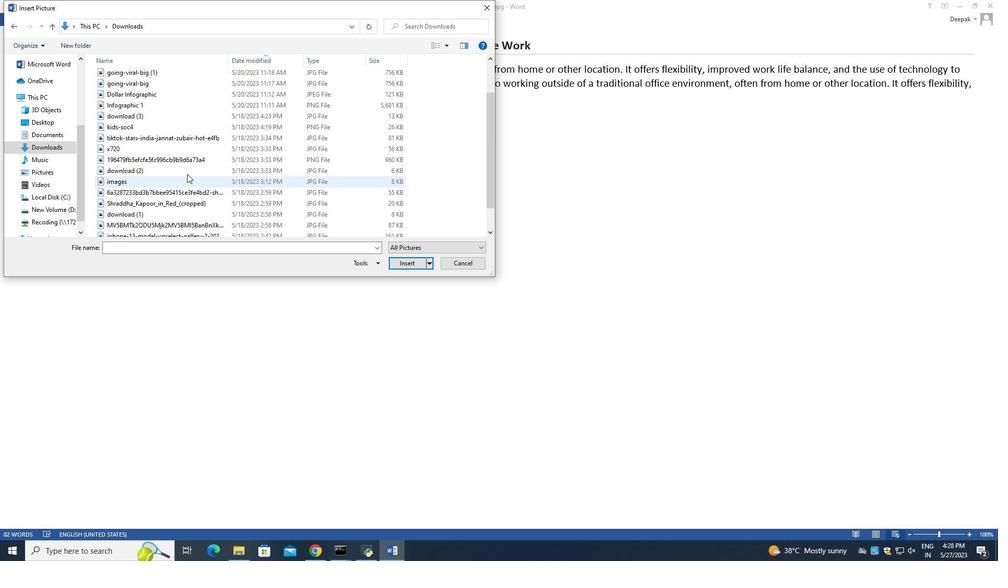 
Action: Mouse moved to (187, 163)
Screenshot: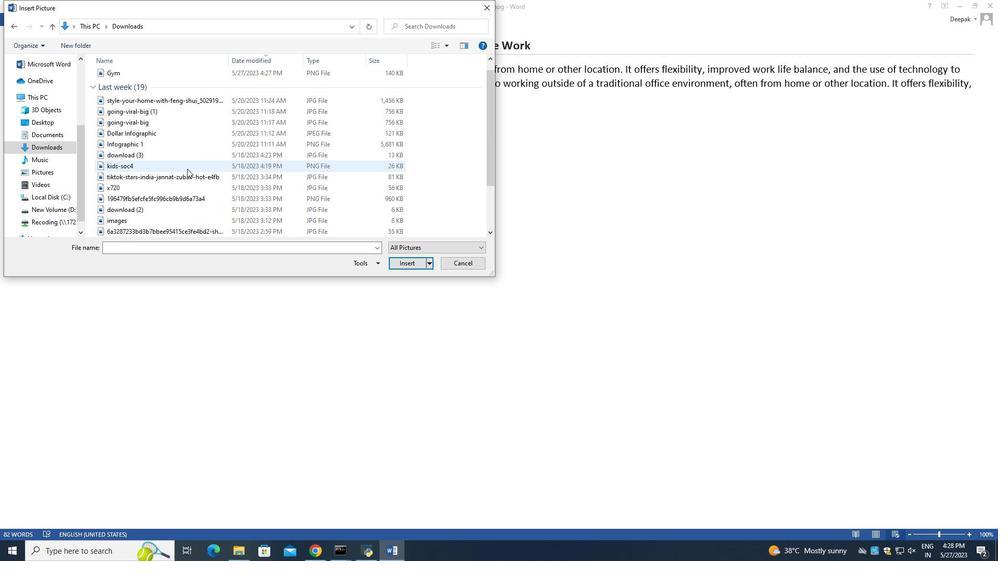 
Action: Mouse scrolled (187, 164) with delta (0, 0)
Screenshot: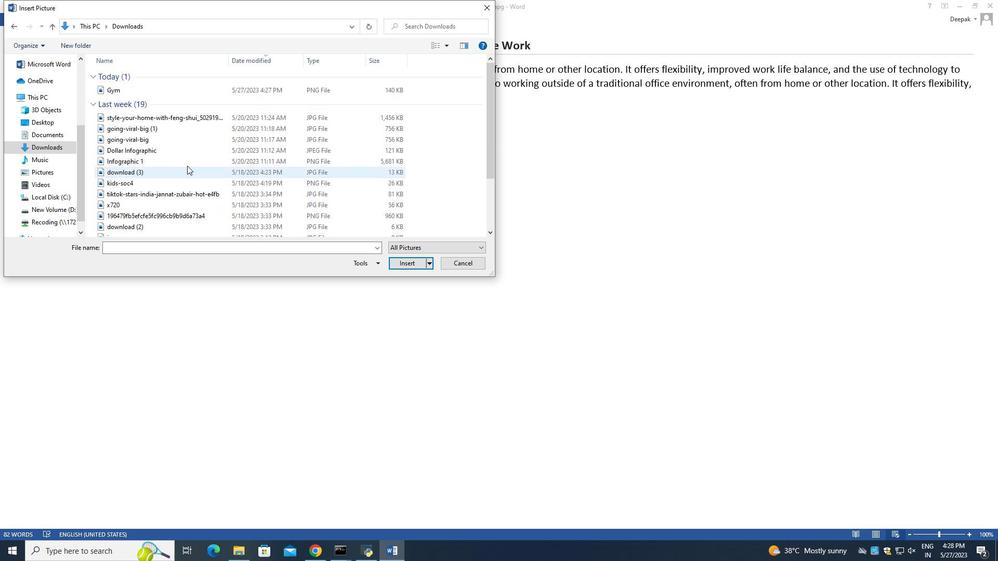 
Action: Mouse moved to (187, 160)
Screenshot: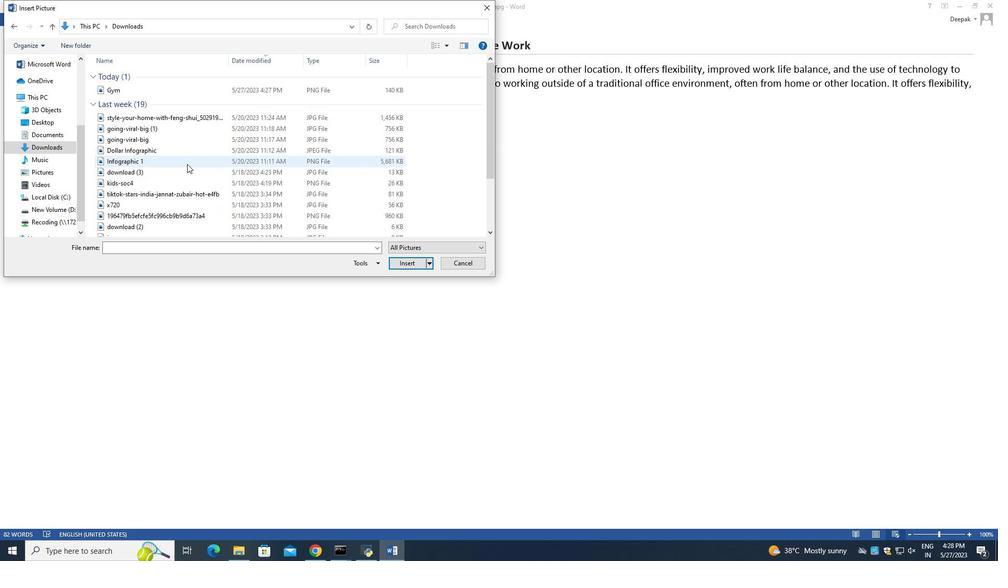 
Action: Mouse scrolled (187, 161) with delta (0, 0)
Screenshot: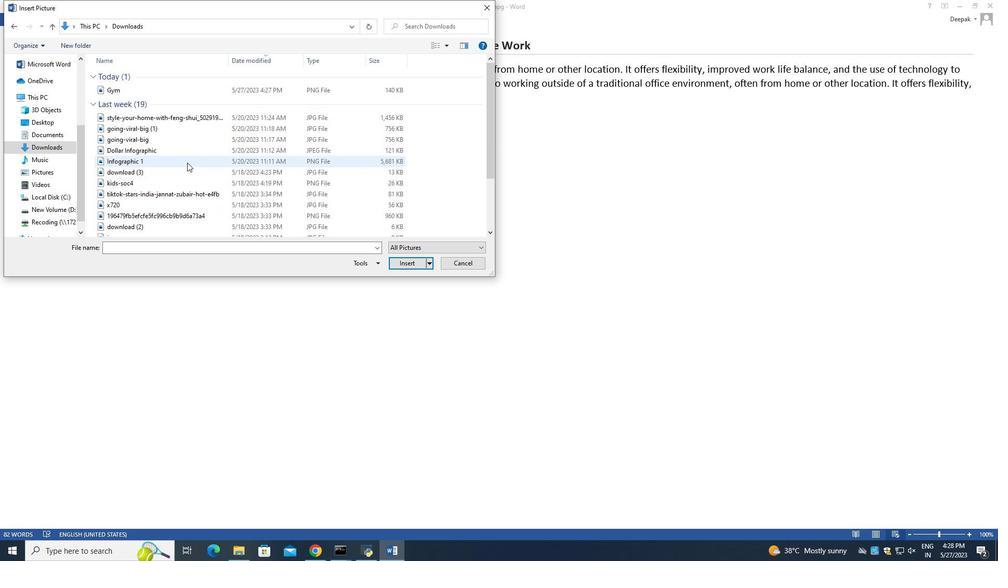 
Action: Mouse moved to (179, 91)
Screenshot: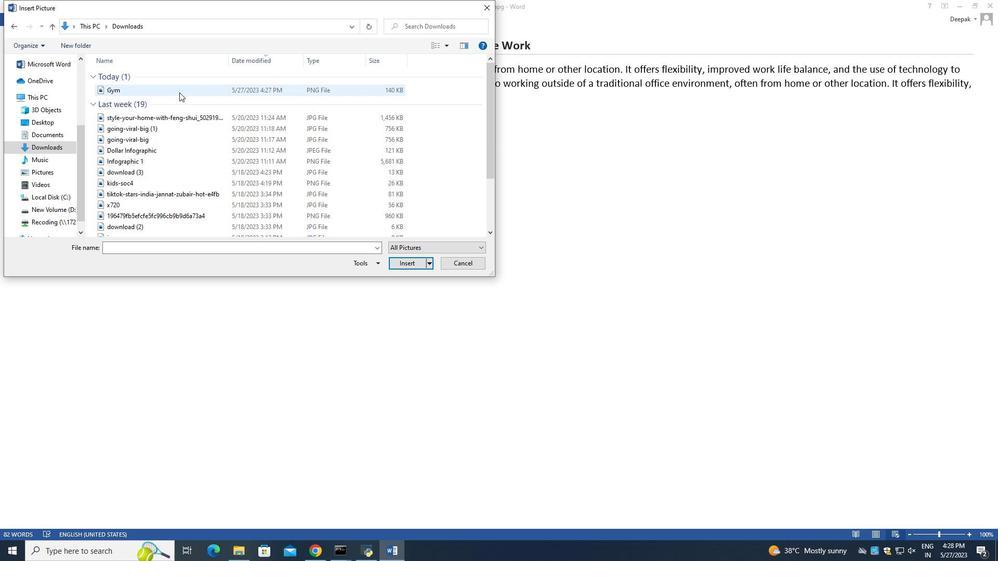
Action: Mouse pressed left at (179, 91)
Screenshot: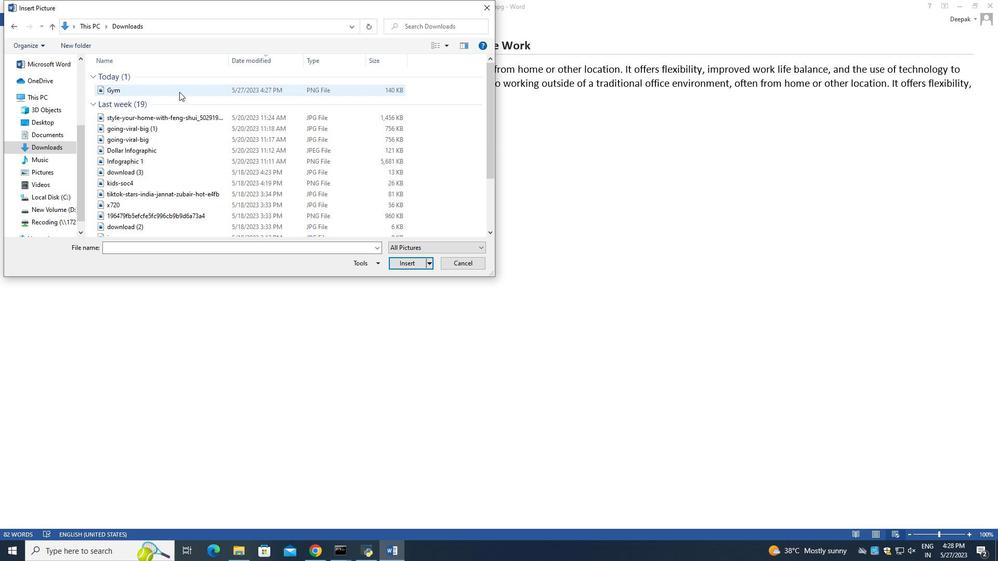 
Action: Mouse moved to (398, 263)
Screenshot: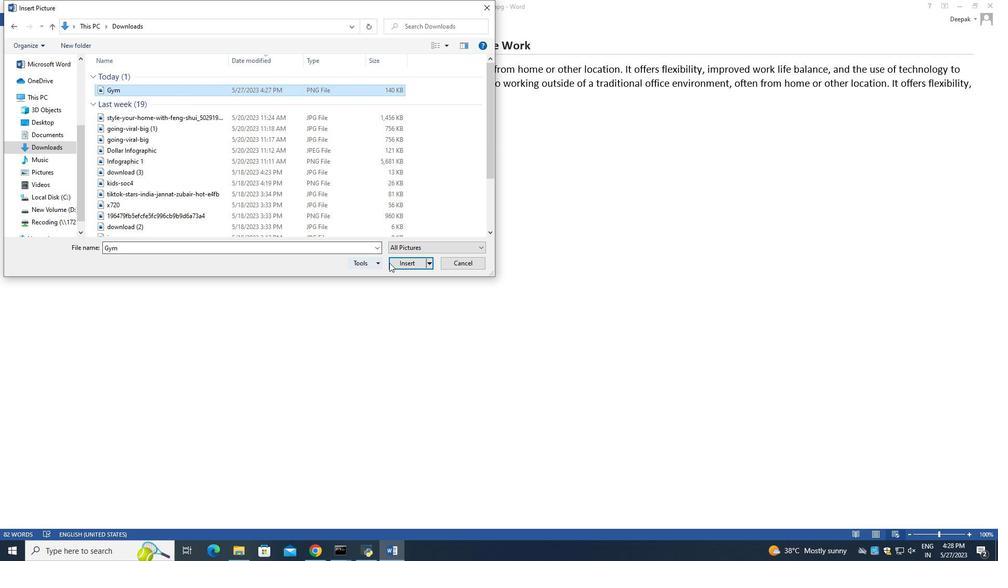 
Action: Mouse pressed left at (398, 263)
Screenshot: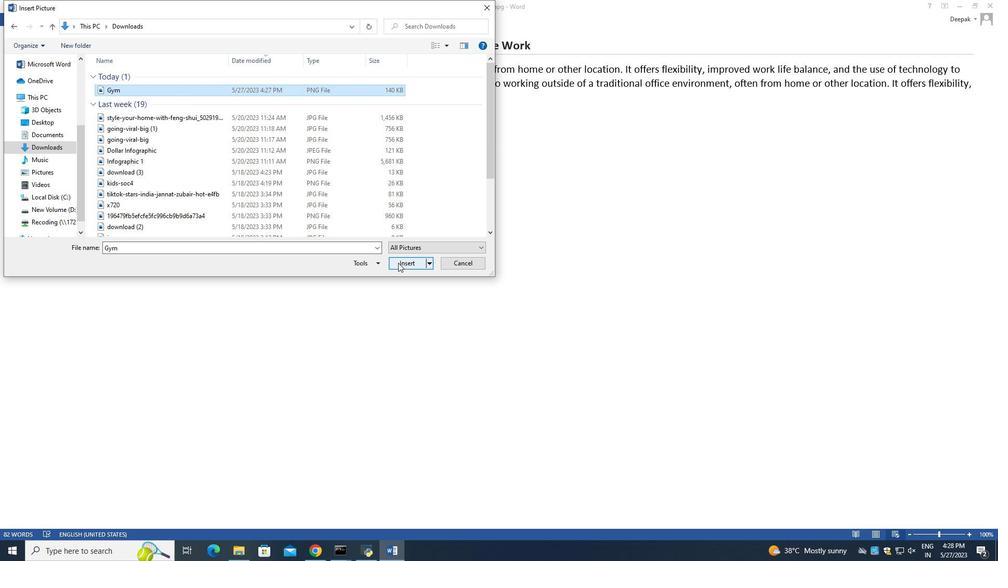 
Action: Mouse moved to (411, 312)
Screenshot: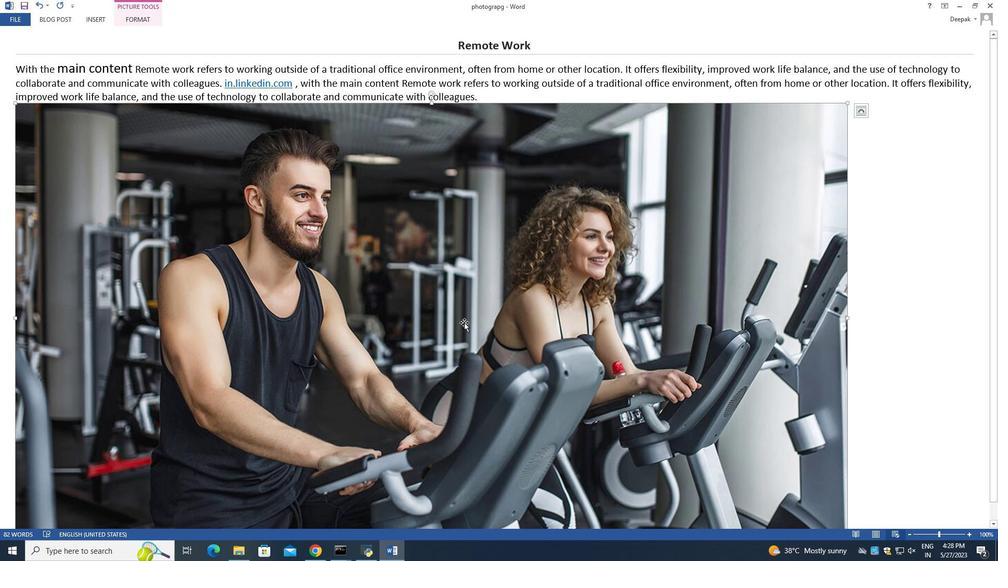 
Action: Mouse scrolled (411, 312) with delta (0, 0)
Screenshot: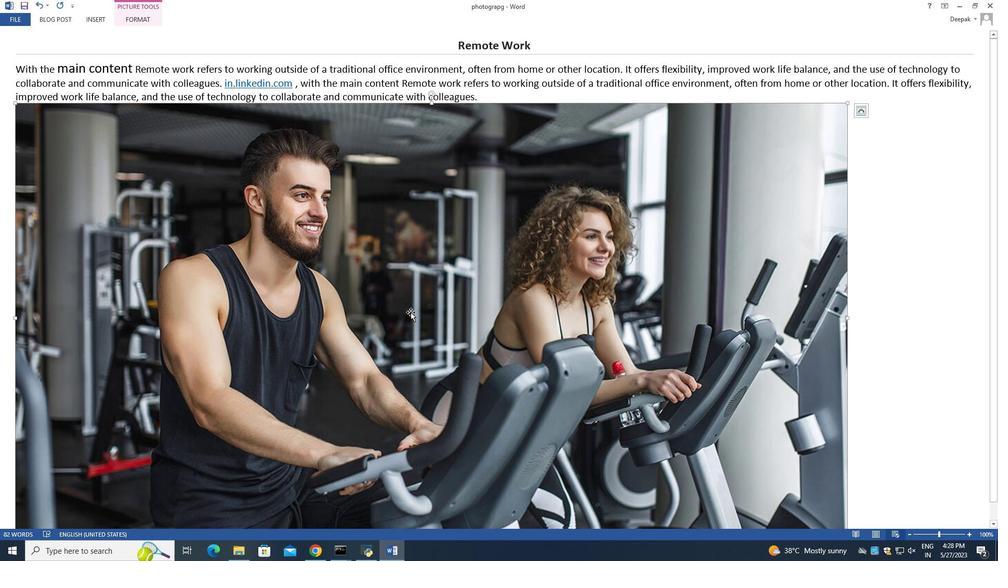 
Action: Mouse scrolled (411, 312) with delta (0, 0)
Screenshot: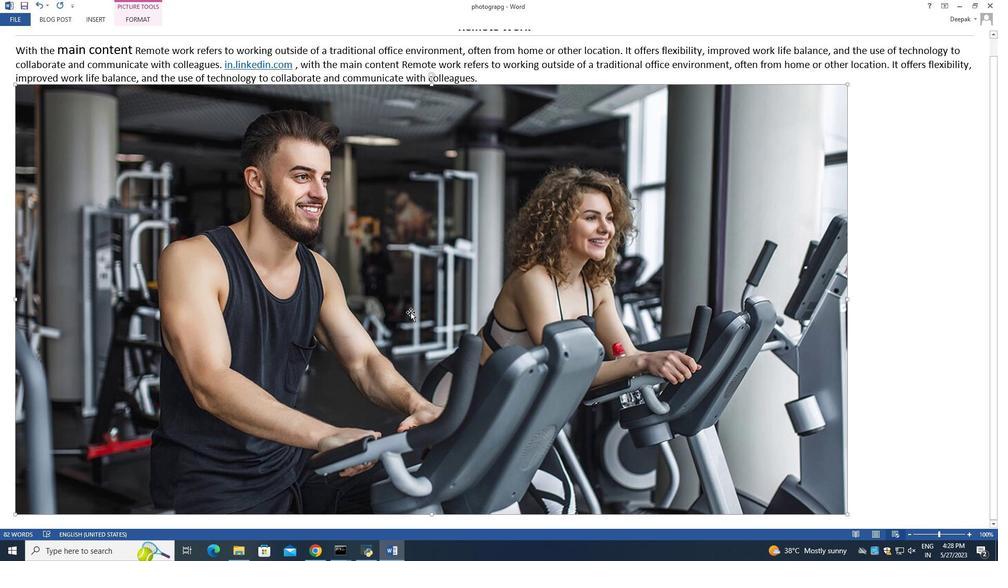 
Action: Mouse scrolled (411, 312) with delta (0, 0)
Screenshot: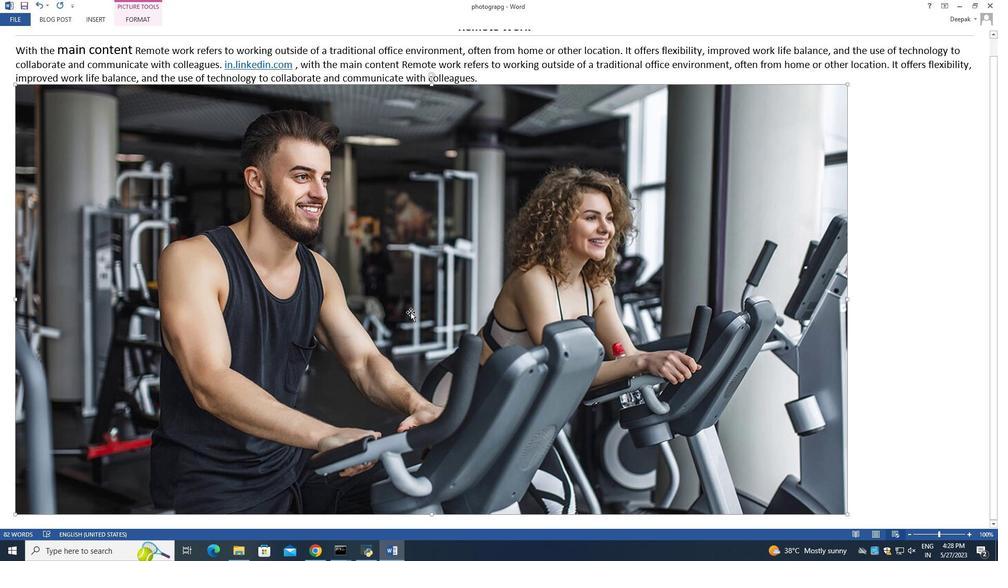 
Action: Mouse scrolled (411, 312) with delta (0, 0)
Screenshot: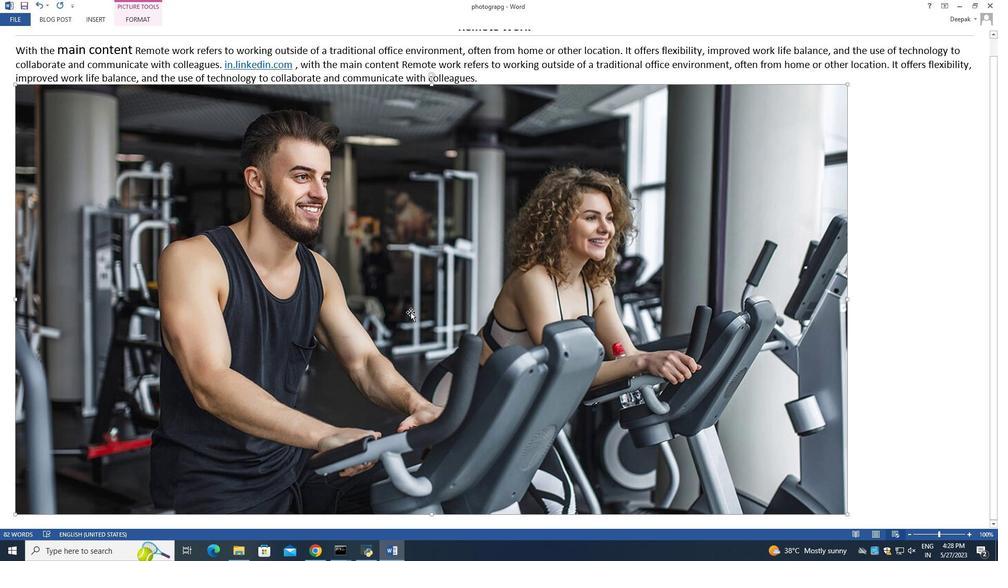 
Action: Mouse scrolled (411, 312) with delta (0, 0)
Screenshot: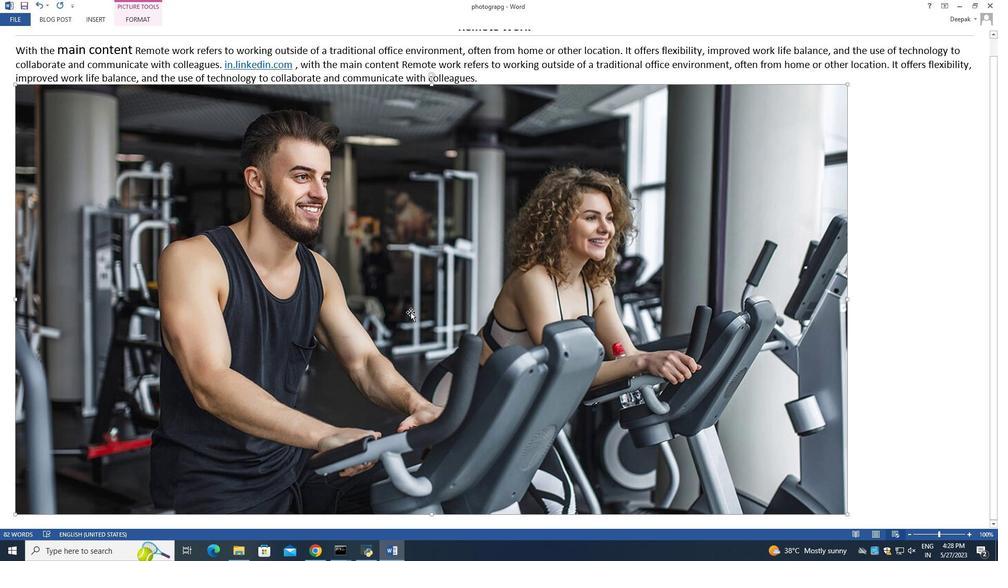 
Action: Mouse scrolled (411, 313) with delta (0, 0)
Screenshot: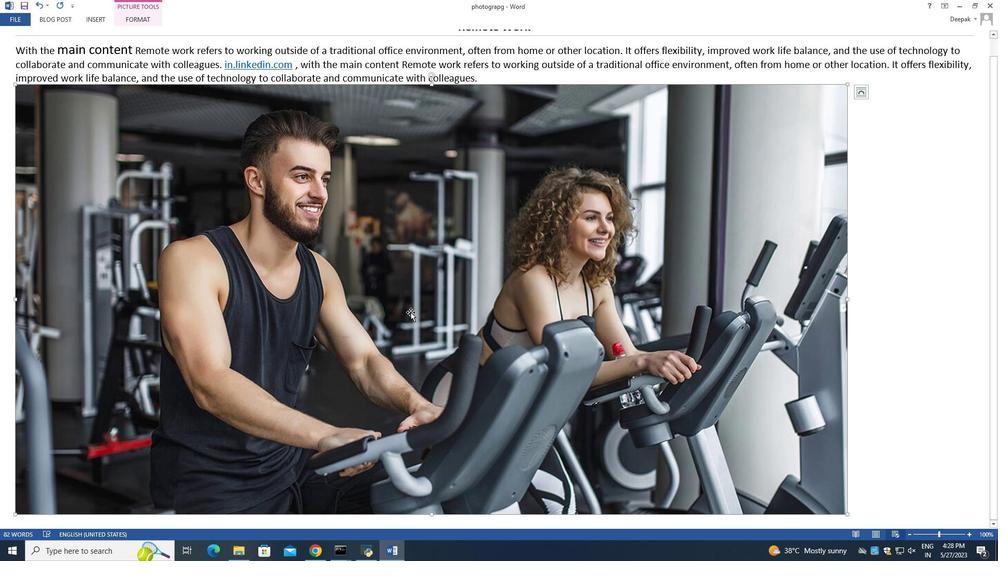 
Action: Mouse scrolled (411, 313) with delta (0, 0)
Screenshot: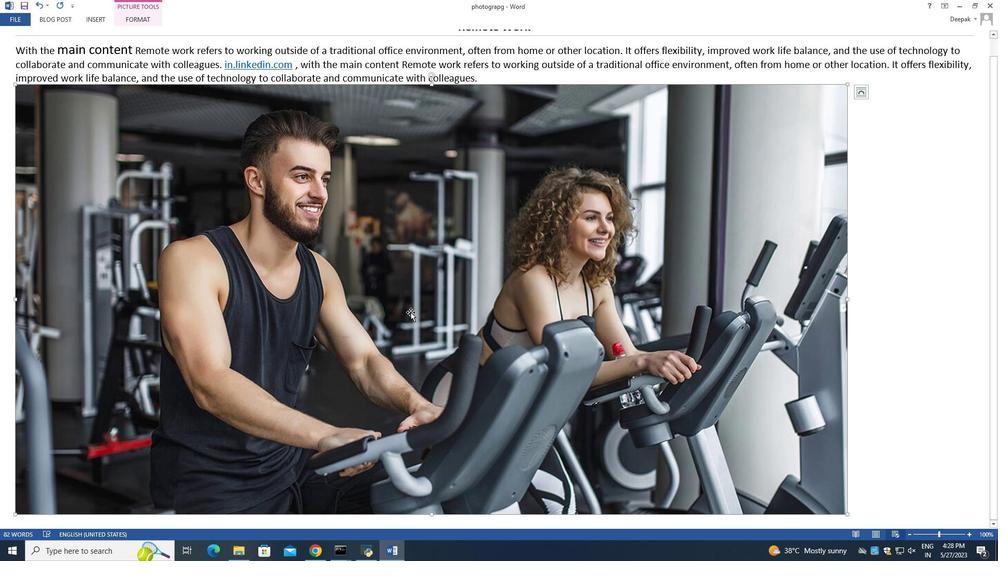 
Action: Mouse scrolled (411, 313) with delta (0, 0)
Screenshot: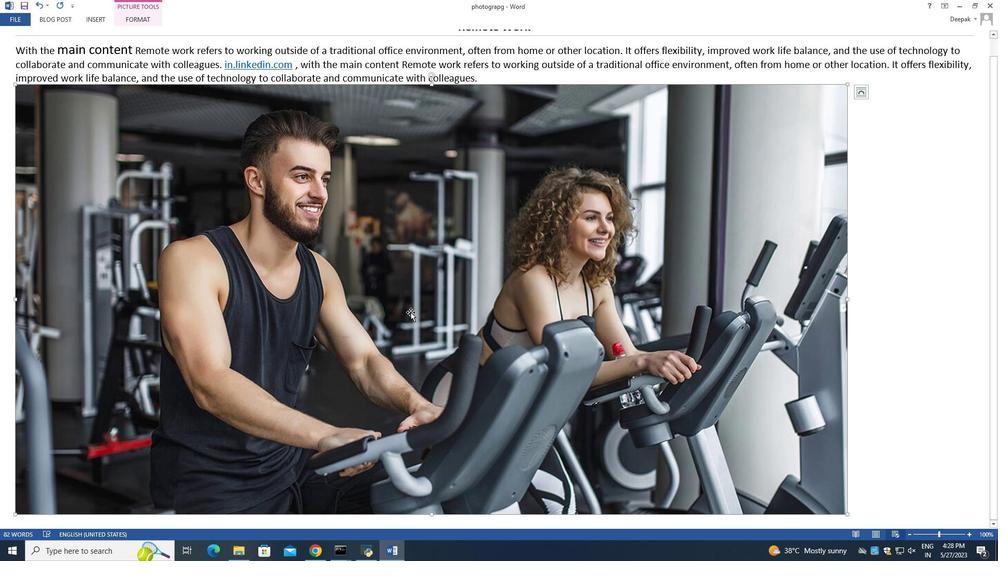 
Action: Mouse scrolled (411, 313) with delta (0, 0)
Screenshot: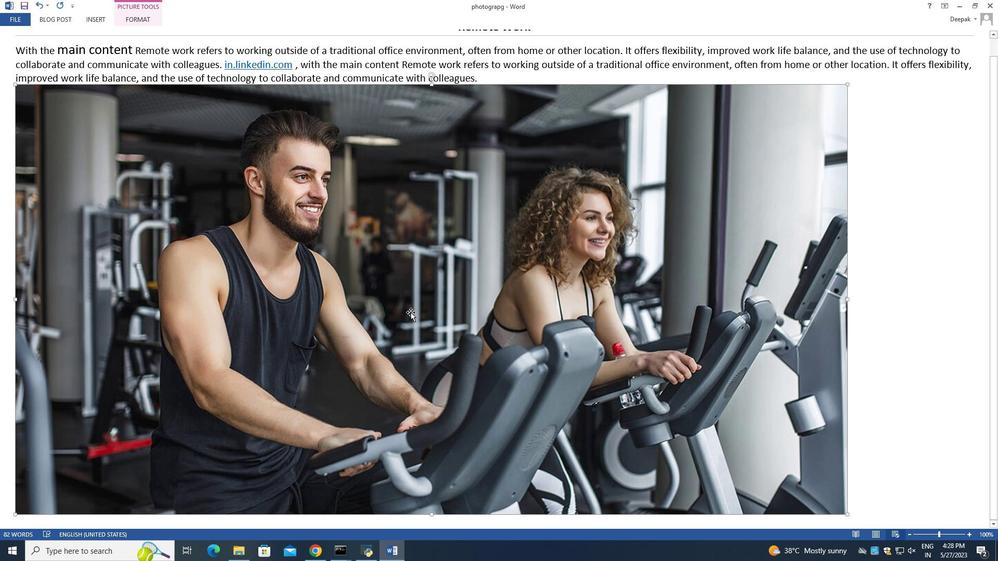
Action: Mouse moved to (858, 112)
Screenshot: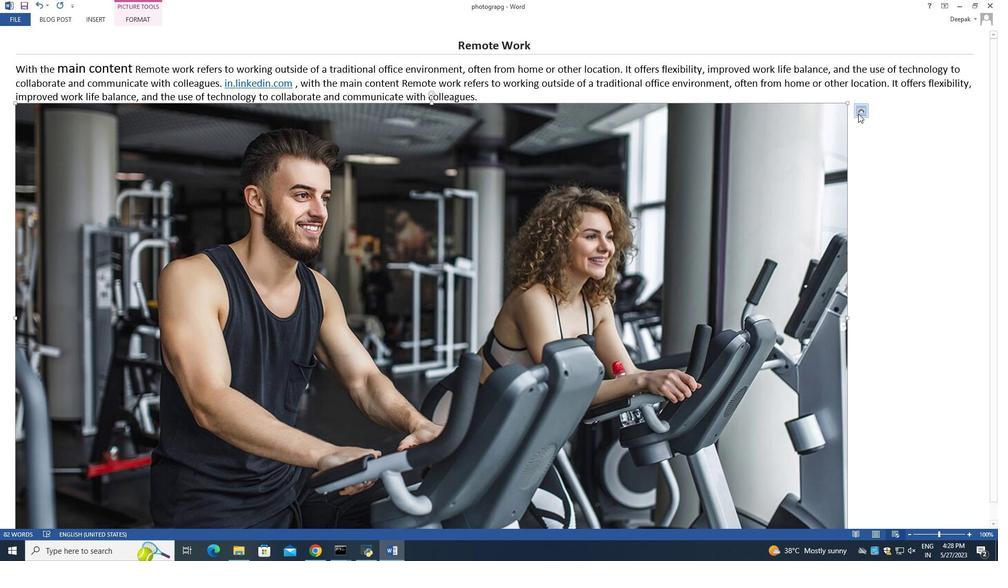 
Action: Mouse pressed left at (858, 112)
Screenshot: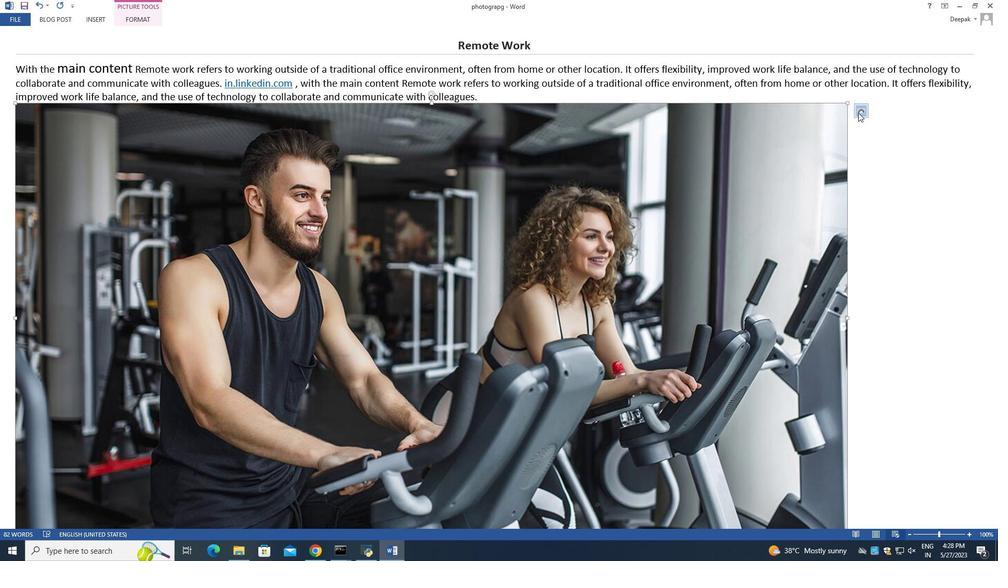 
Action: Mouse moved to (932, 258)
Screenshot: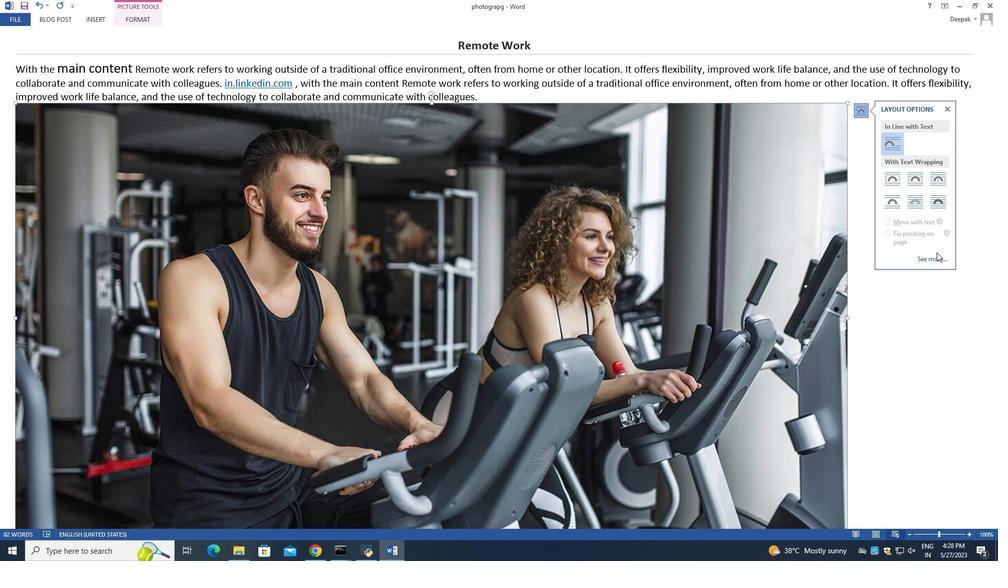 
Action: Mouse pressed left at (932, 258)
Screenshot: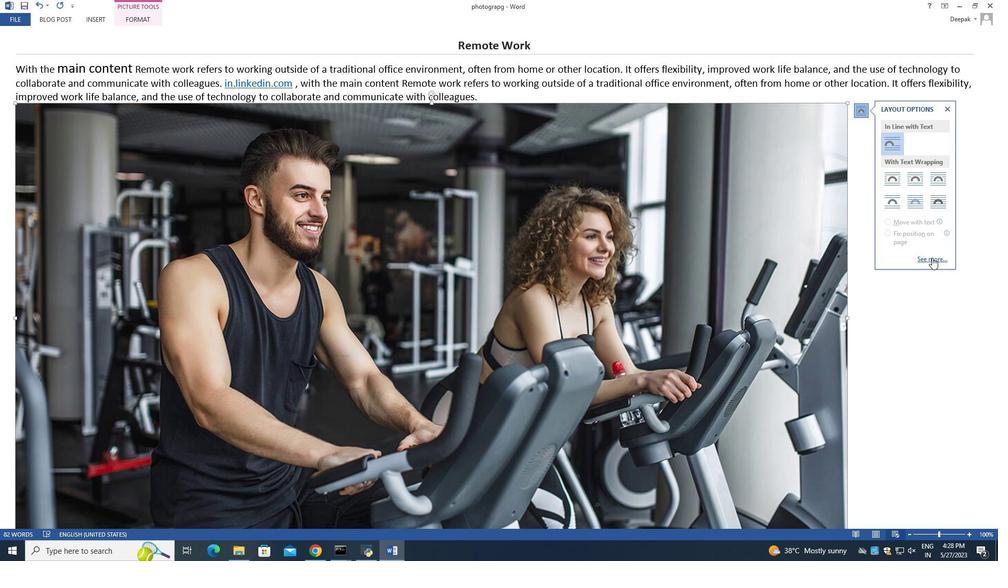 
Action: Mouse moved to (462, 170)
Screenshot: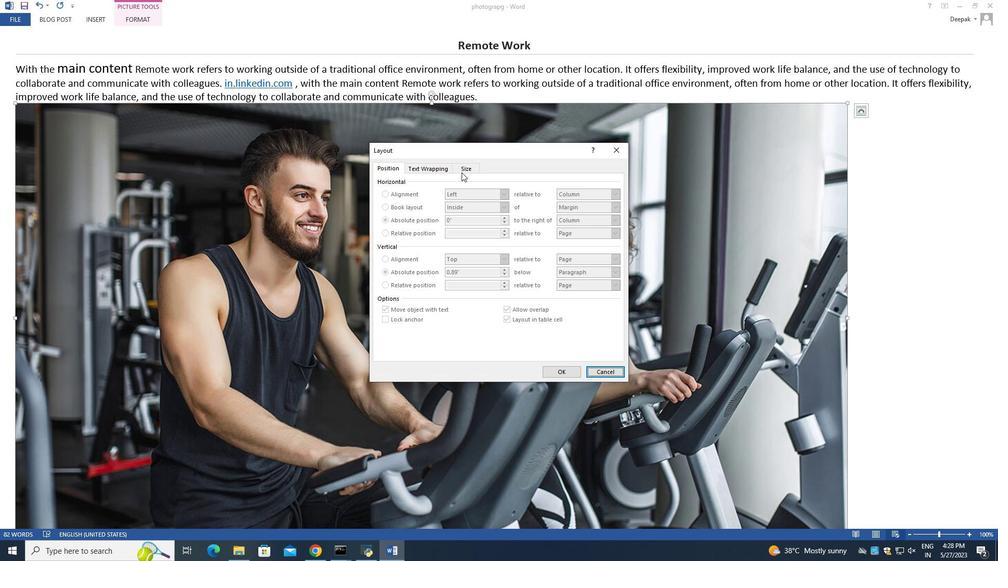 
Action: Mouse pressed left at (462, 170)
Screenshot: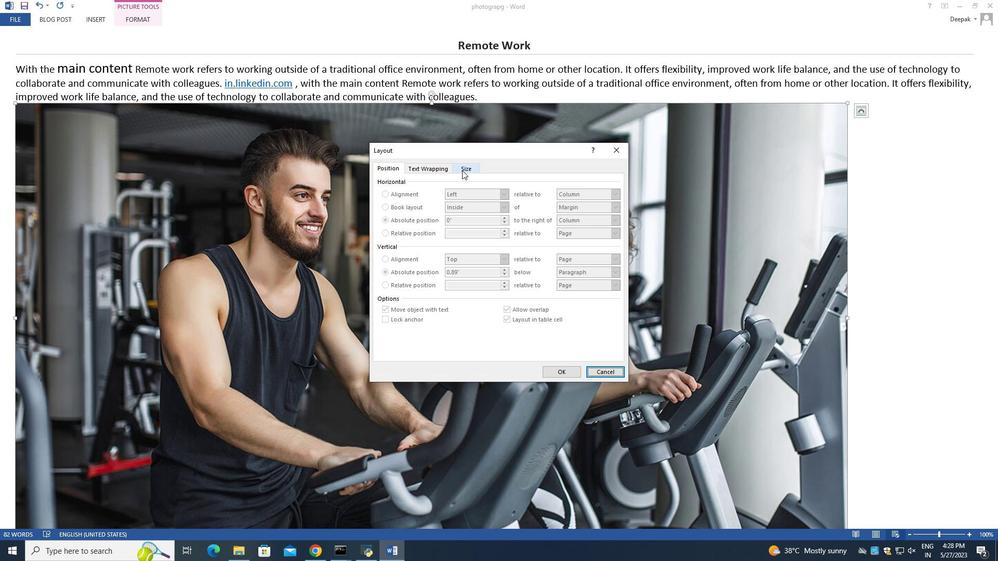
Action: Mouse moved to (440, 195)
Screenshot: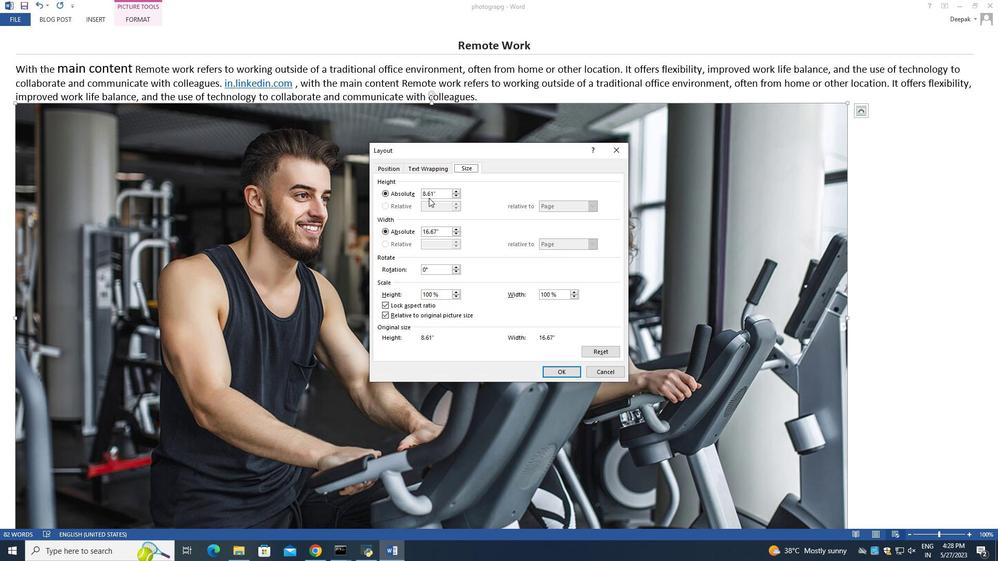 
Action: Mouse pressed left at (440, 195)
Screenshot: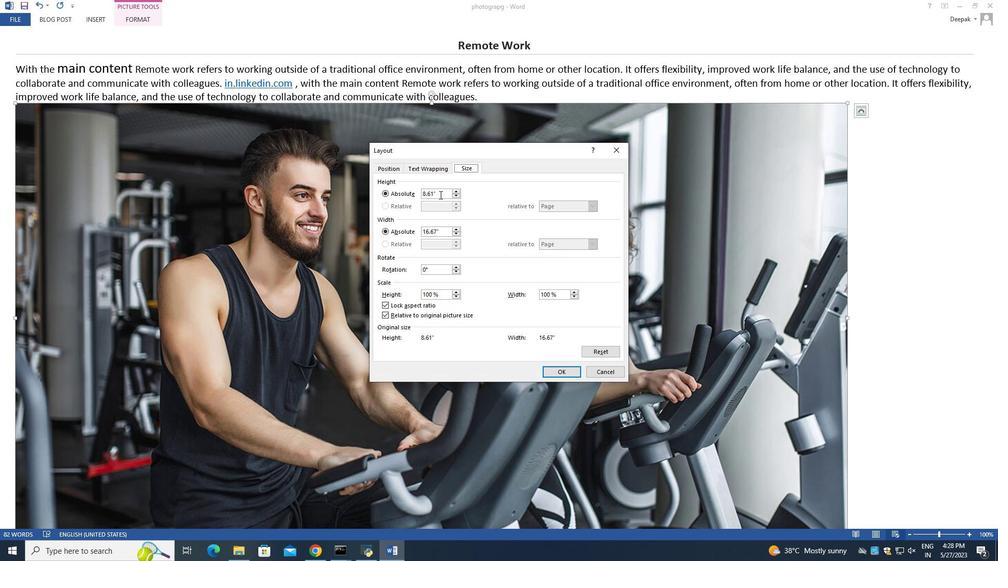
Action: Mouse pressed left at (440, 195)
Screenshot: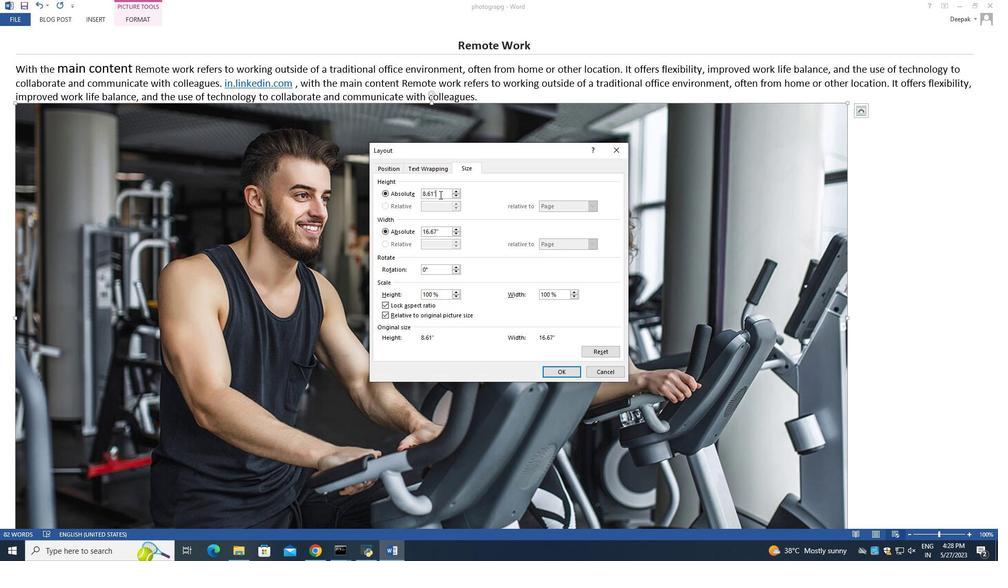 
Action: Mouse pressed left at (440, 195)
Screenshot: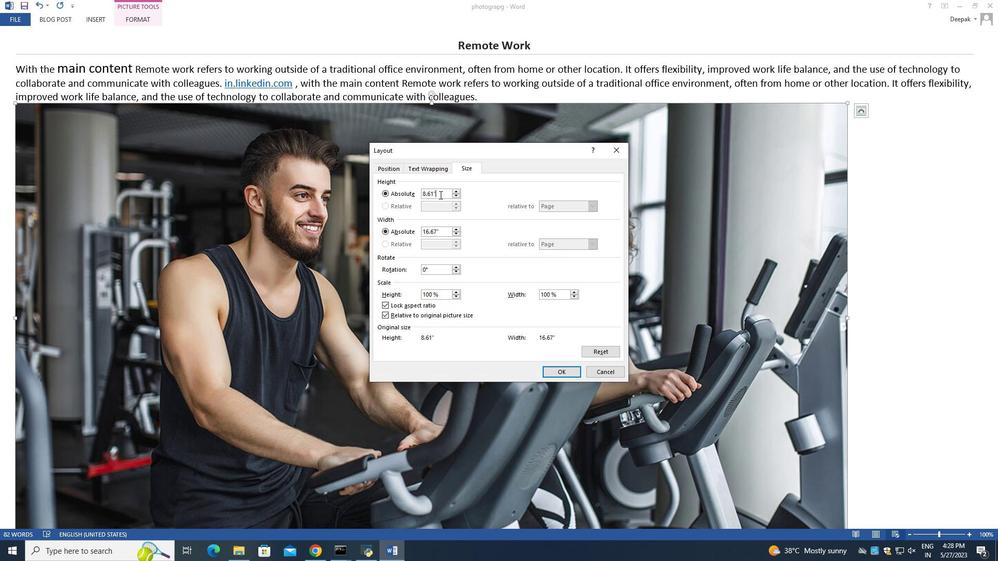 
Action: Key pressed 3.3
Screenshot: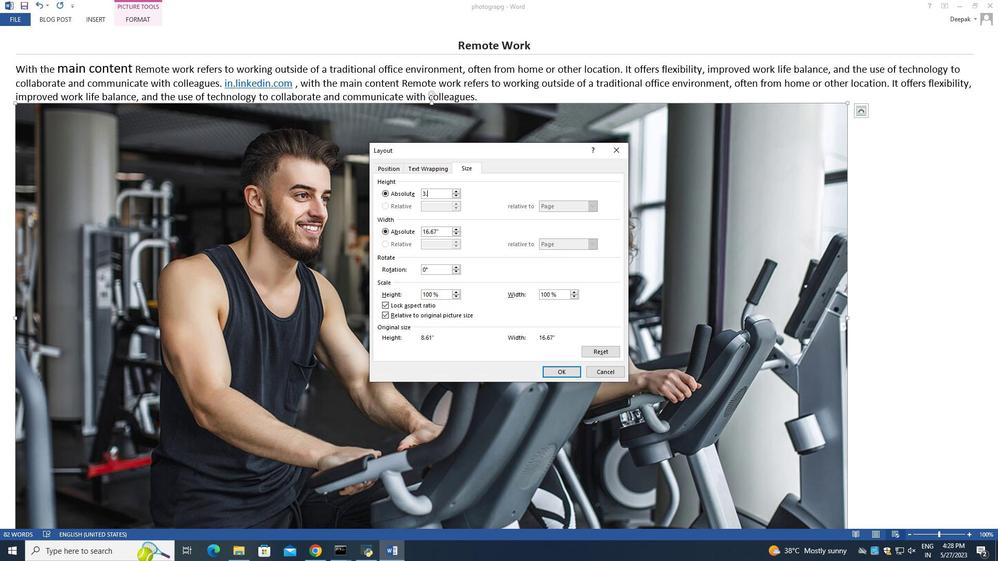 
Action: Mouse moved to (534, 321)
Screenshot: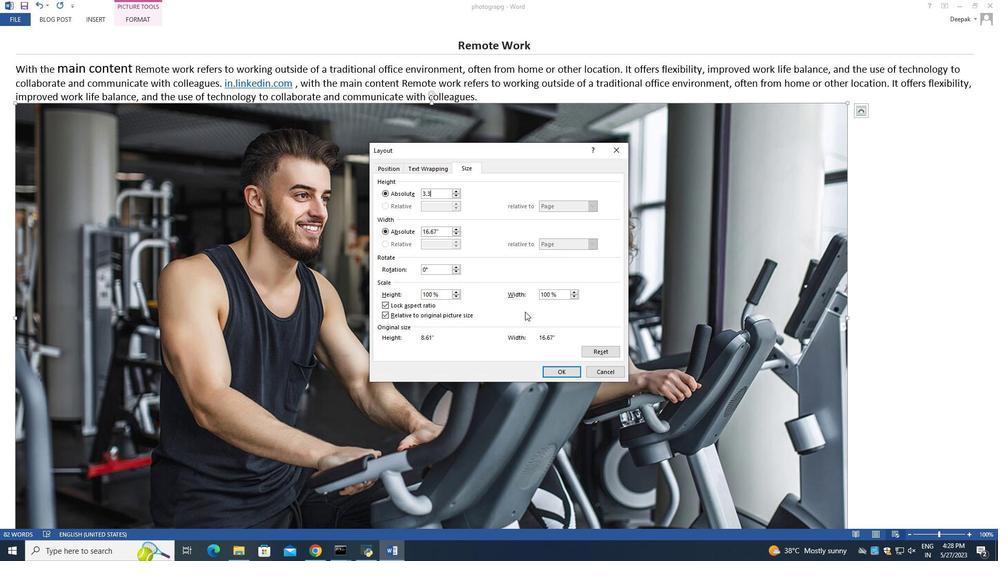 
Action: Mouse scrolled (534, 321) with delta (0, 0)
Screenshot: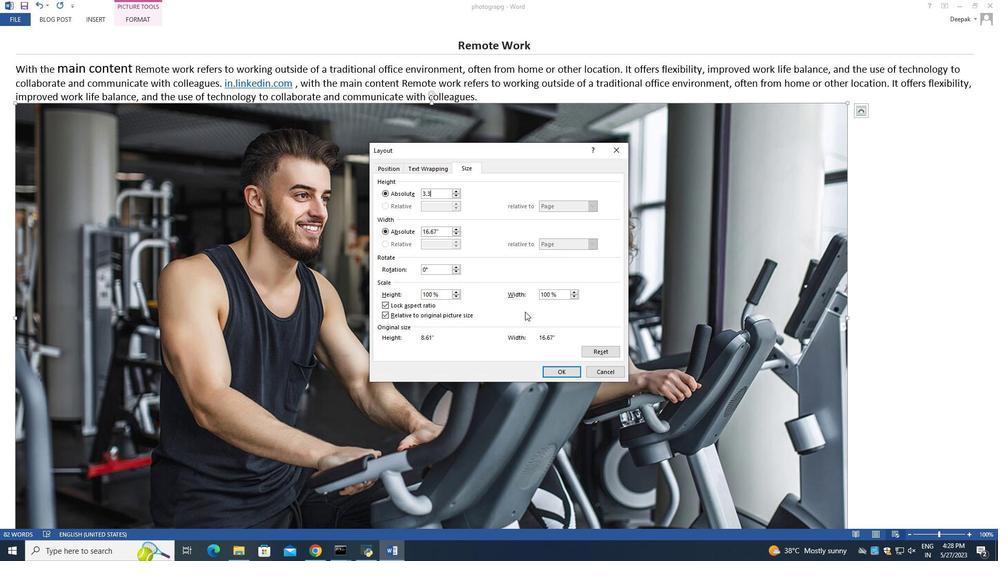 
Action: Mouse moved to (540, 328)
Screenshot: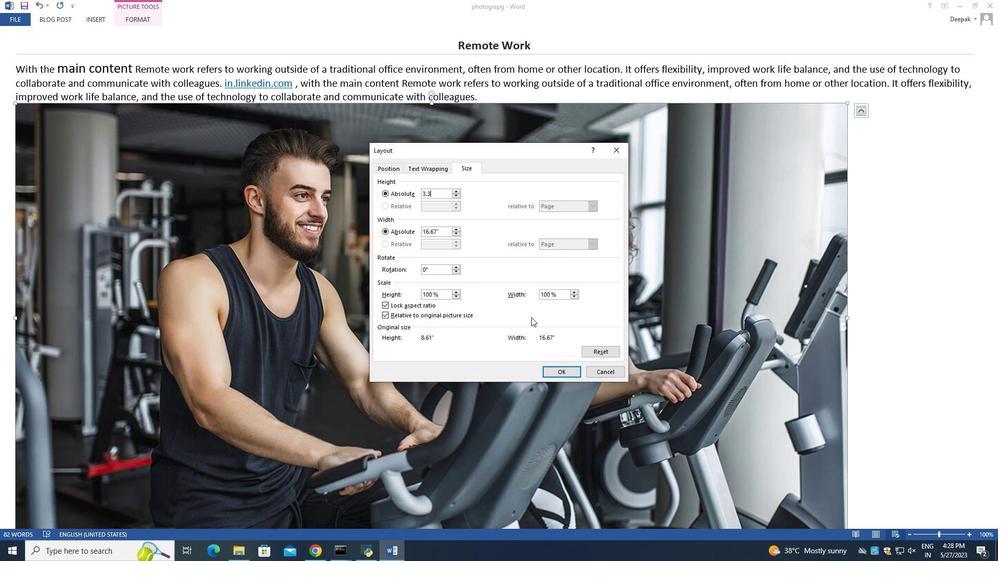 
Action: Mouse scrolled (540, 328) with delta (0, 0)
Screenshot: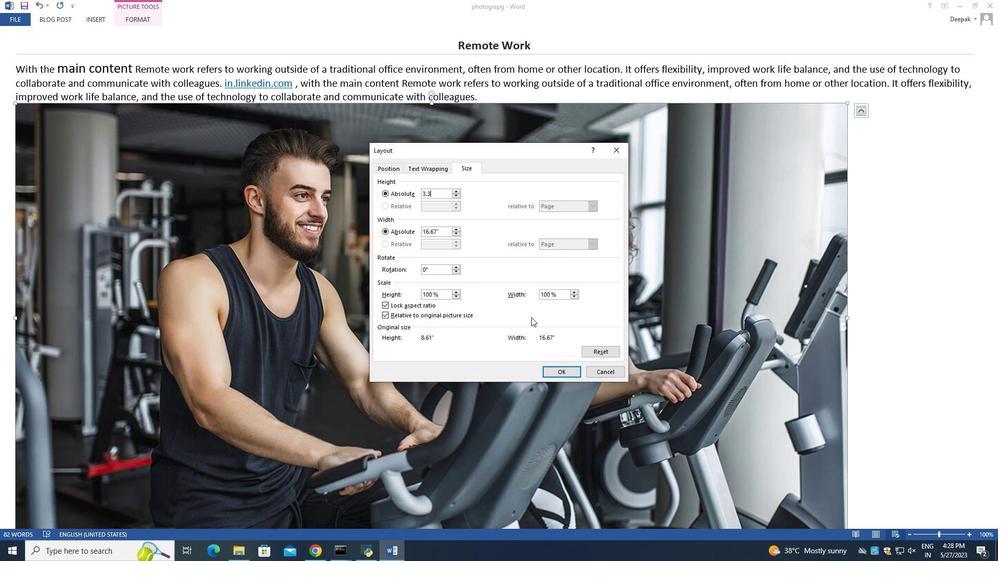 
Action: Mouse moved to (563, 370)
Screenshot: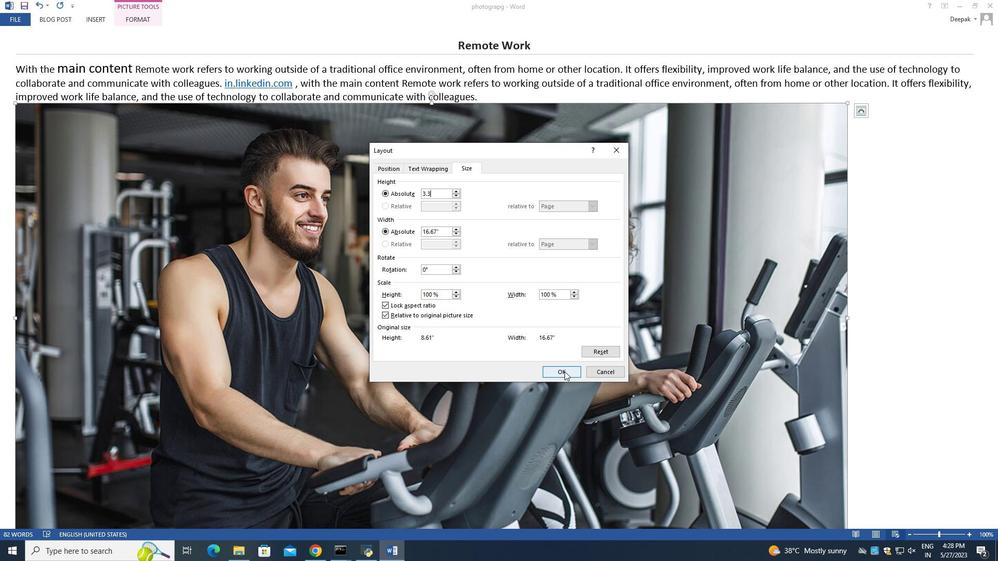 
Action: Mouse pressed left at (563, 370)
Screenshot: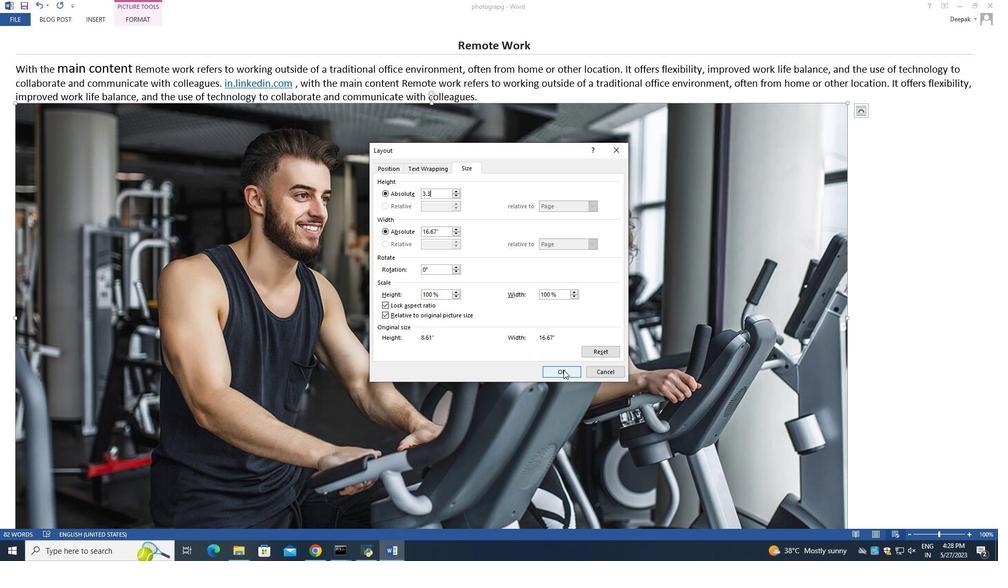 
Action: Mouse moved to (637, 80)
Screenshot: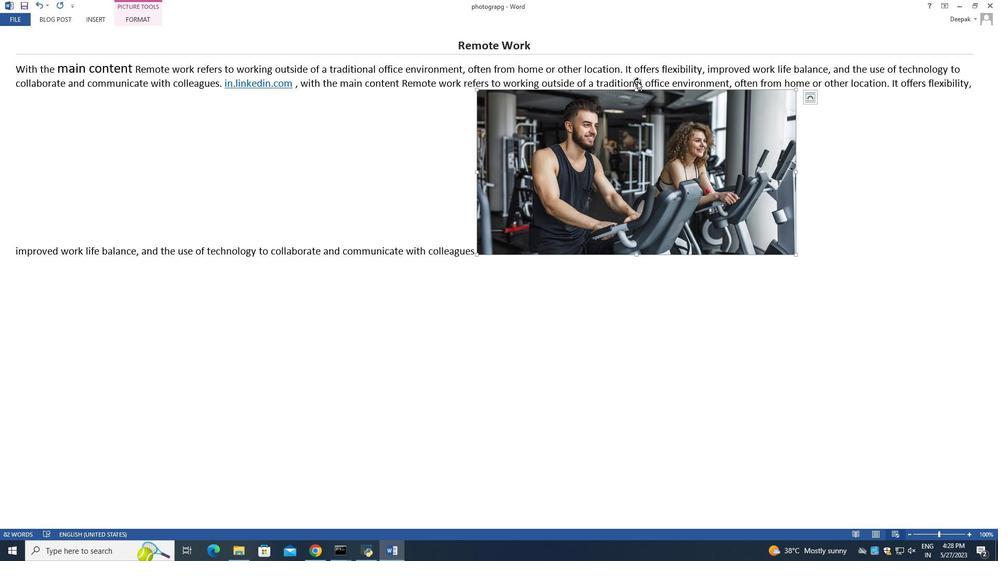 
Action: Mouse pressed left at (637, 80)
Screenshot: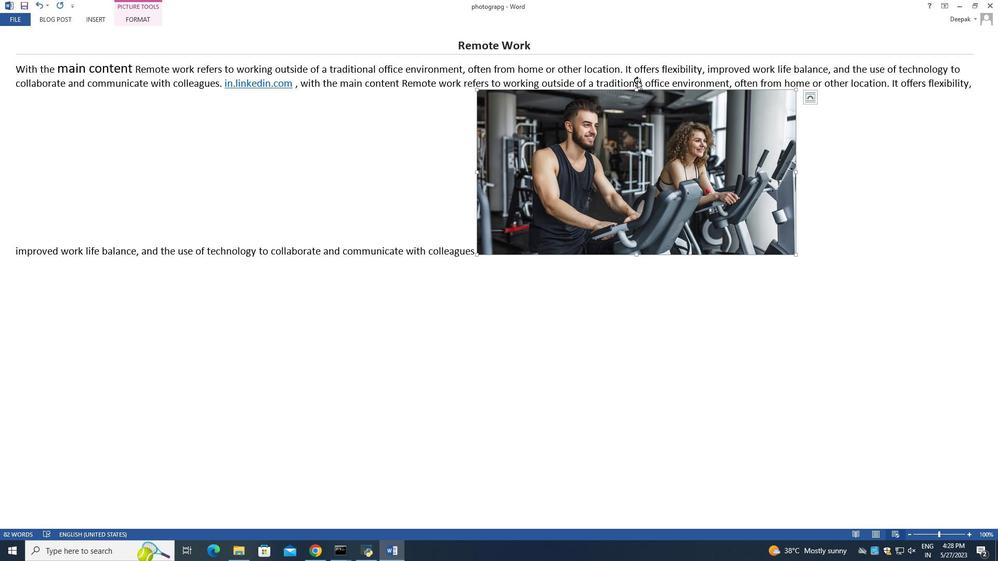 
Action: Mouse moved to (378, 190)
Screenshot: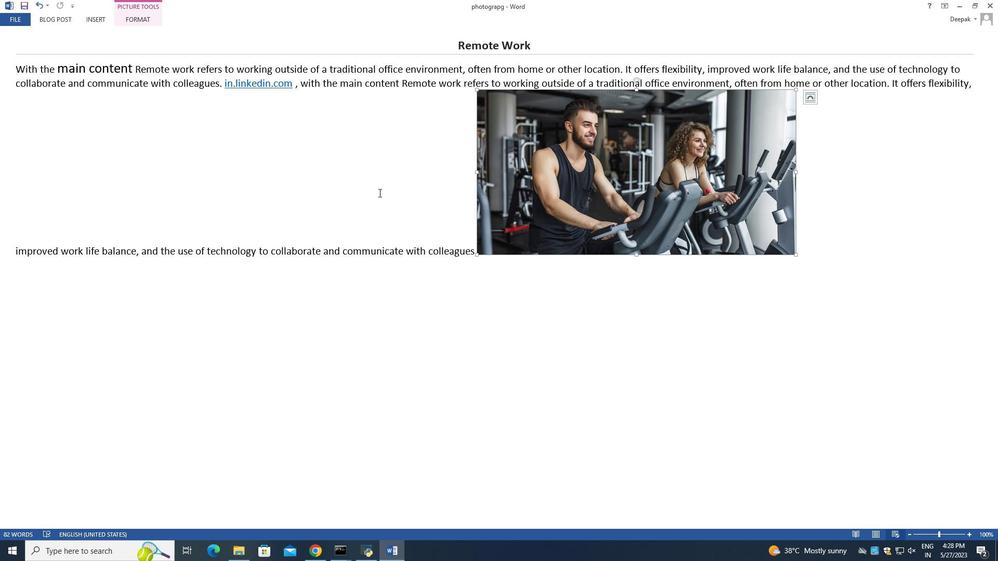 
Action: Mouse scrolled (378, 190) with delta (0, 0)
Screenshot: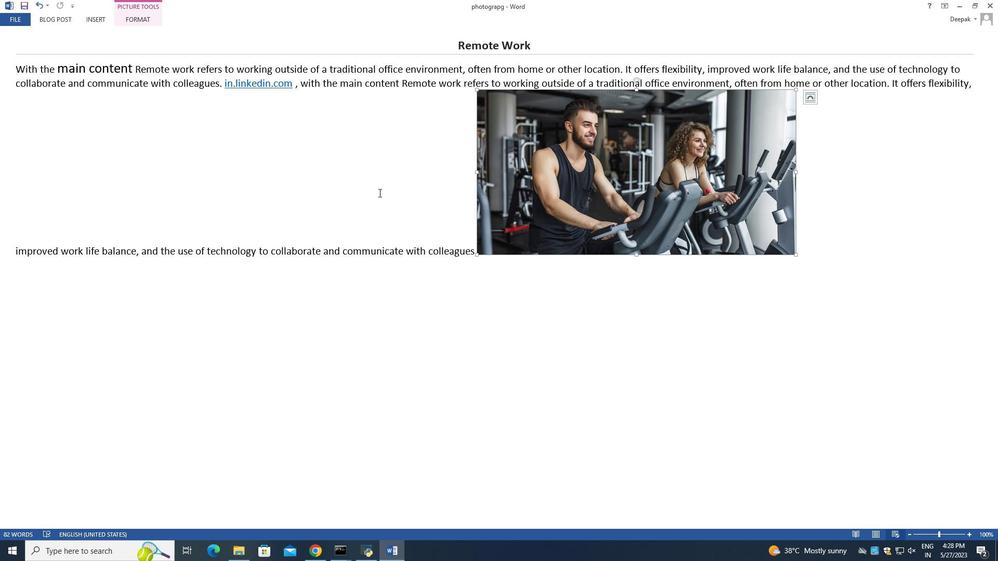 
Action: Mouse scrolled (378, 190) with delta (0, 0)
Screenshot: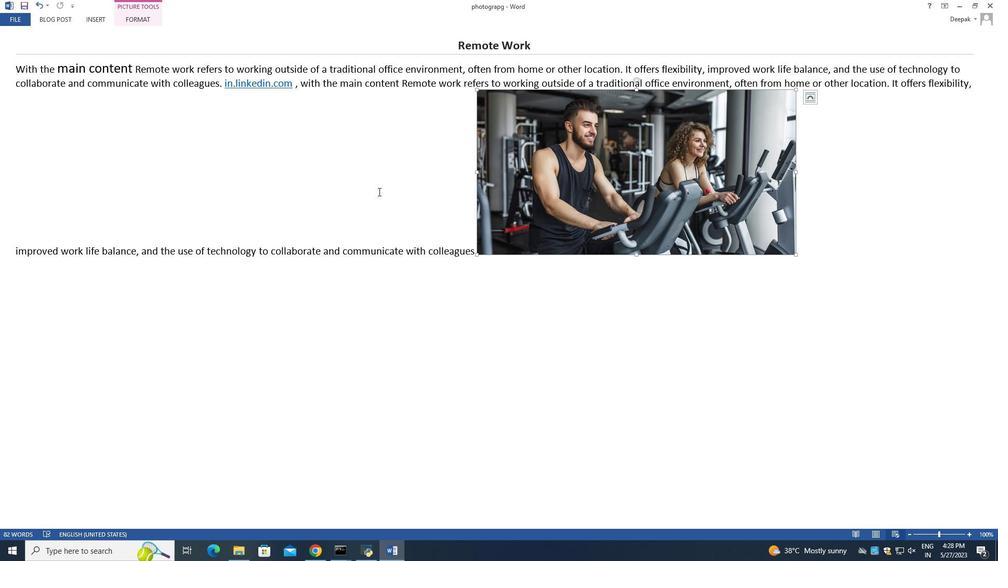 
Action: Mouse scrolled (378, 190) with delta (0, 0)
Screenshot: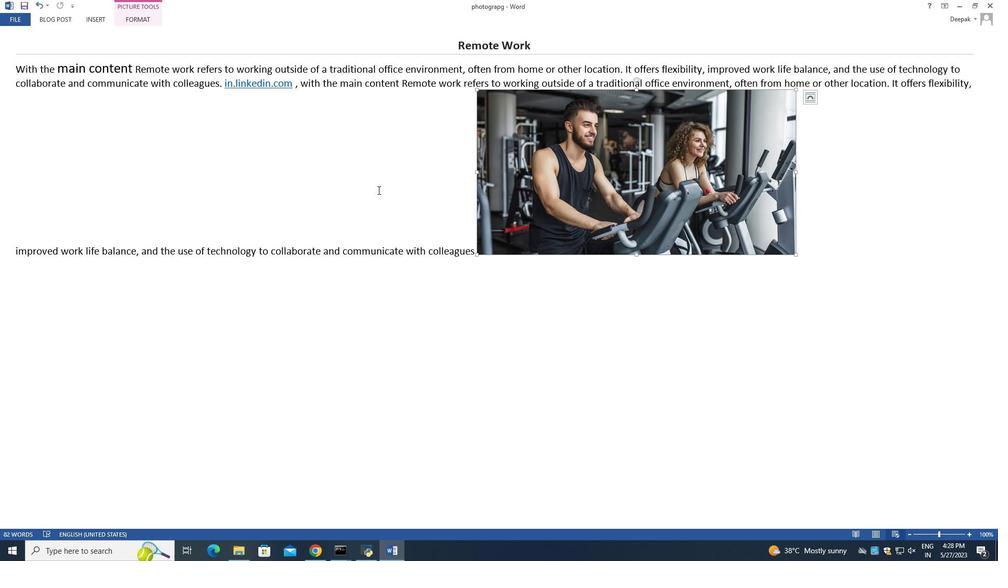 
Action: Mouse scrolled (378, 190) with delta (0, 0)
Screenshot: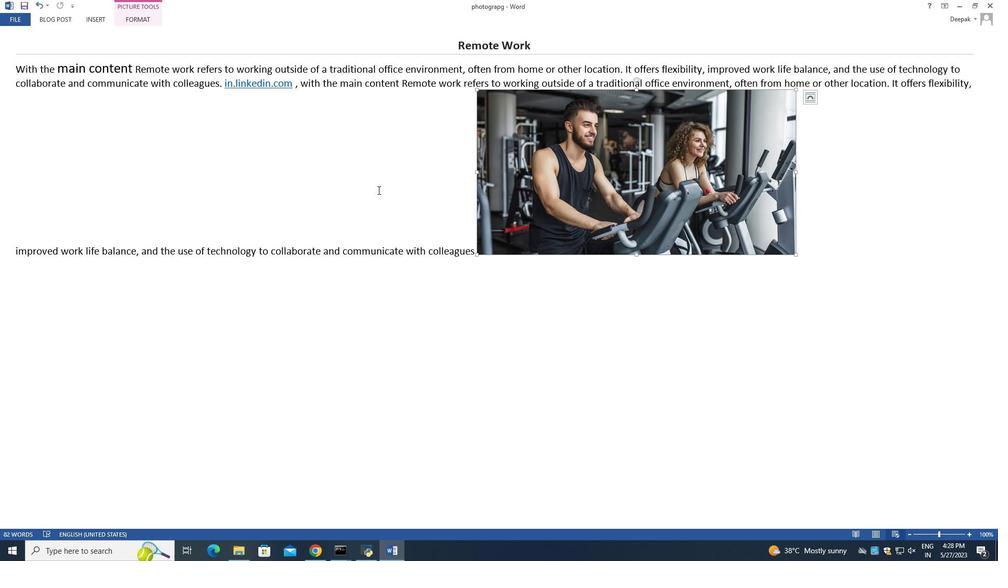 
Action: Mouse moved to (645, 145)
Screenshot: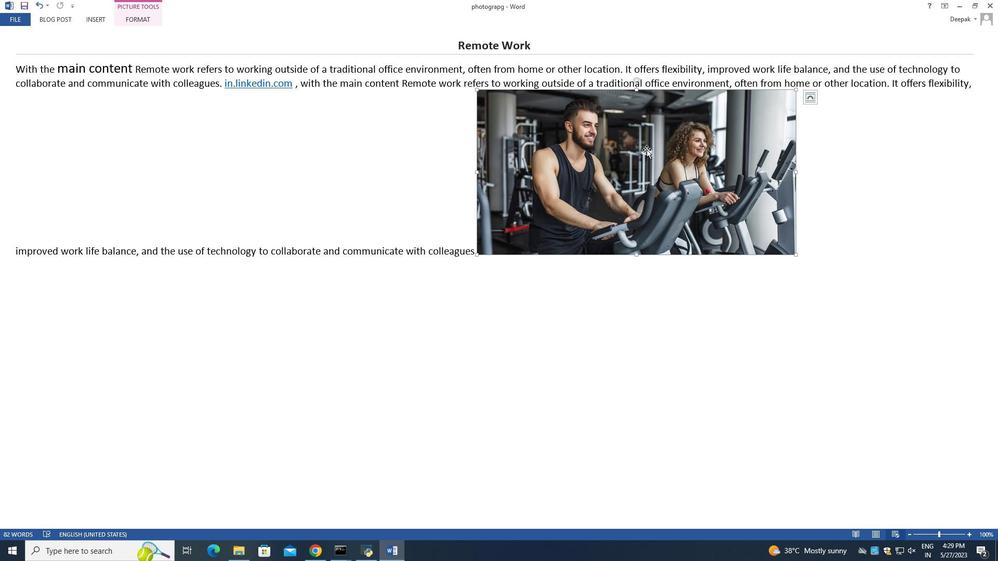 
Action: Mouse pressed left at (645, 145)
Screenshot: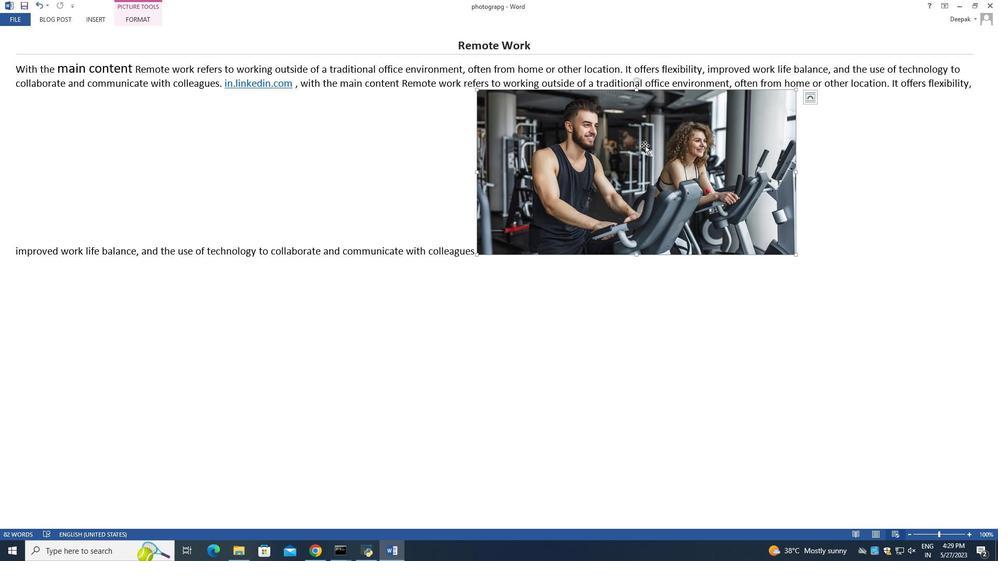 
Action: Mouse moved to (339, 202)
Screenshot: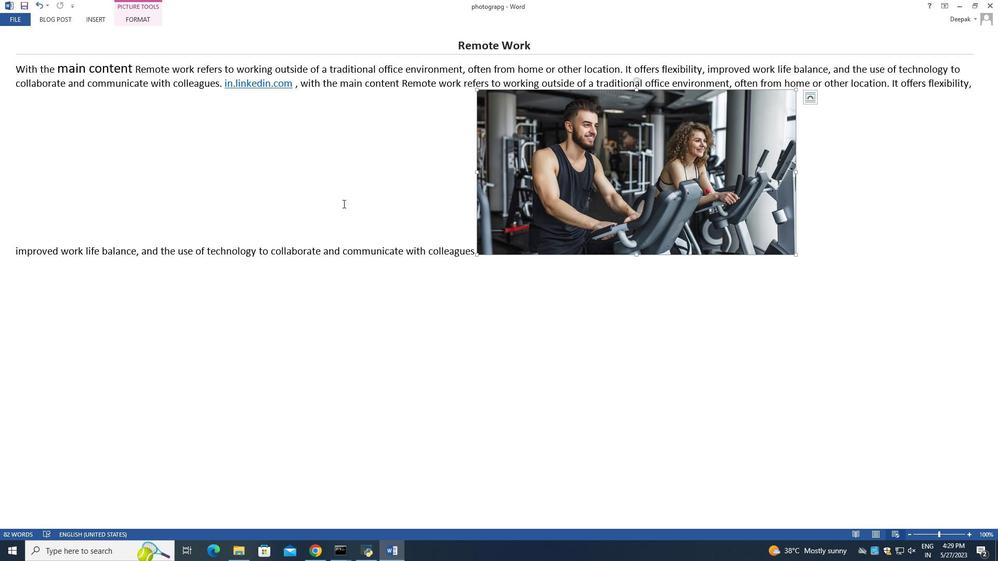 
Action: Mouse scrolled (339, 203) with delta (0, 0)
Screenshot: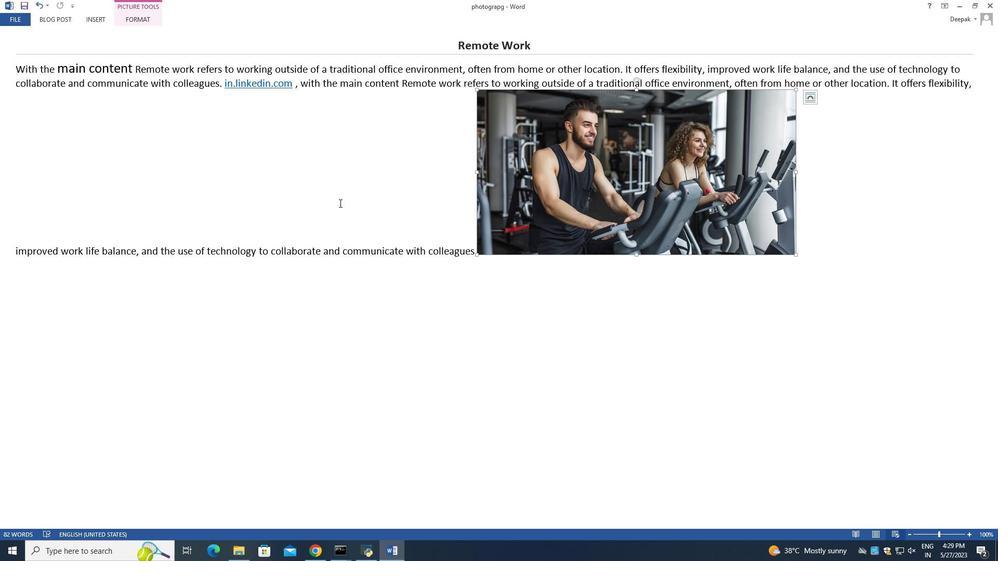 
Action: Mouse scrolled (339, 203) with delta (0, 0)
Screenshot: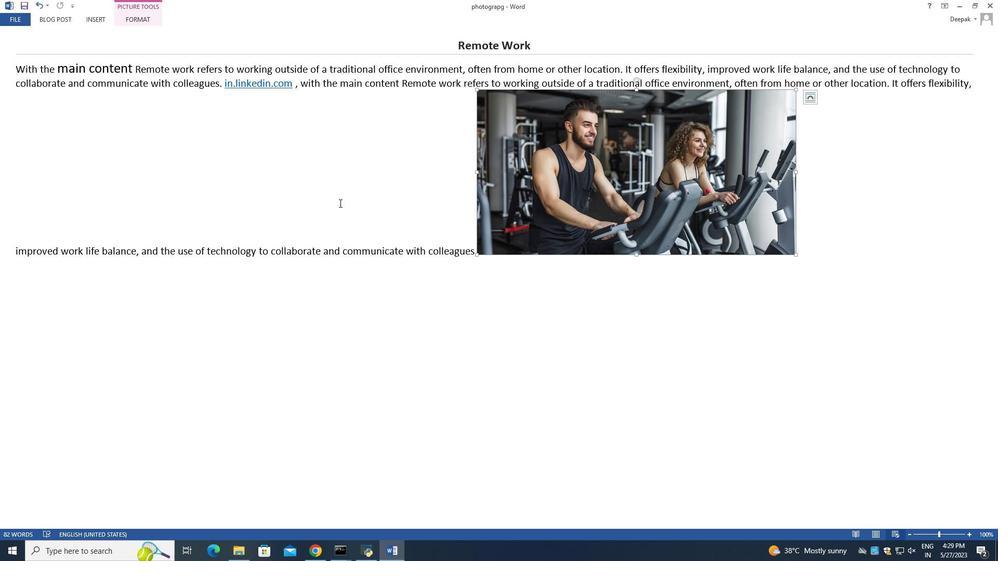
Action: Mouse scrolled (339, 203) with delta (0, 0)
Screenshot: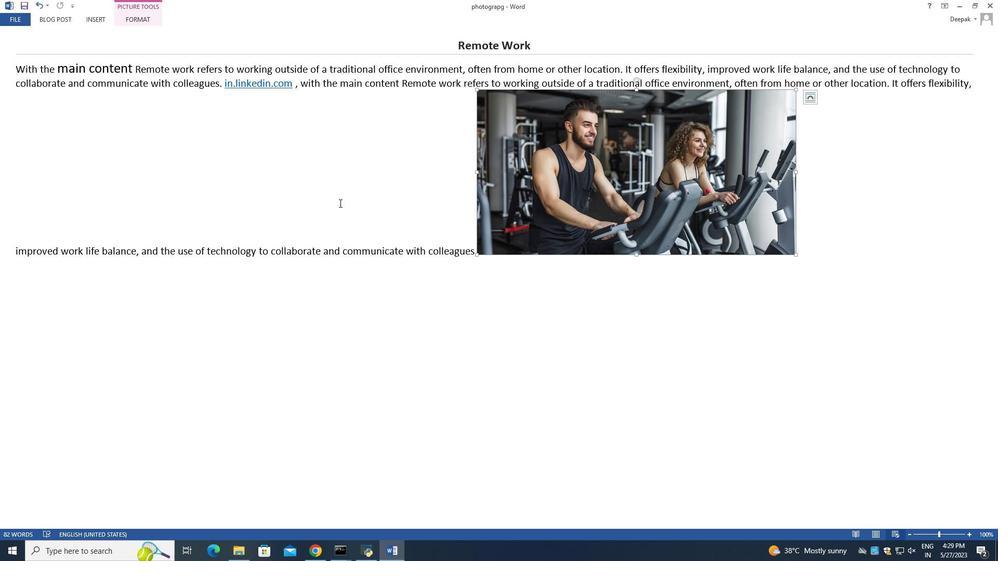 
Action: Mouse moved to (93, 19)
Screenshot: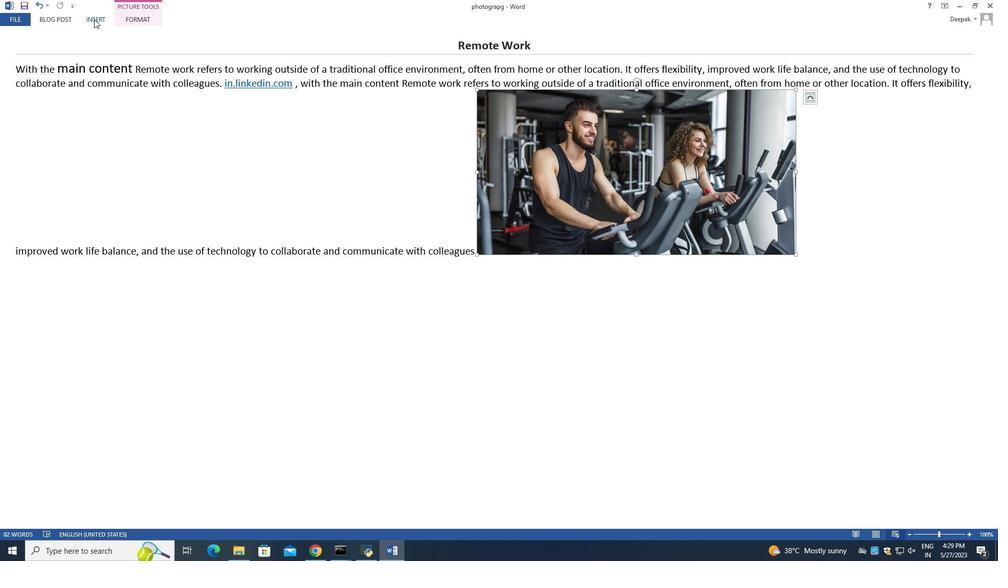 
Action: Mouse pressed left at (93, 19)
Screenshot: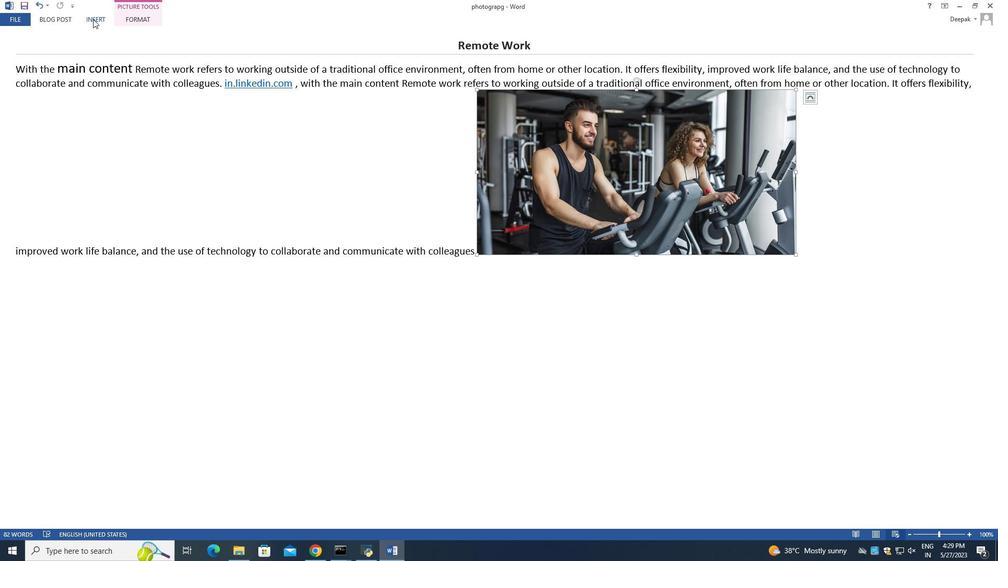 
Action: Mouse moved to (433, 185)
Screenshot: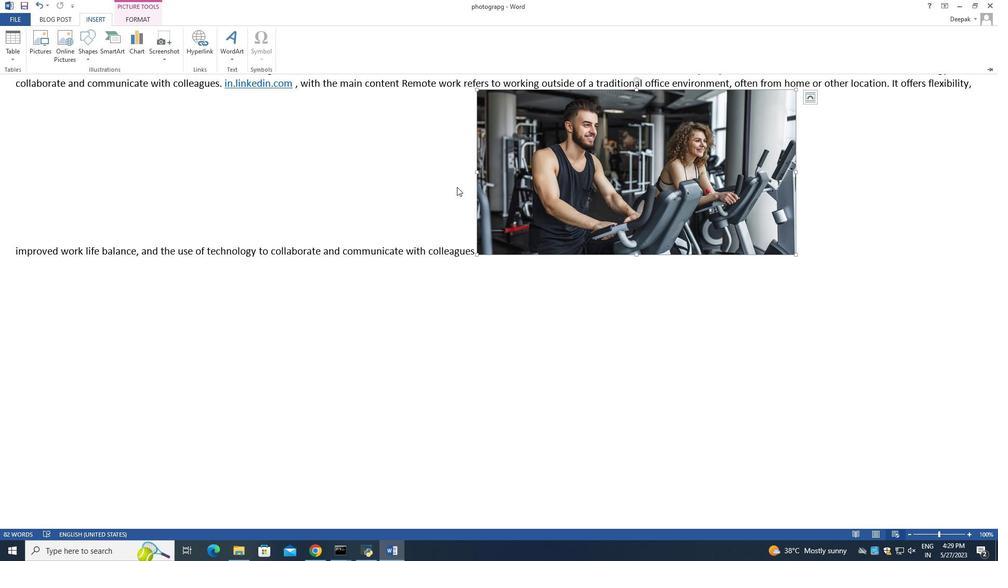 
Action: Mouse scrolled (433, 185) with delta (0, 0)
Screenshot: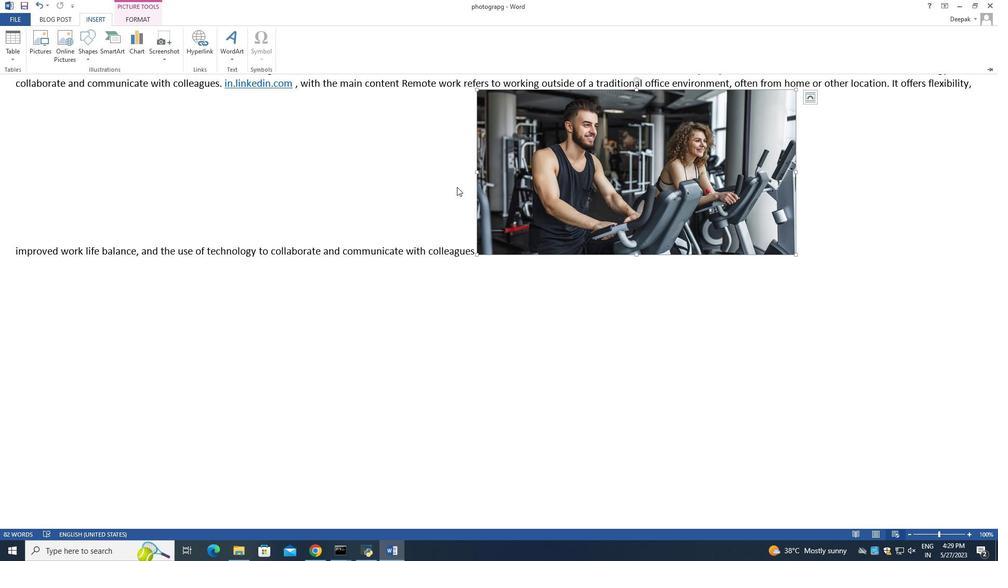 
Action: Mouse moved to (432, 184)
Screenshot: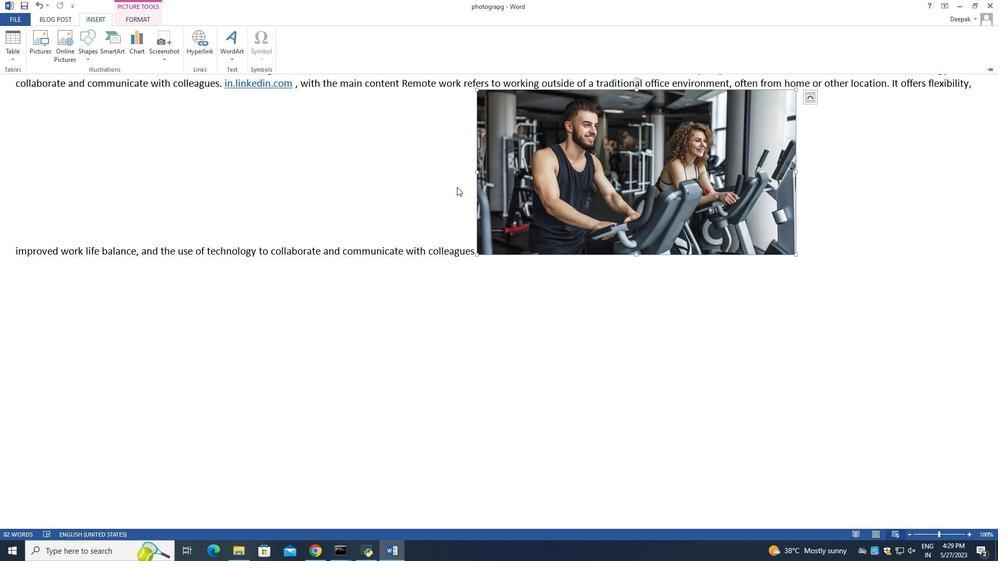 
Action: Mouse scrolled (432, 184) with delta (0, 0)
Screenshot: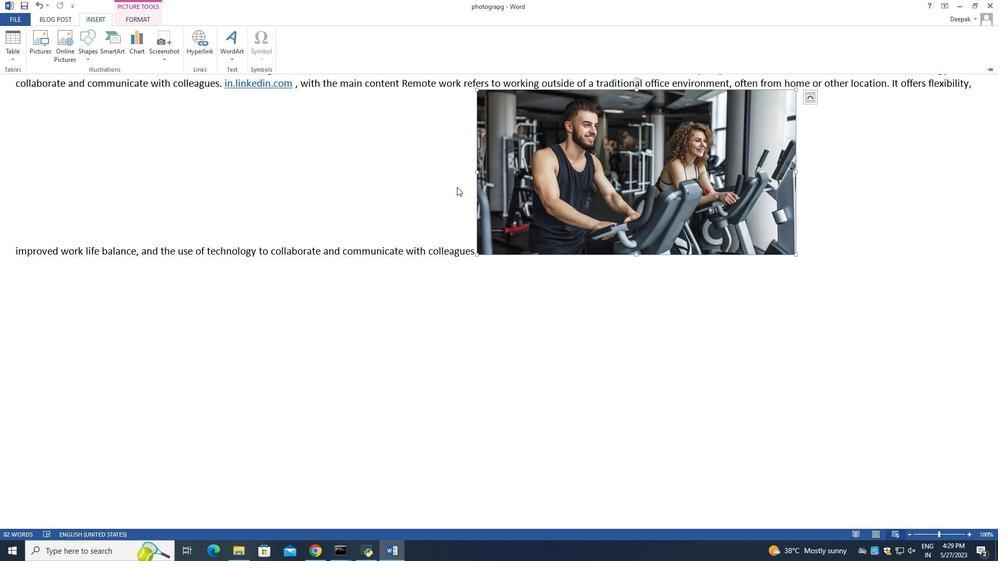 
Action: Mouse moved to (432, 182)
Screenshot: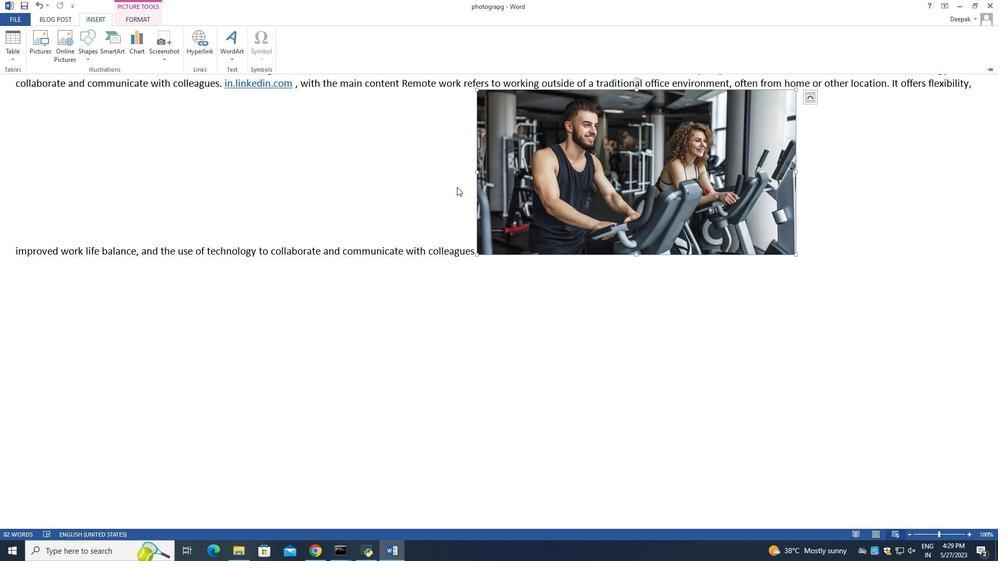 
Action: Mouse scrolled (432, 182) with delta (0, 0)
Screenshot: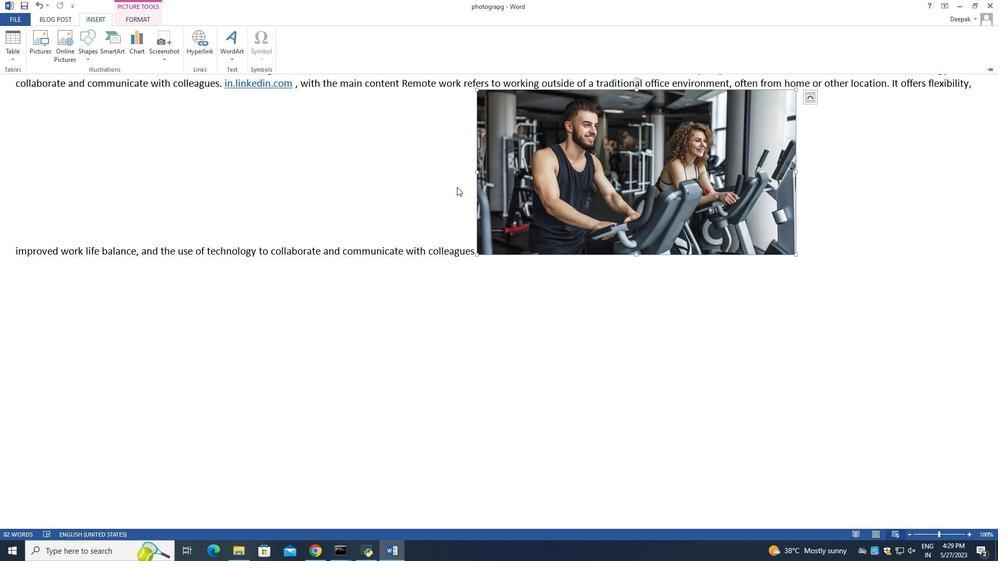 
Action: Mouse moved to (432, 180)
Screenshot: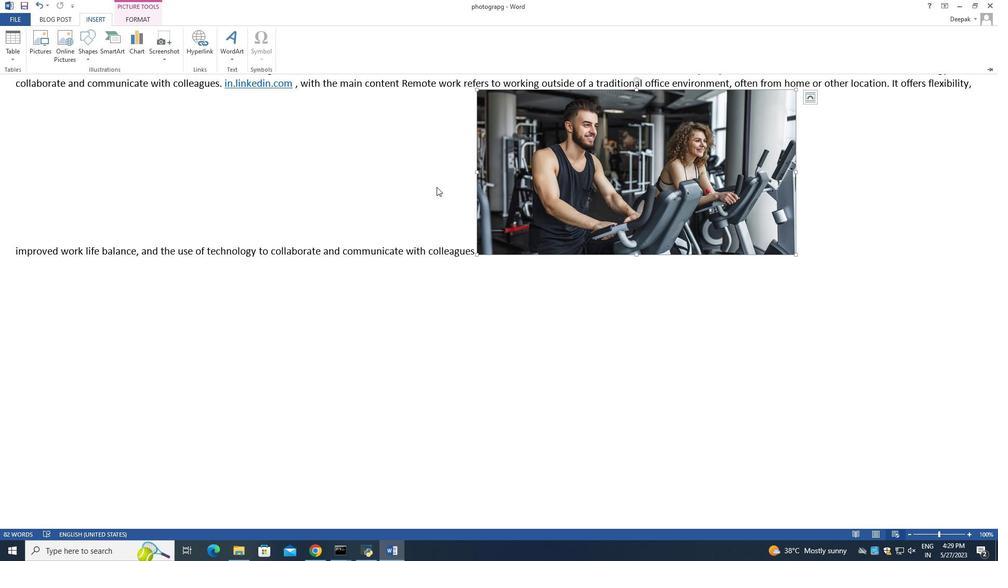 
Action: Mouse scrolled (432, 181) with delta (0, 0)
Screenshot: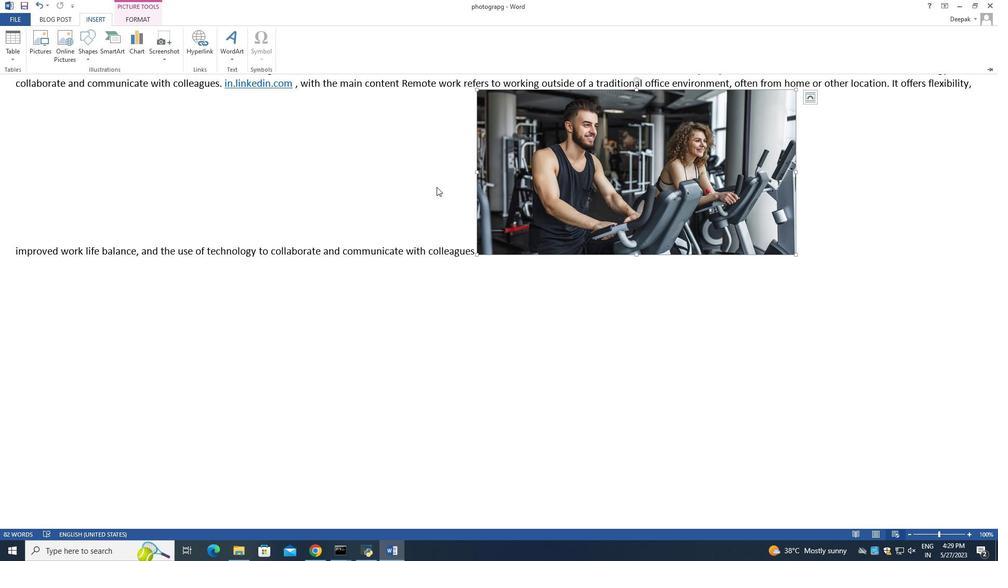 
Action: Mouse scrolled (432, 181) with delta (0, 0)
Screenshot: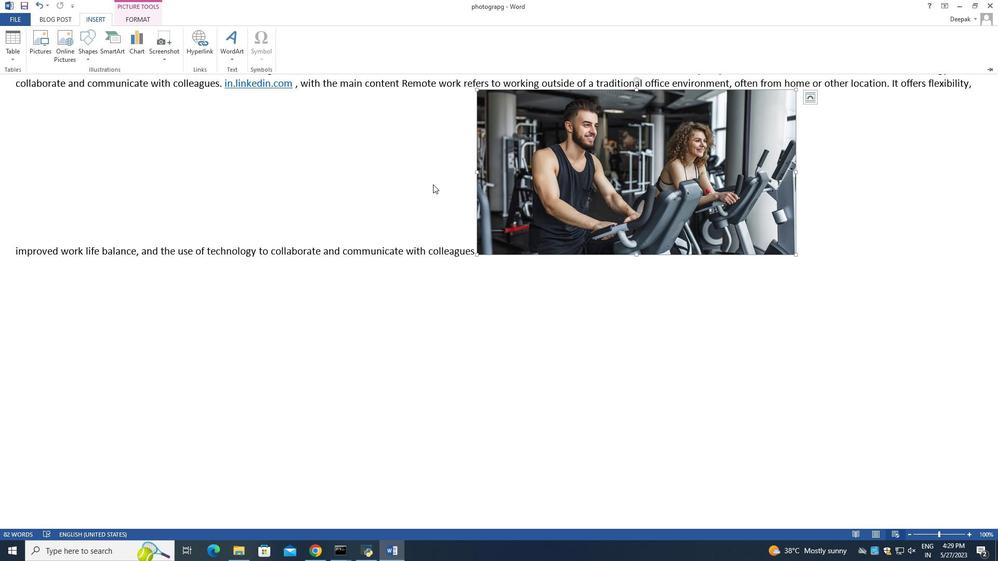 
Action: Mouse moved to (434, 149)
Screenshot: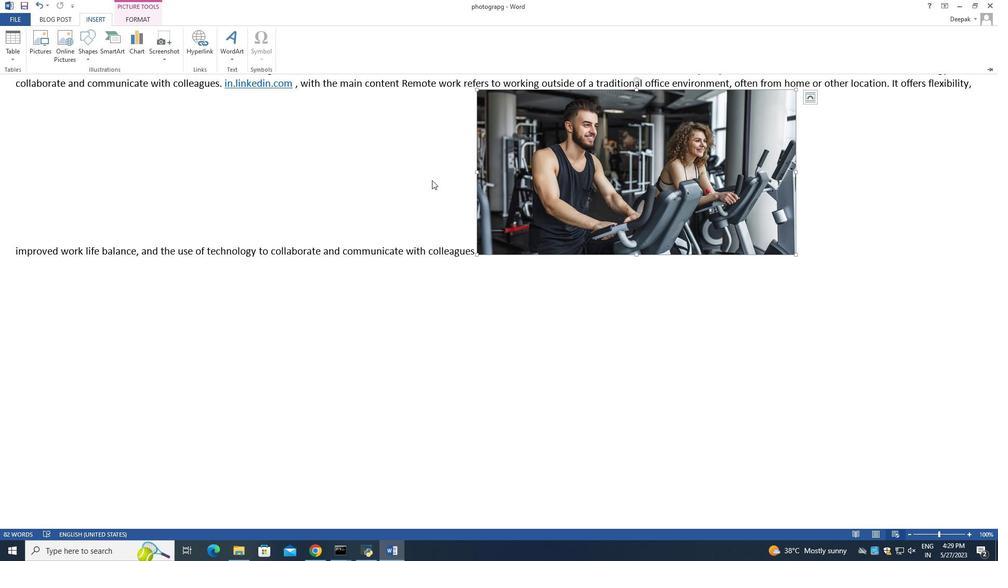 
Action: Mouse scrolled (434, 150) with delta (0, 0)
Screenshot: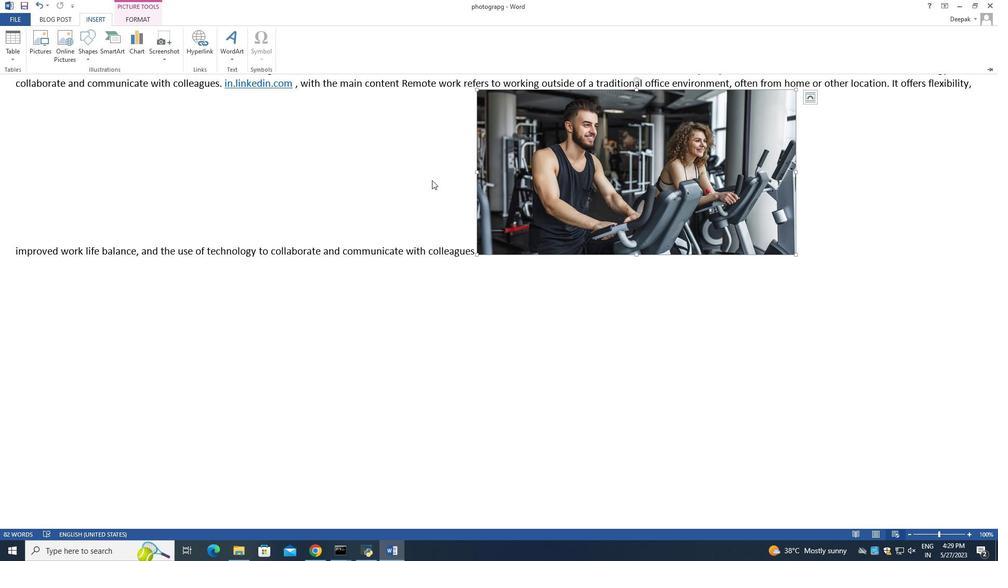 
Action: Mouse moved to (434, 144)
Screenshot: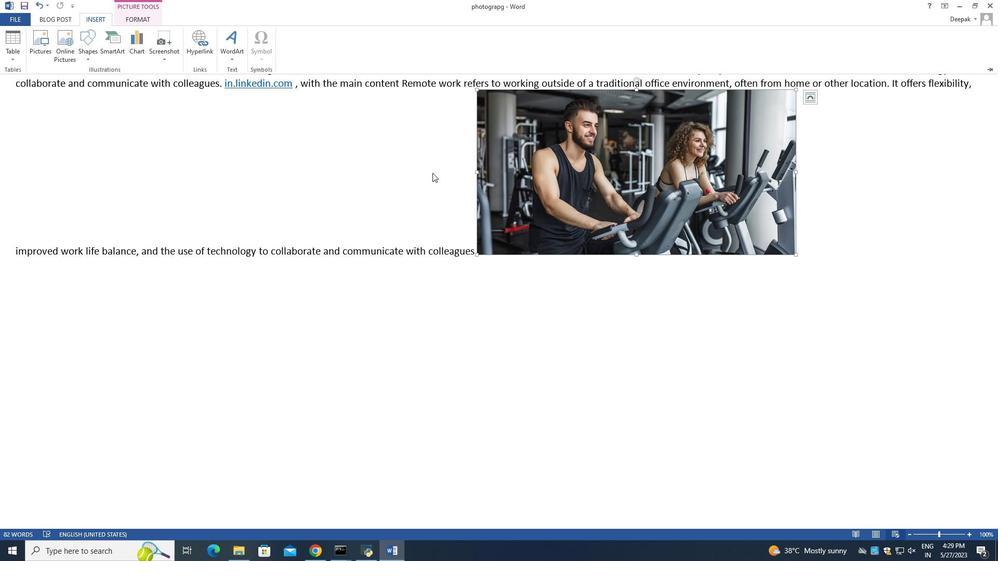 
Action: Mouse scrolled (434, 145) with delta (0, 0)
Screenshot: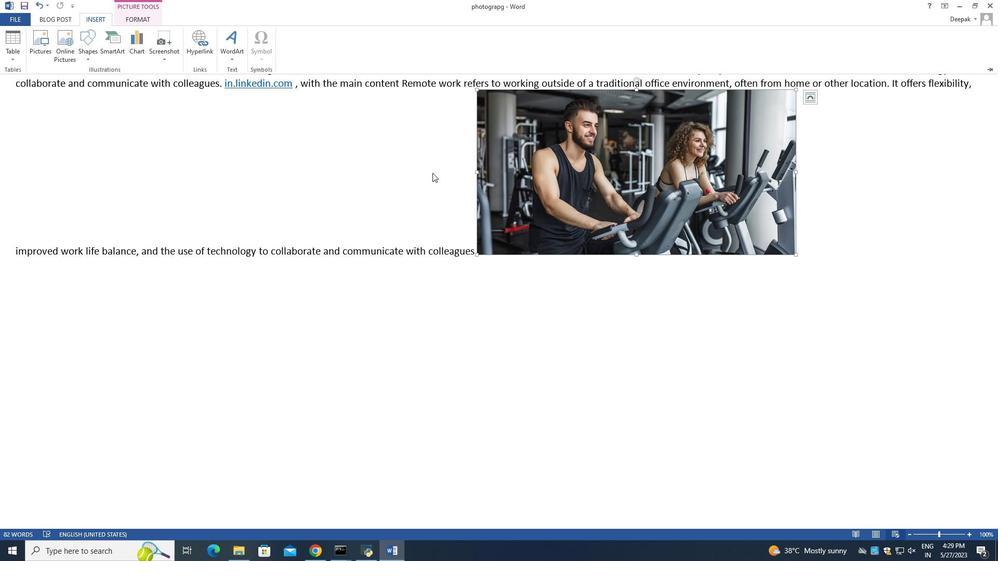 
Action: Mouse moved to (433, 142)
Screenshot: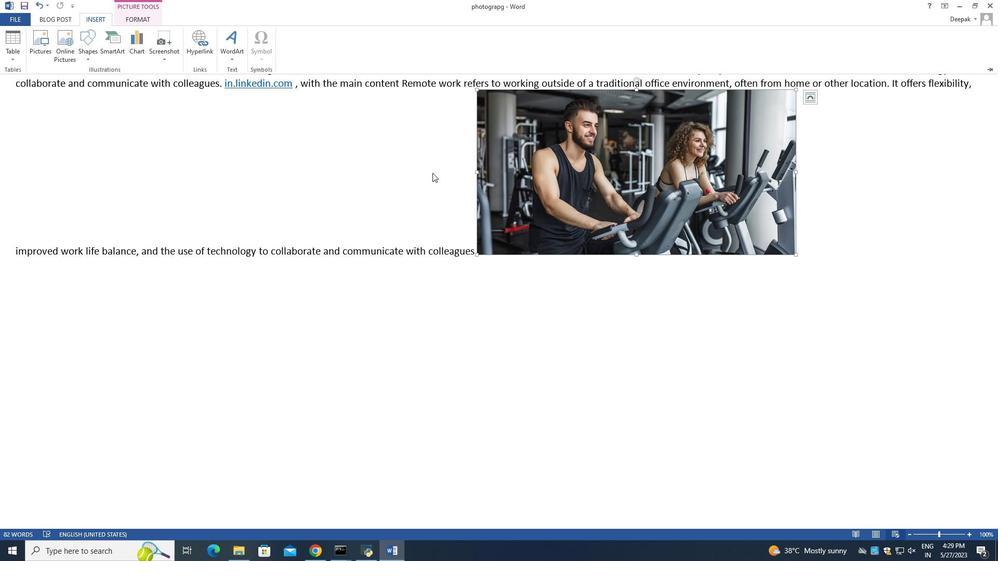 
Action: Mouse scrolled (433, 142) with delta (0, 0)
Screenshot: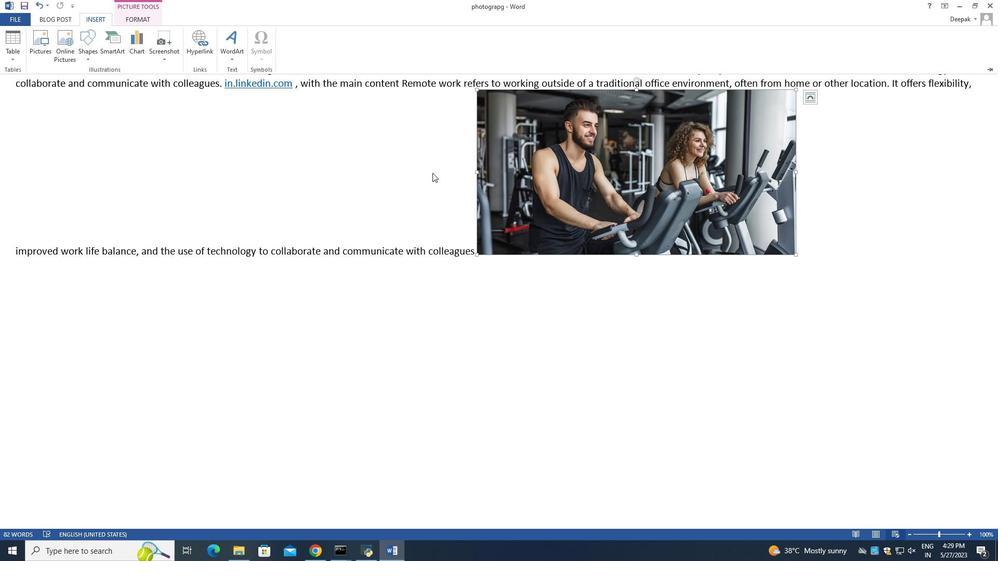 
Action: Mouse moved to (433, 141)
Screenshot: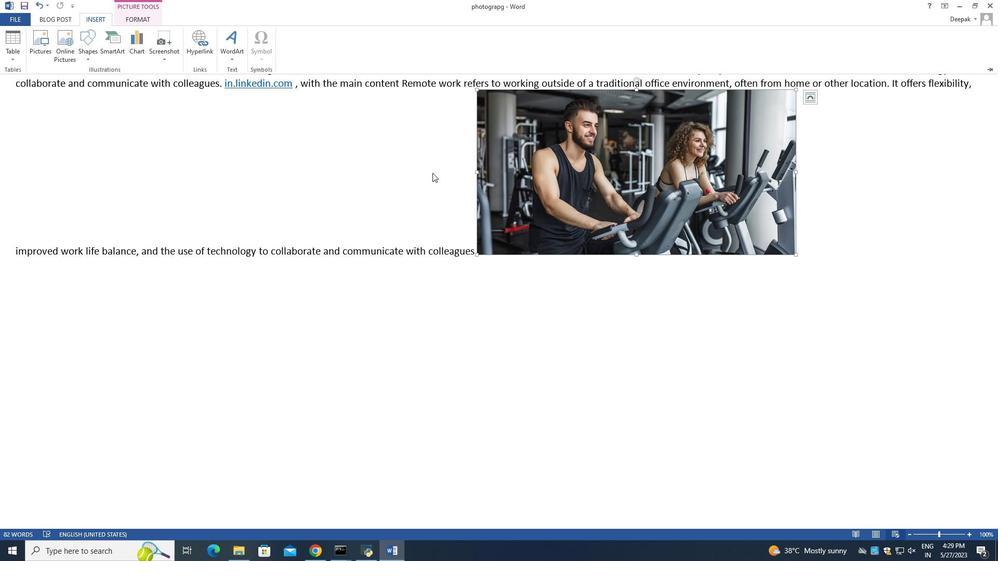 
Action: Mouse scrolled (433, 142) with delta (0, 0)
Screenshot: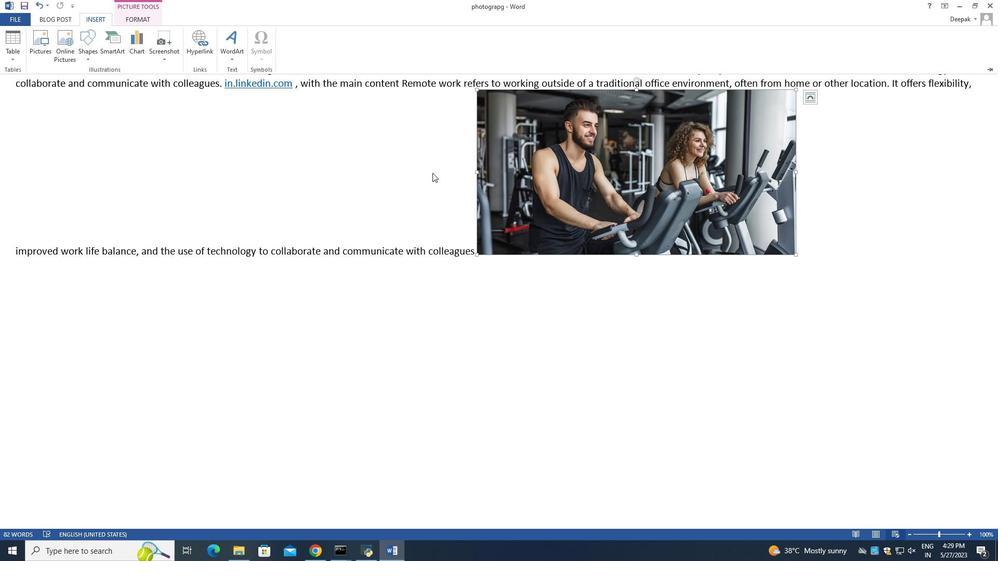 
Action: Mouse moved to (242, 114)
Screenshot: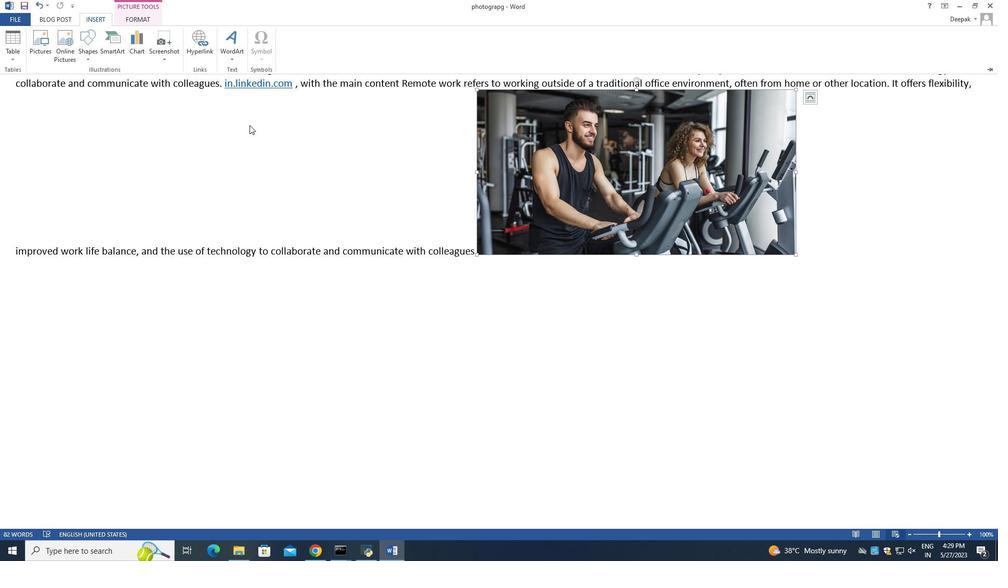 
Action: Mouse scrolled (242, 114) with delta (0, 0)
Screenshot: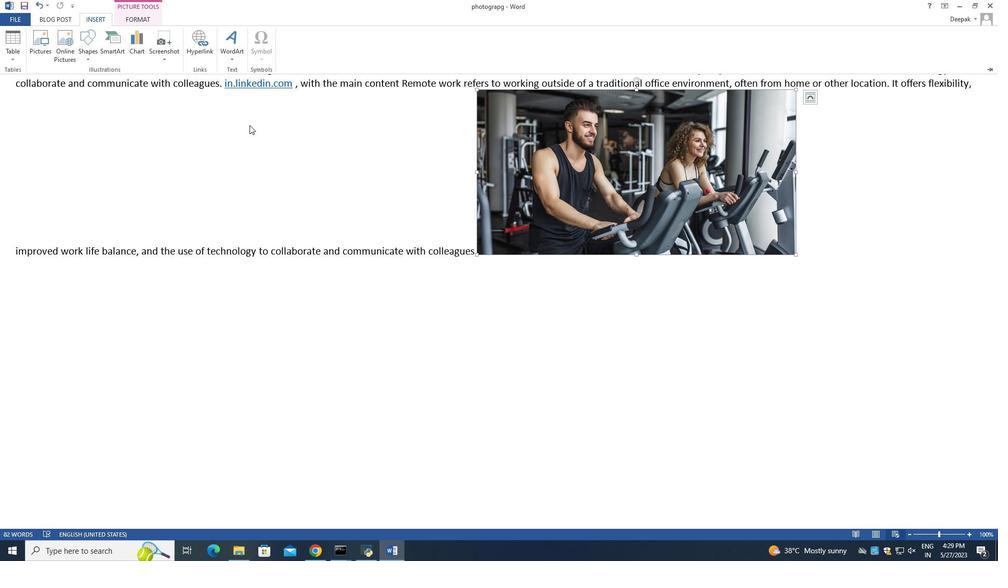 
Action: Mouse moved to (242, 112)
Screenshot: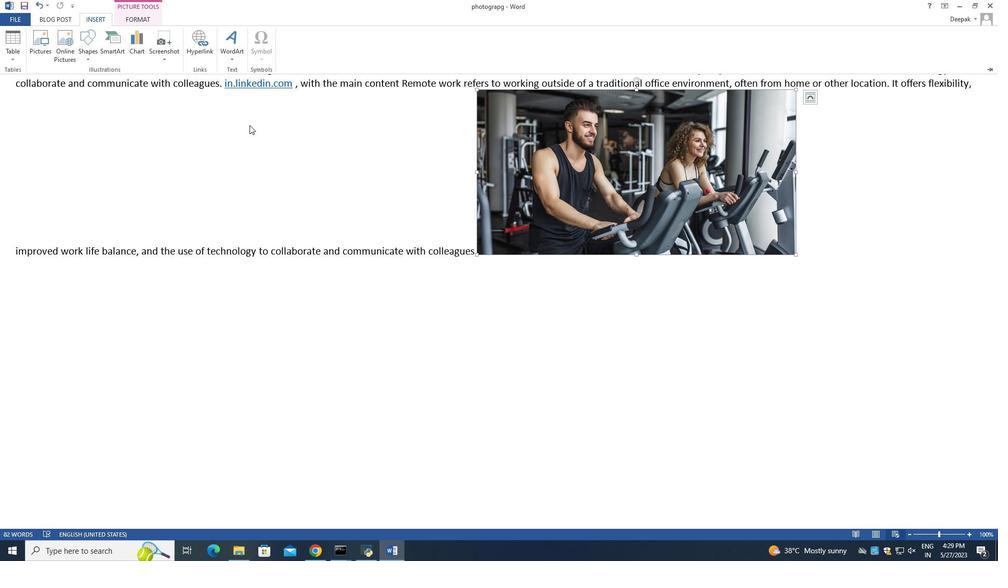 
Action: Mouse scrolled (242, 113) with delta (0, 0)
Screenshot: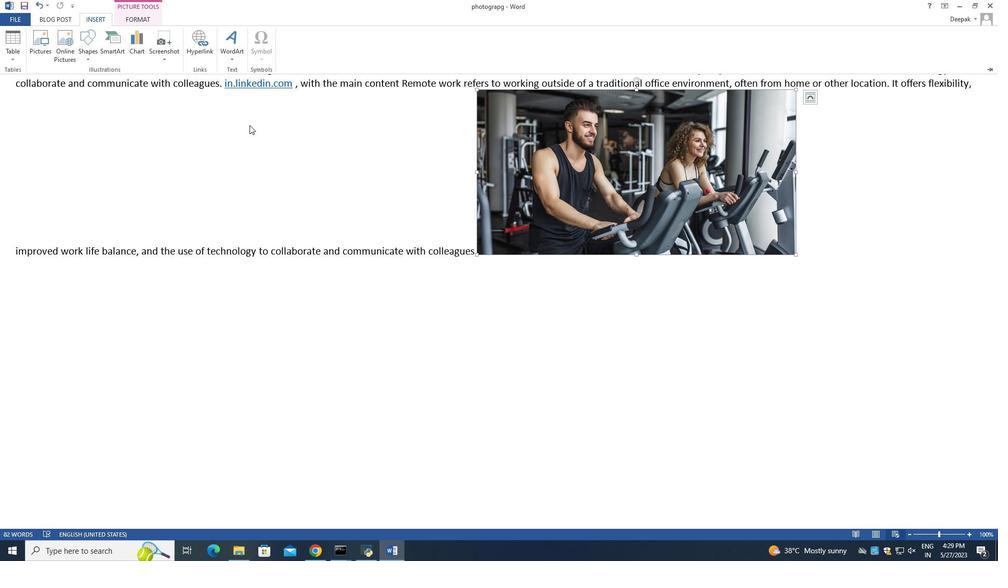 
Action: Mouse moved to (242, 112)
Screenshot: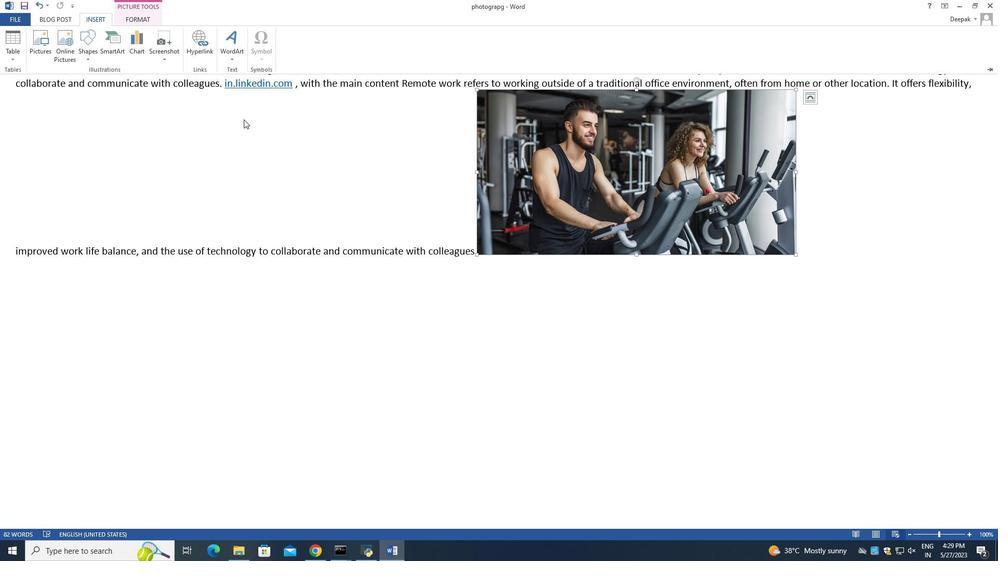 
Action: Mouse scrolled (242, 113) with delta (0, 0)
Screenshot: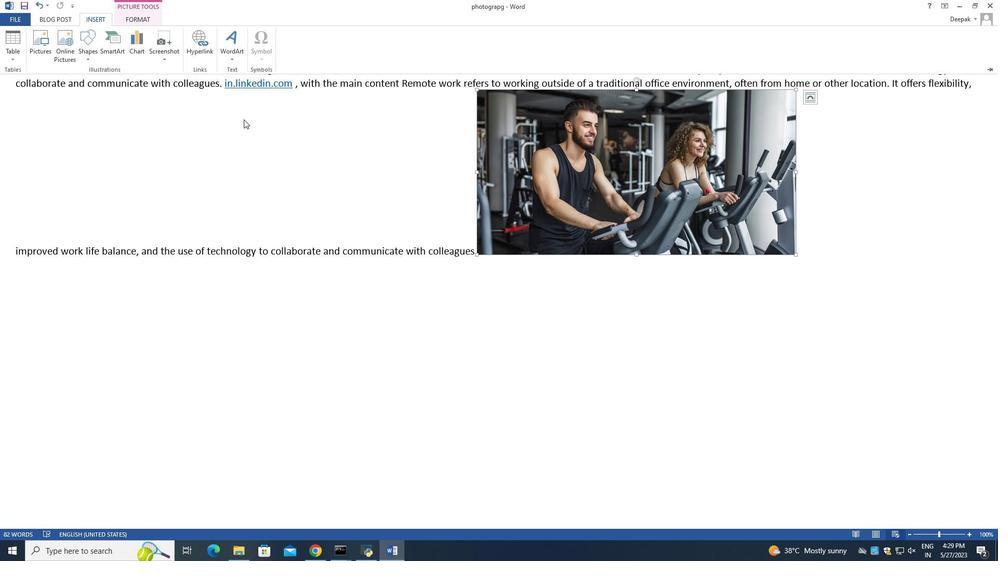 
Action: Mouse scrolled (242, 113) with delta (0, 0)
Screenshot: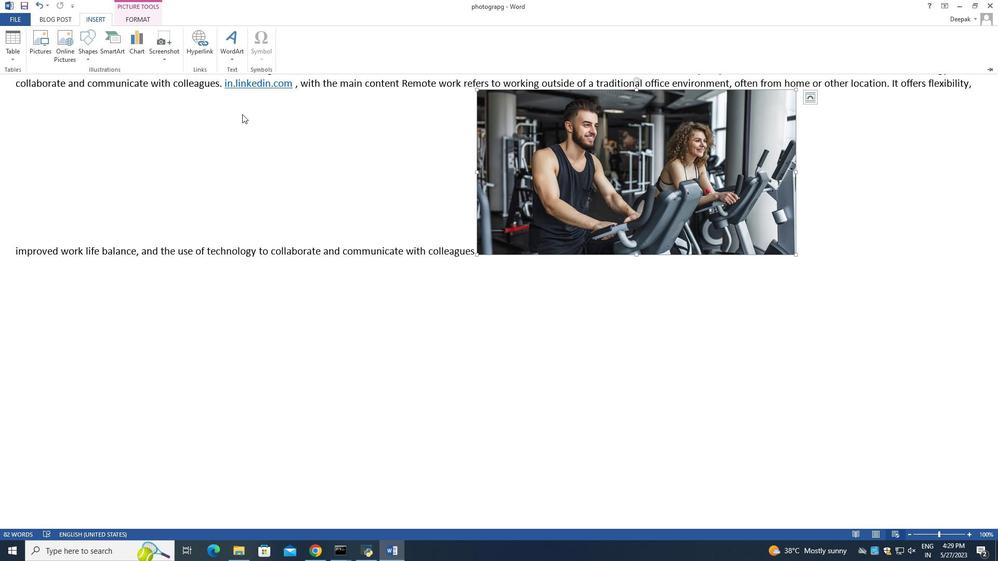 
Action: Mouse moved to (242, 112)
Screenshot: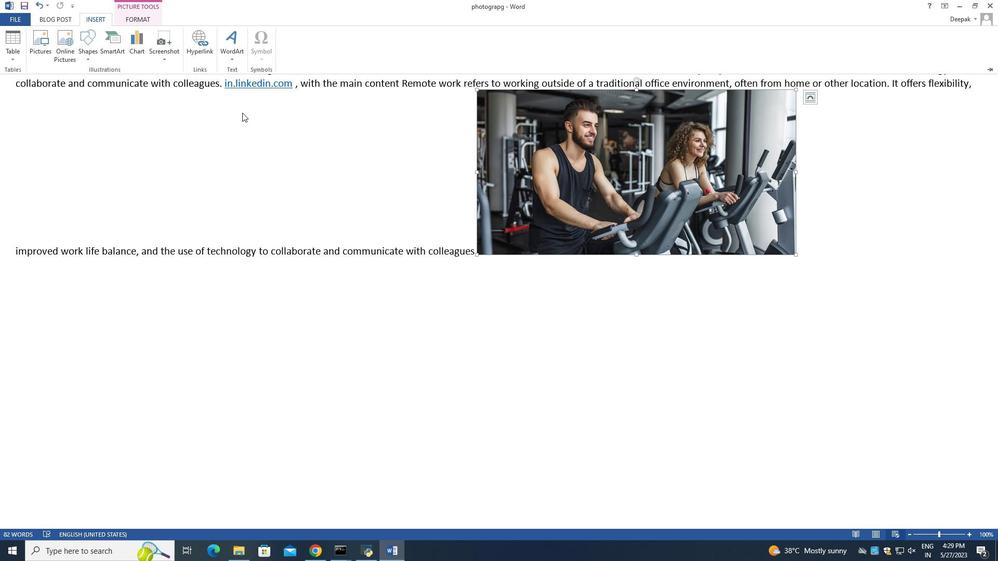 
Action: Mouse scrolled (242, 112) with delta (0, 0)
Screenshot: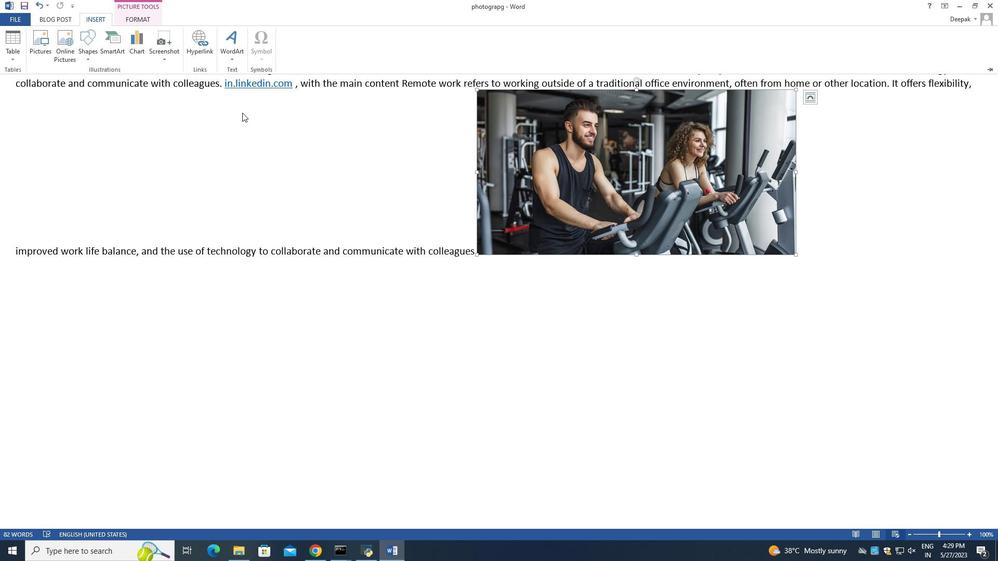 
Action: Mouse moved to (823, 163)
Screenshot: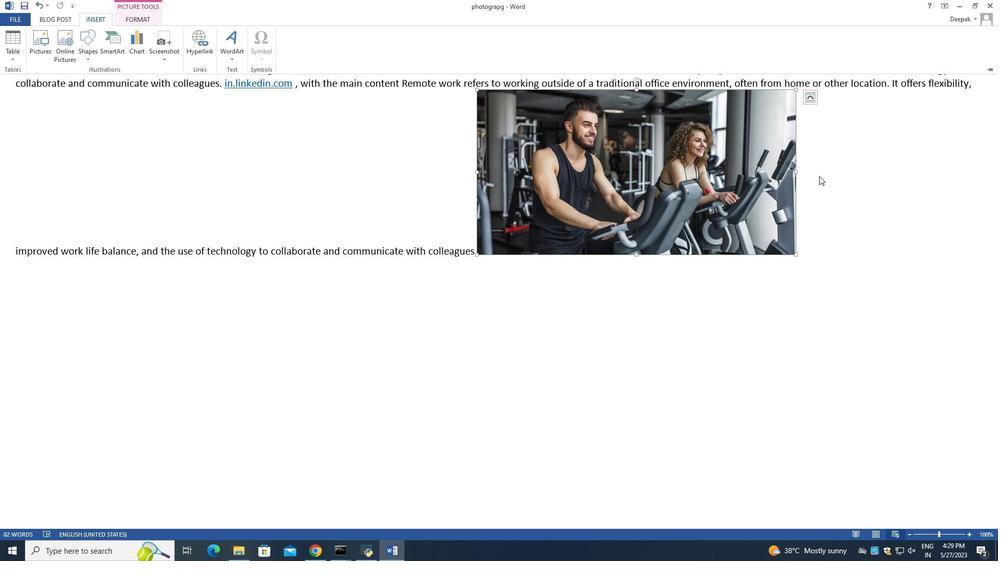 
Action: Mouse scrolled (823, 163) with delta (0, 0)
Screenshot: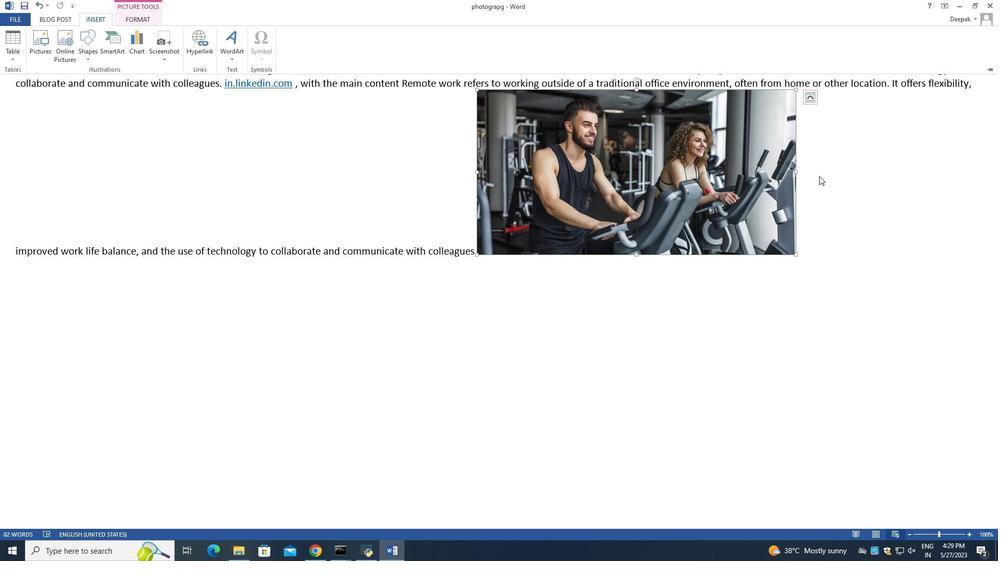 
Action: Mouse moved to (824, 158)
Screenshot: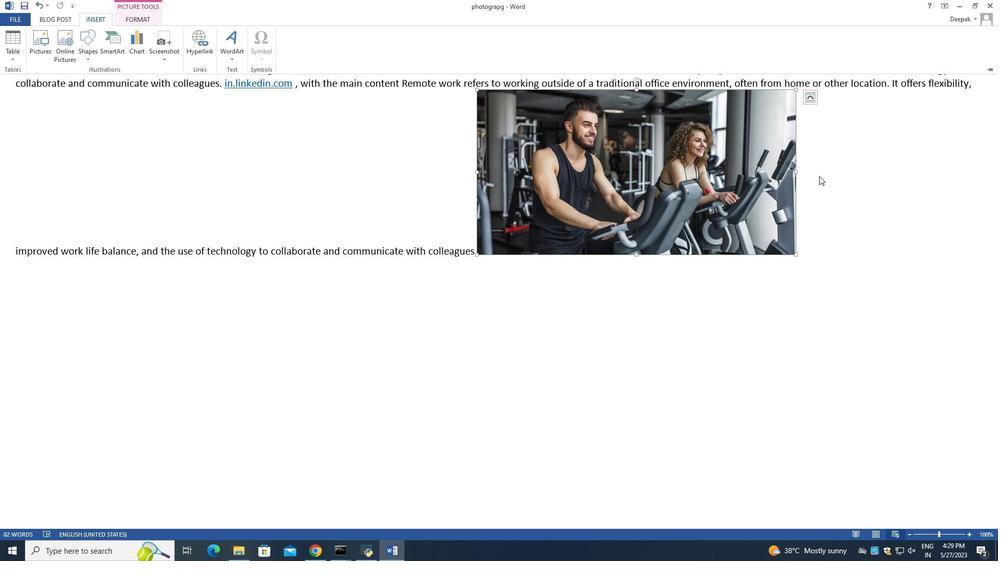 
Action: Mouse scrolled (824, 160) with delta (0, 0)
Screenshot: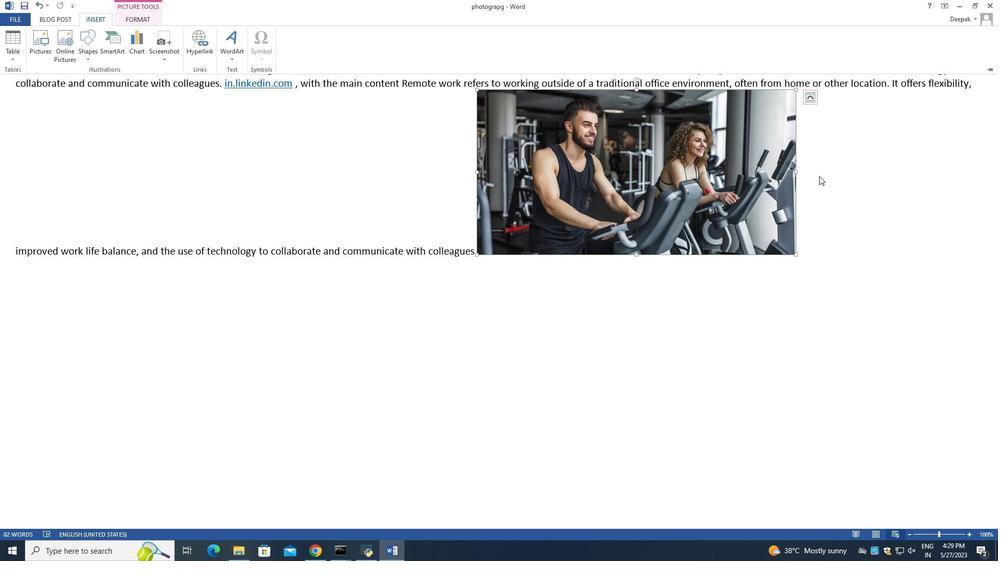 
Action: Mouse moved to (826, 156)
Screenshot: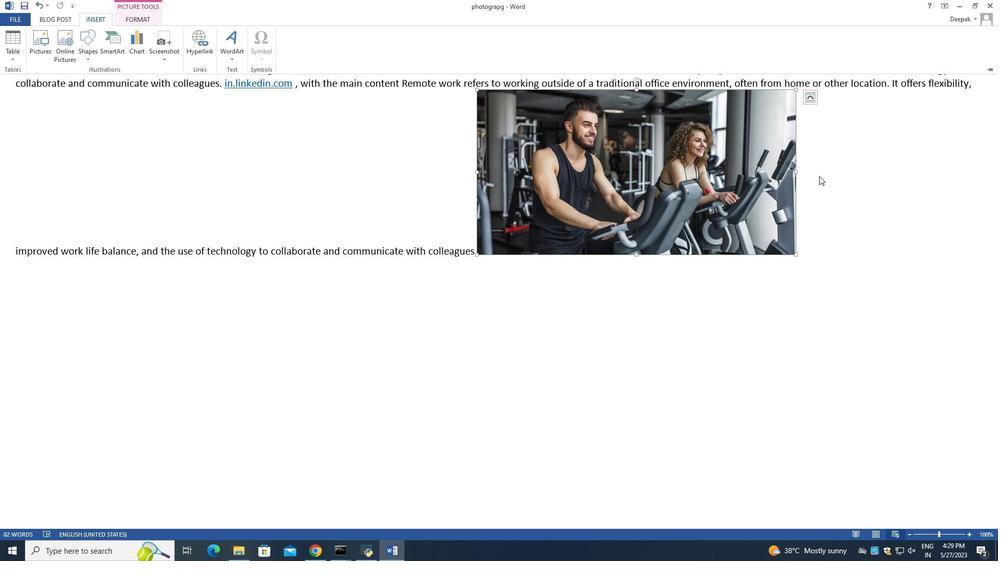 
Action: Mouse scrolled (826, 156) with delta (0, 0)
Screenshot: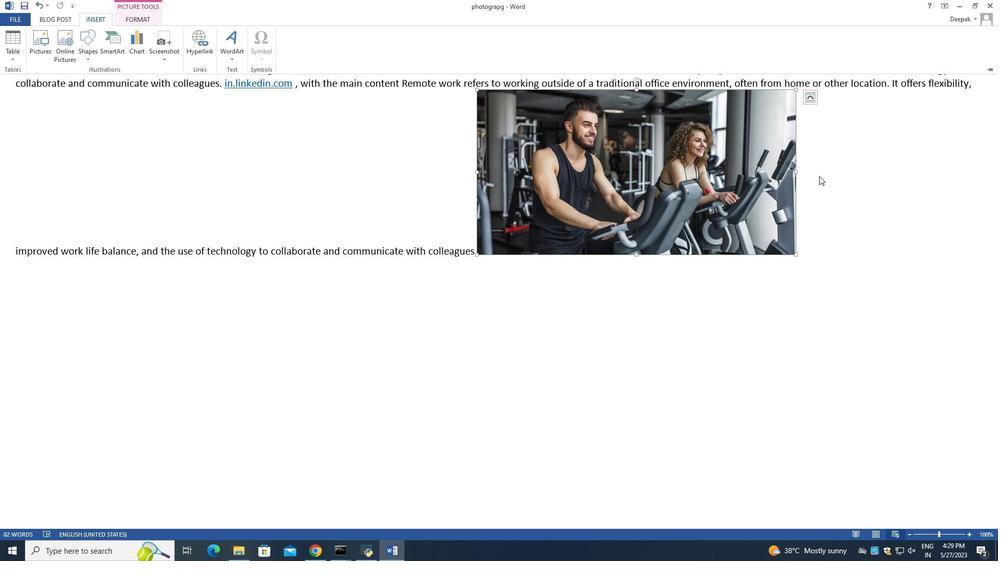 
Action: Mouse moved to (826, 155)
Screenshot: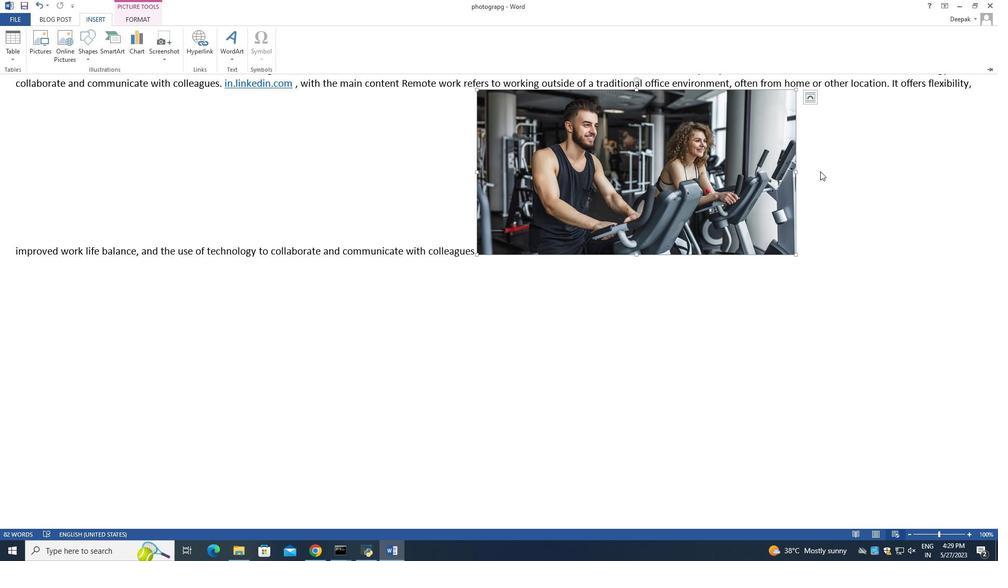 
Action: Mouse scrolled (826, 155) with delta (0, 0)
Screenshot: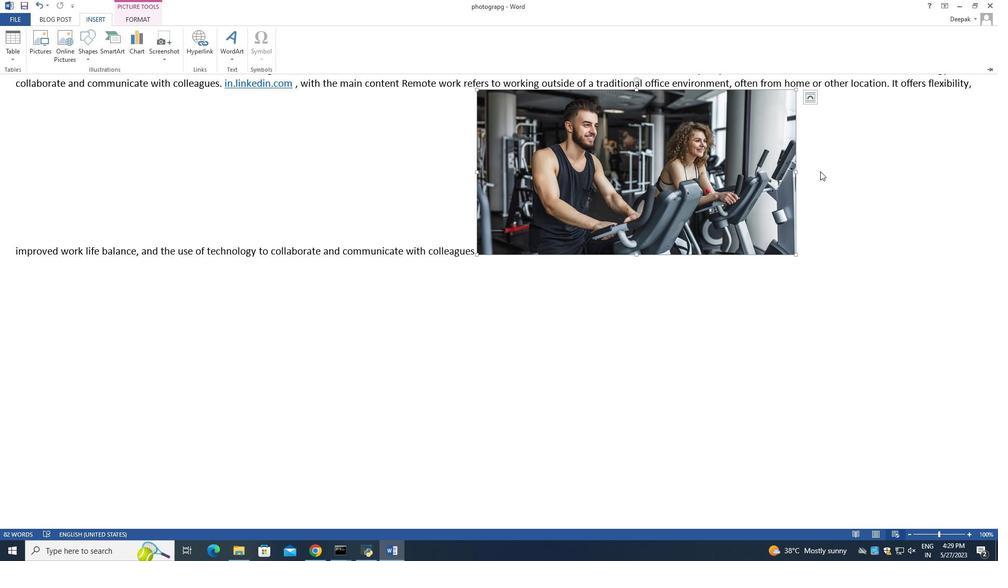 
Action: Mouse moved to (826, 153)
Screenshot: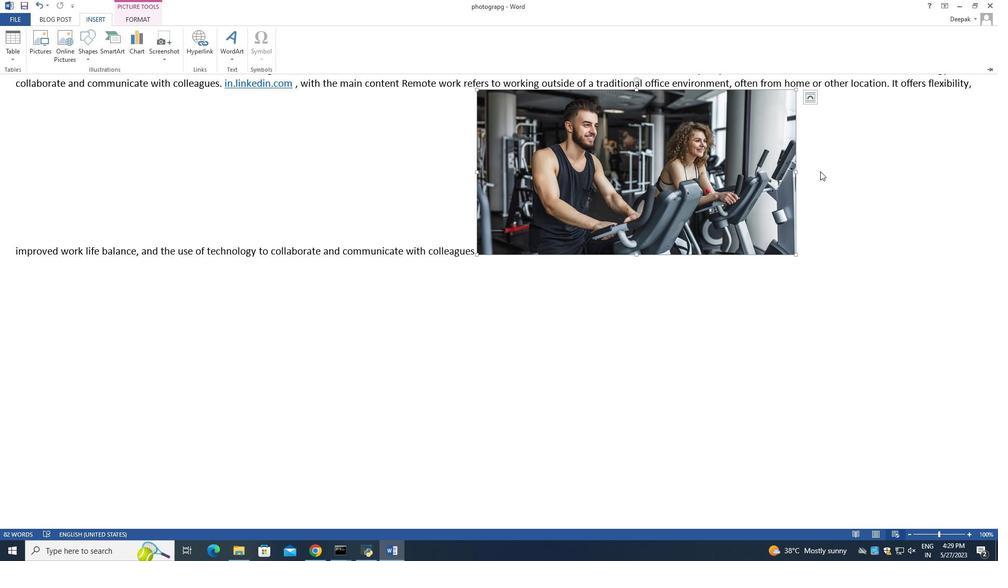
Action: Mouse scrolled (826, 154) with delta (0, 0)
Screenshot: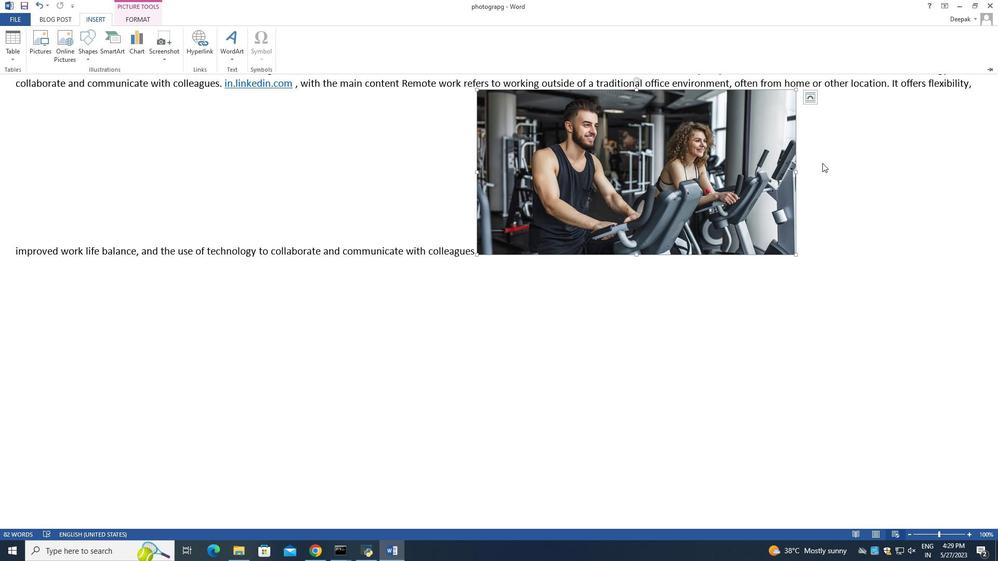
Action: Mouse moved to (652, 331)
Screenshot: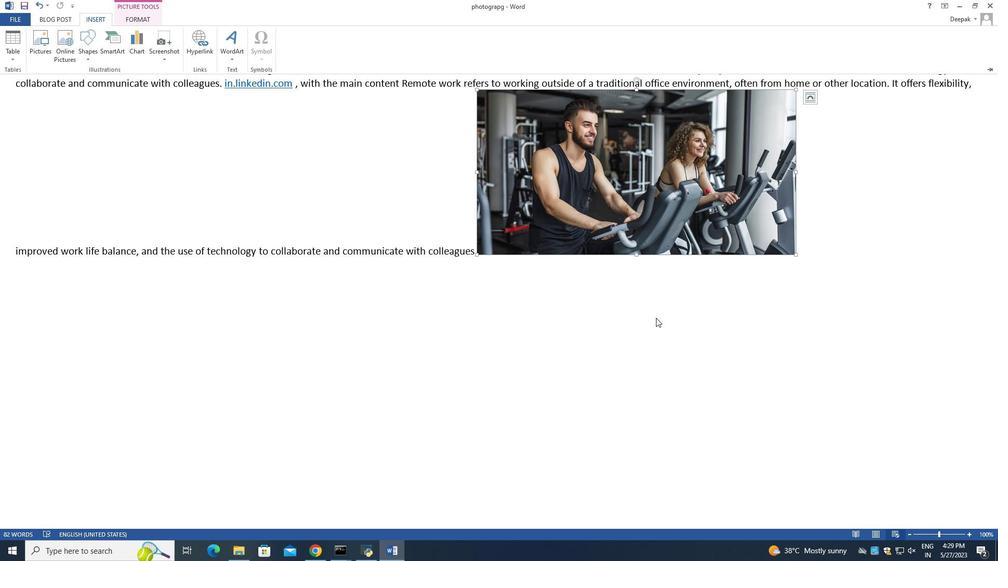 
Action: Mouse pressed left at (652, 331)
Screenshot: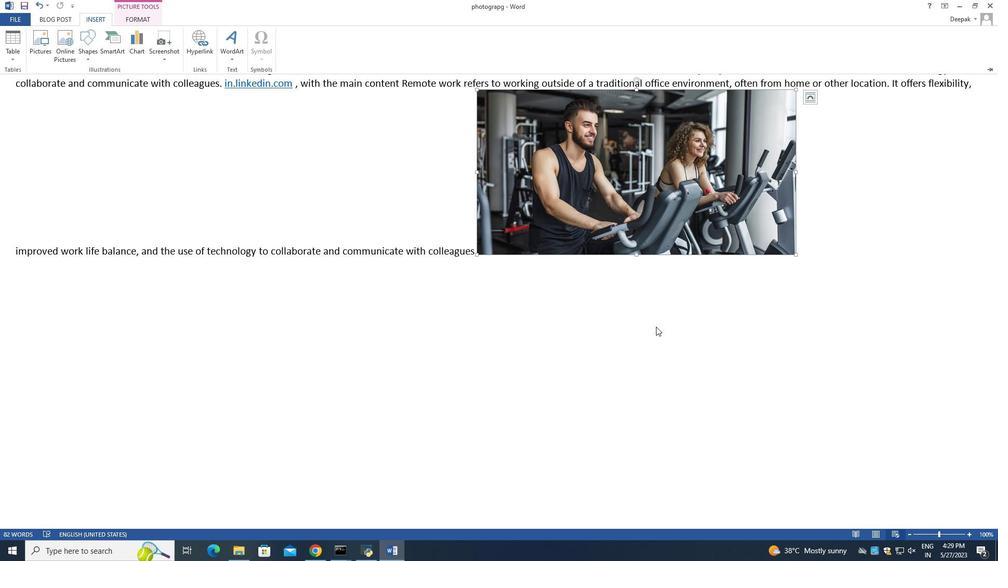 
Action: Mouse moved to (597, 204)
Screenshot: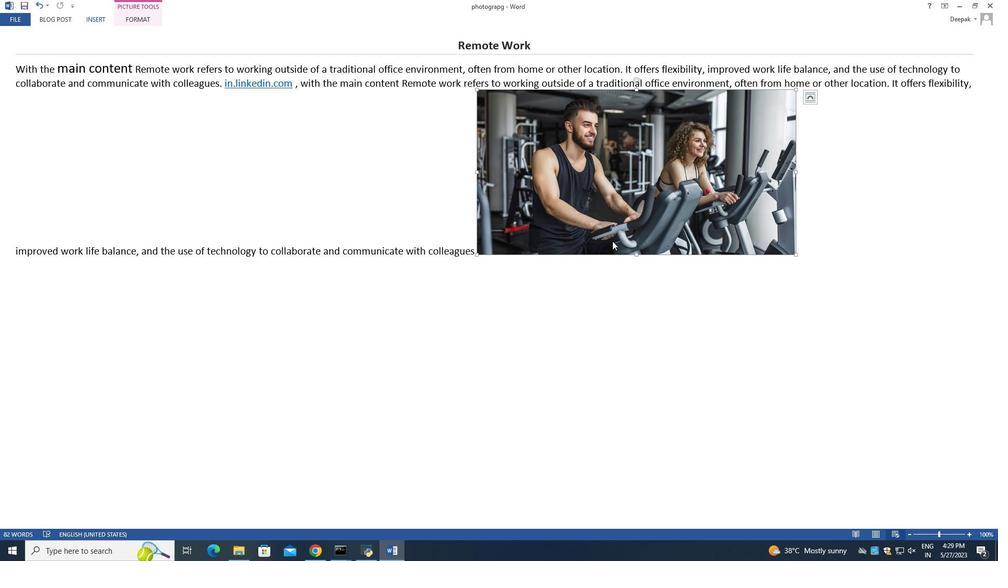 
Action: Mouse scrolled (597, 205) with delta (0, 0)
Screenshot: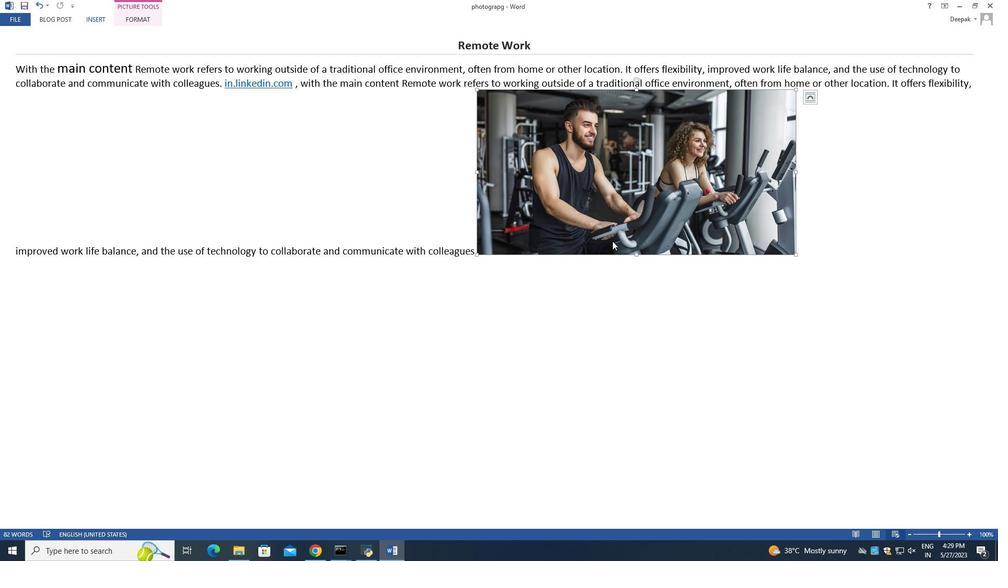 
Action: Mouse moved to (597, 201)
Screenshot: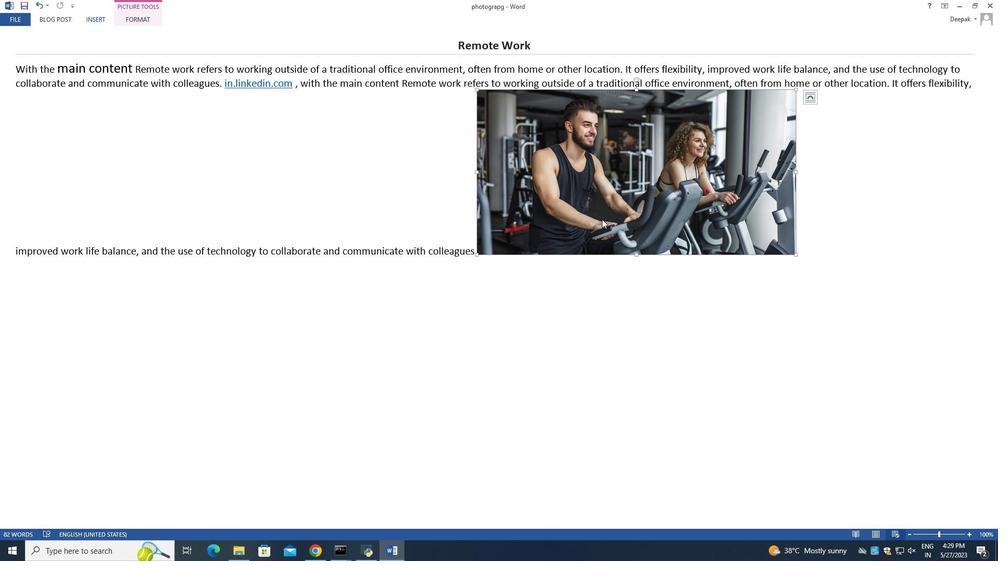 
Action: Mouse scrolled (597, 202) with delta (0, 0)
Screenshot: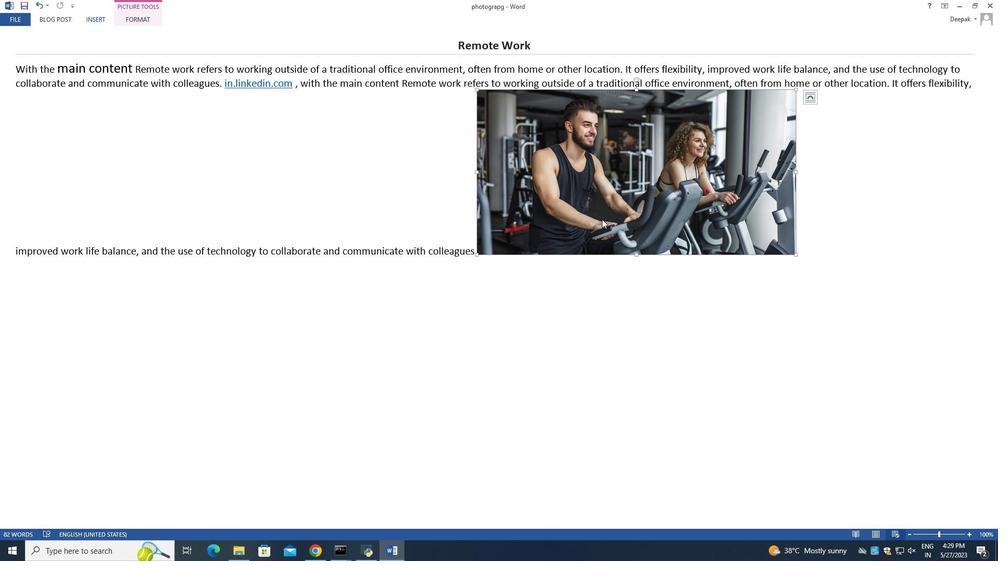 
Action: Mouse moved to (597, 199)
Screenshot: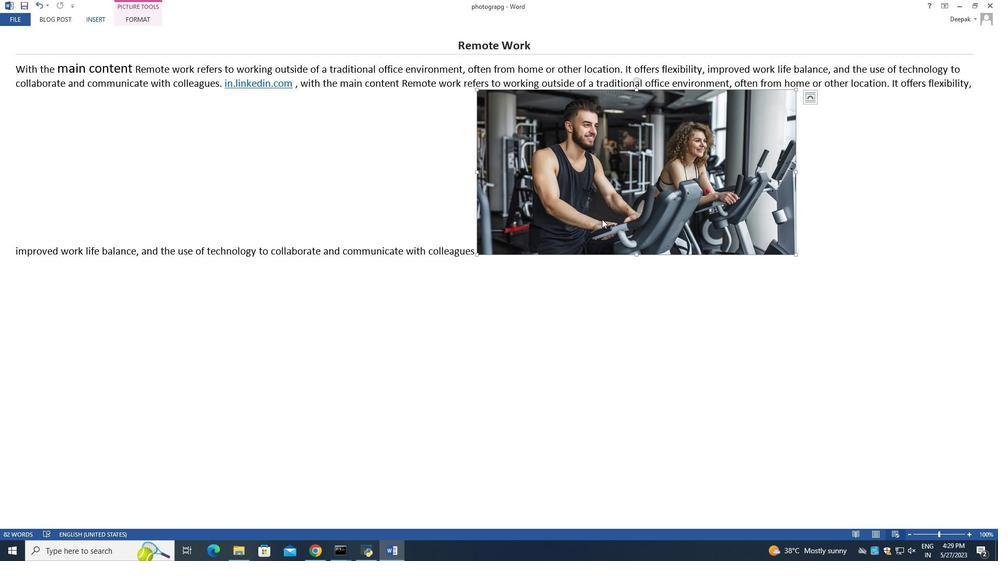 
Action: Mouse scrolled (597, 200) with delta (0, 0)
Screenshot: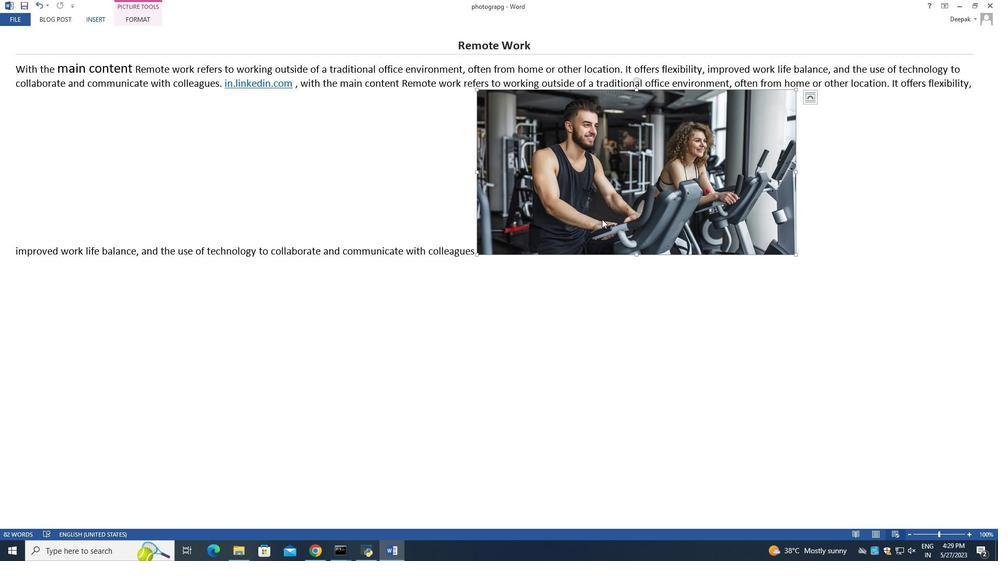 
Action: Mouse moved to (597, 198)
Screenshot: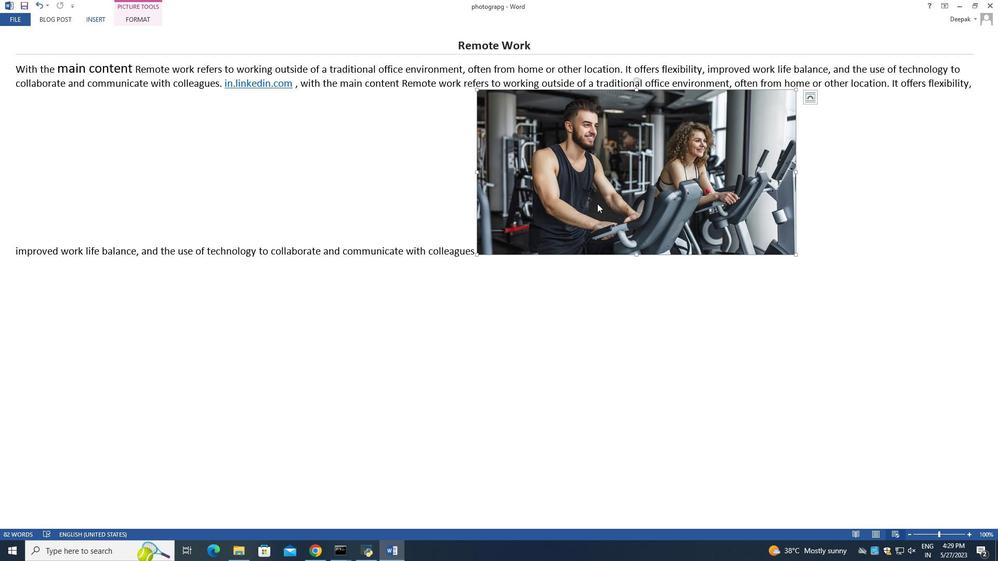 
Action: Mouse scrolled (597, 199) with delta (0, 0)
Screenshot: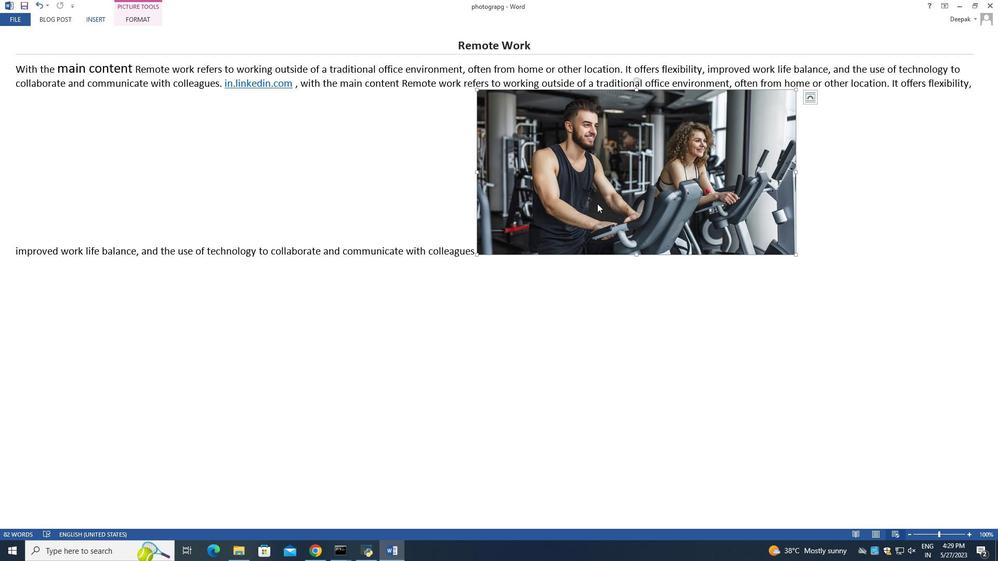 
Action: Mouse moved to (597, 197)
Screenshot: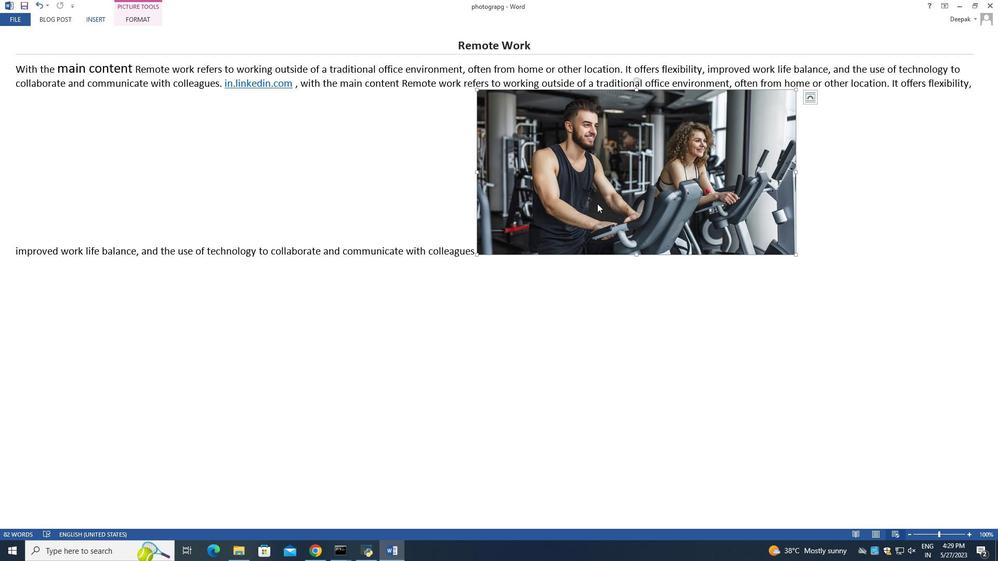 
Action: Mouse scrolled (597, 198) with delta (0, 0)
Screenshot: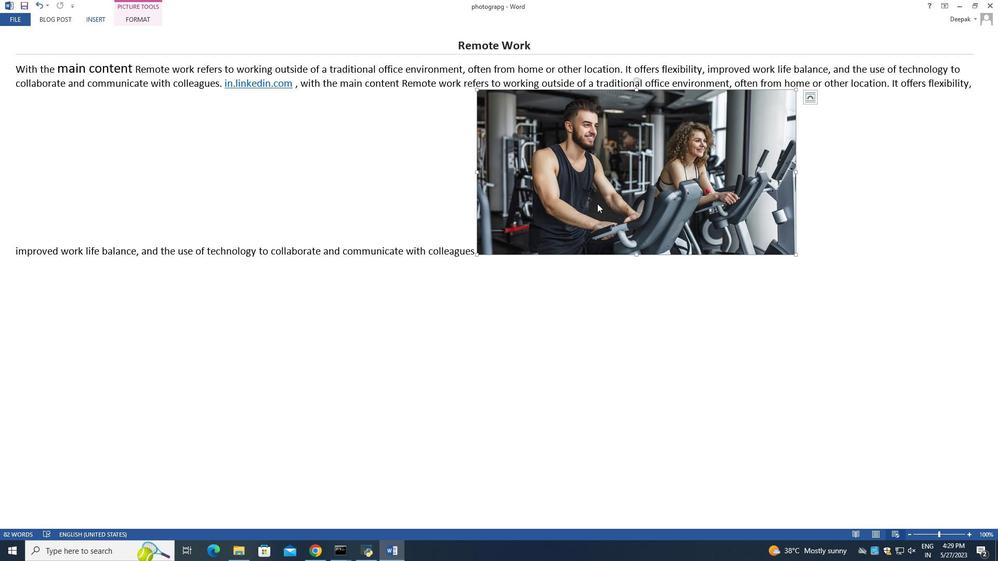 
Action: Mouse scrolled (597, 198) with delta (0, 0)
Screenshot: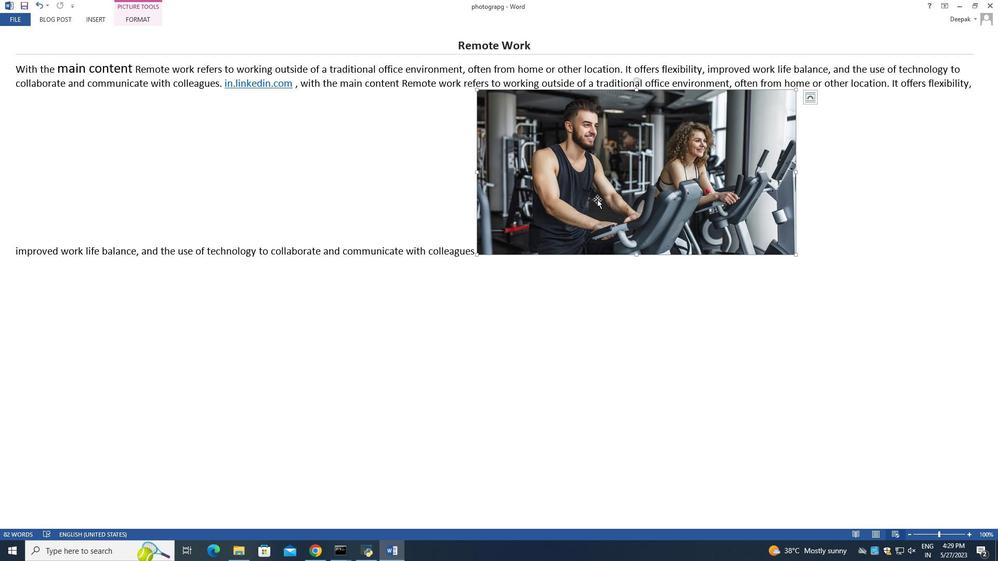 
Action: Mouse moved to (422, 133)
Screenshot: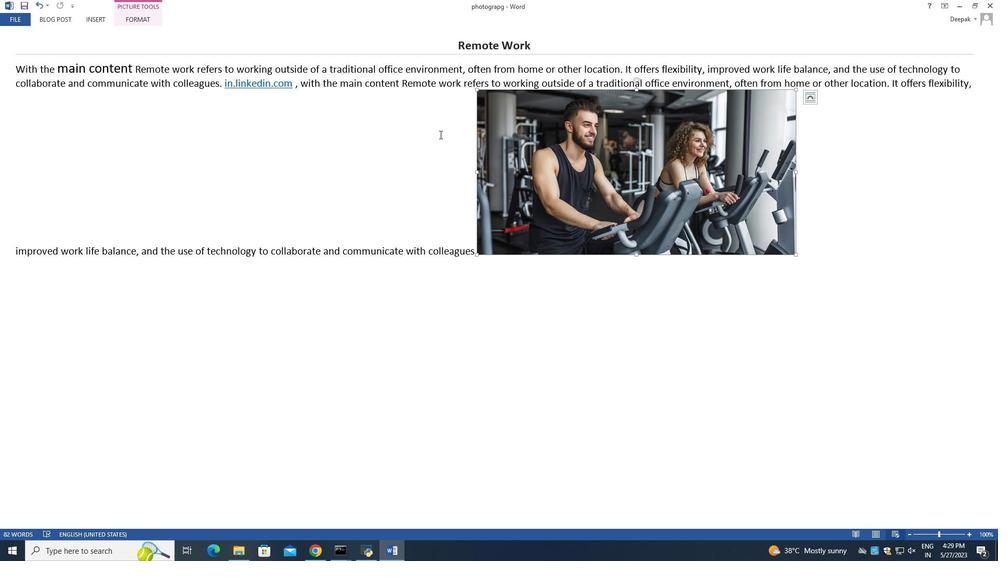 
Action: Mouse pressed left at (422, 133)
Screenshot: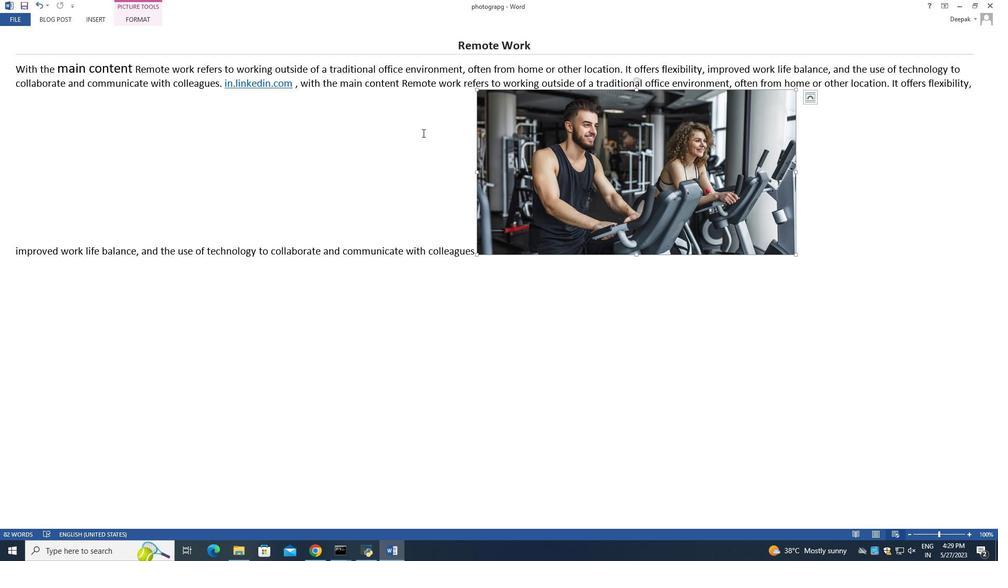 
Action: Mouse moved to (418, 159)
Screenshot: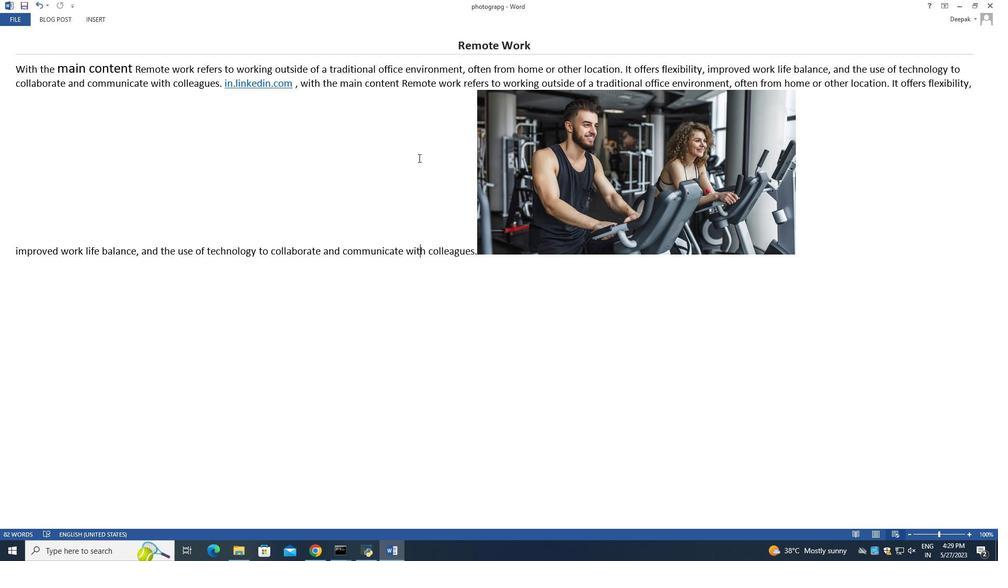 
Action: Mouse scrolled (418, 159) with delta (0, 0)
Screenshot: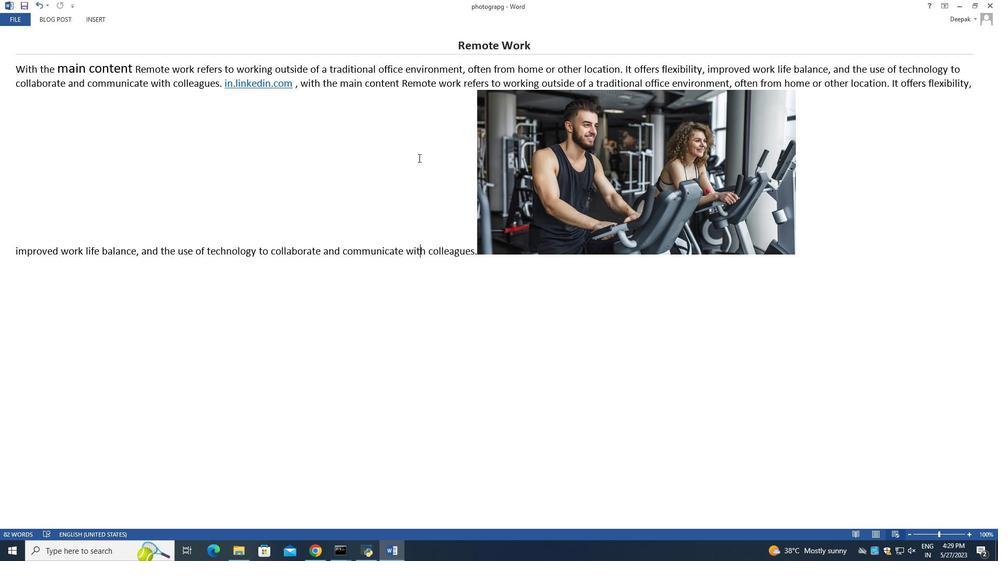 
Action: Mouse moved to (419, 159)
Screenshot: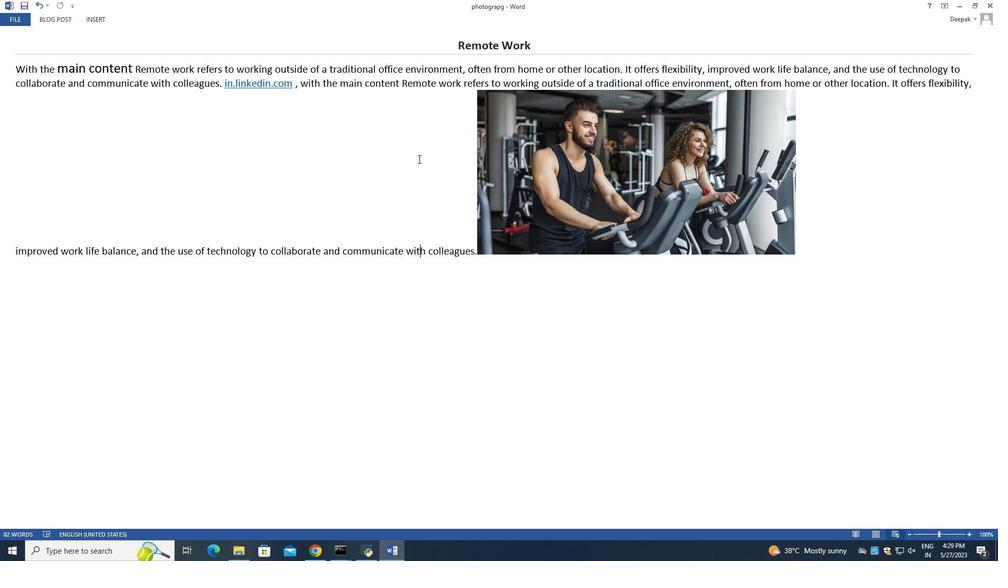 
Action: Mouse scrolled (419, 160) with delta (0, 0)
Screenshot: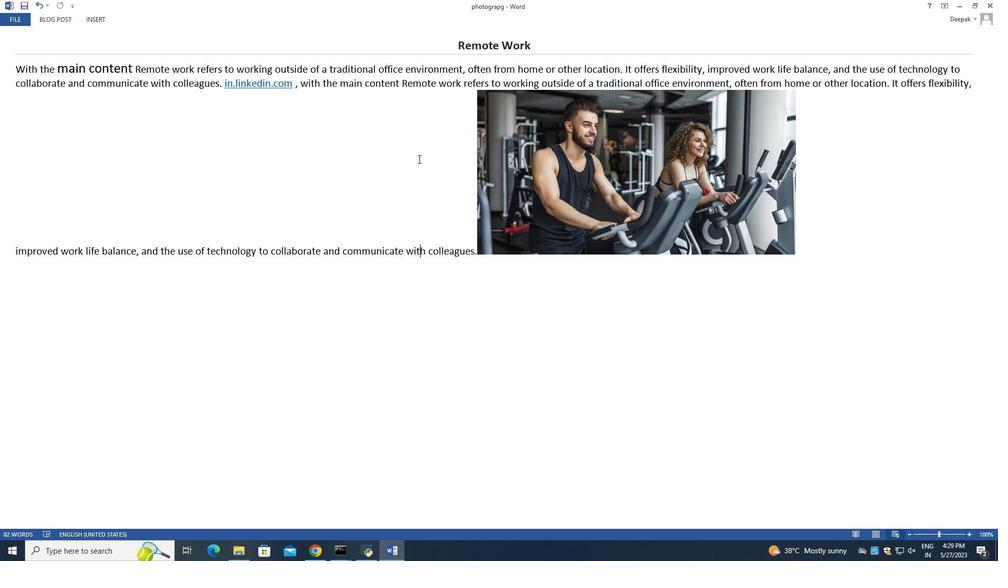 
Action: Mouse moved to (419, 159)
Screenshot: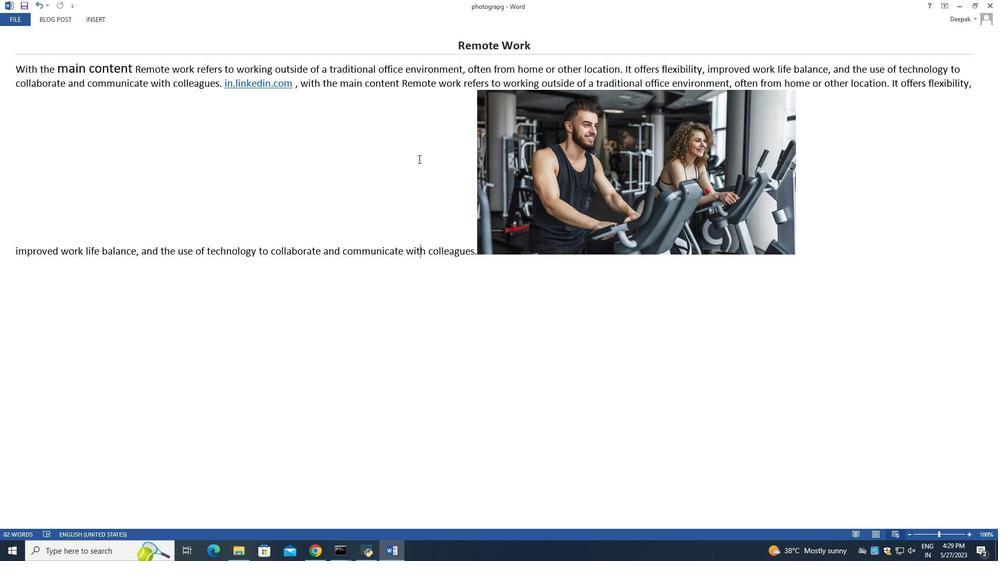 
Action: Mouse scrolled (419, 160) with delta (0, 0)
Screenshot: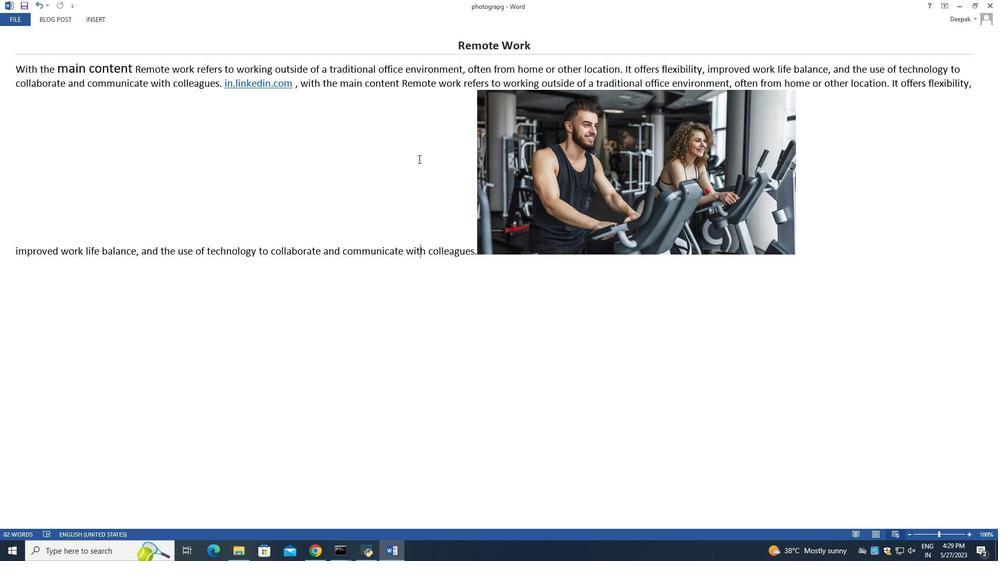 
Action: Mouse moved to (420, 159)
Screenshot: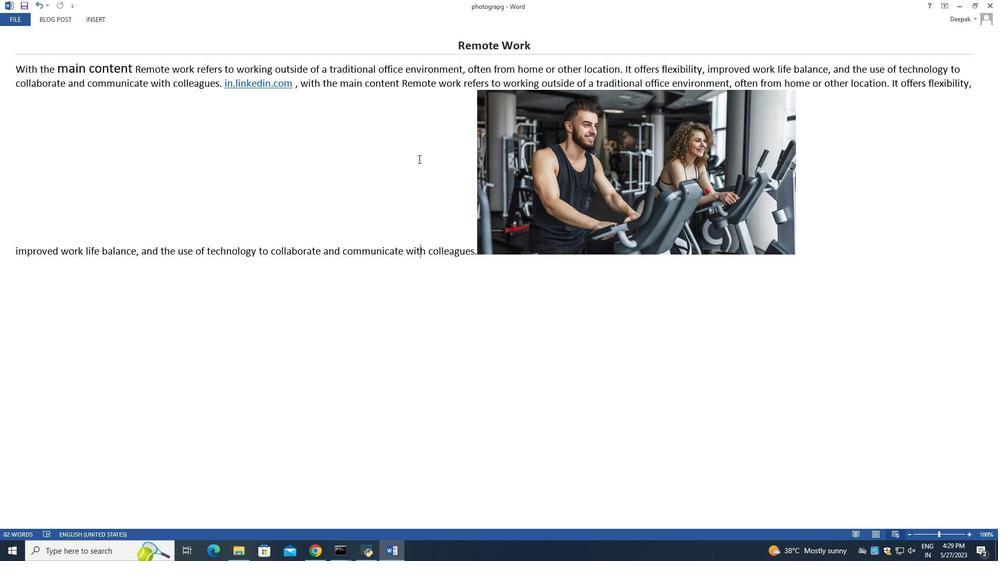 
Action: Mouse scrolled (420, 159) with delta (0, 0)
Screenshot: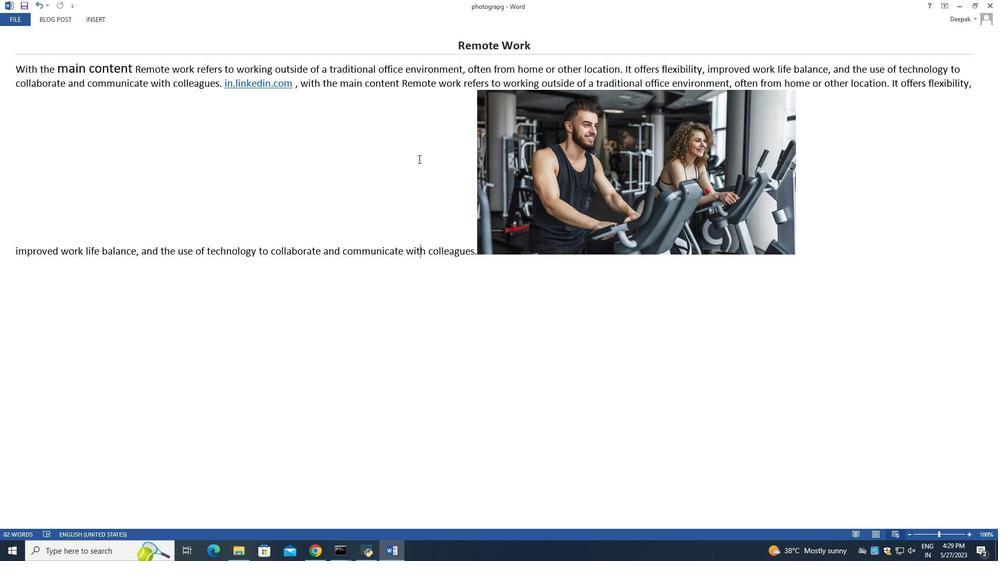 
Action: Mouse moved to (878, 154)
Screenshot: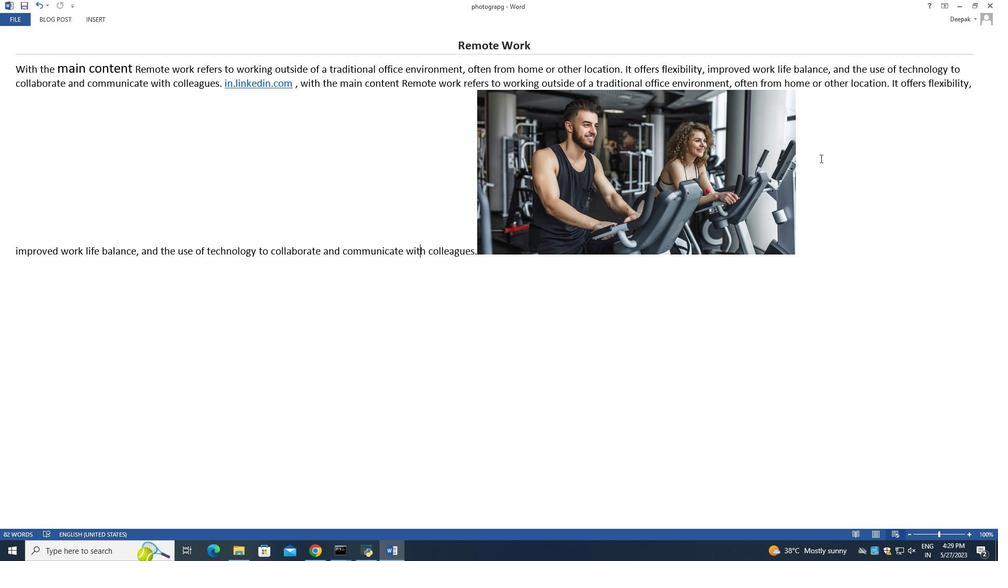
